 Task: Add an event  with title  Casual Annual Budget Review and Financial Planning Discussion, date '2023/11/26' & Select Event type as  Collective. Add location for the event as  Lagos, Nigeria and add a description: During this session, we will gather a diverse group of experts, including environmentalists, engineers, urban planners, technology enthusiasts, and policy makers, to foster a multidimensional perspective on the topic. Through an open exchange of ideas, we will collectively explore creative strategies to minimize carbon emissions, reduce traffic congestion, and promote eco-friendly modes of transportation.Create an event link  http-casualannualbudgetreviewandfinancialplanningdiscussioncom & Select the event color as  Cyan. , logged in from the account softage.4@softage.netand send the event invitation to softage.10@softage.net and softage.1@softage.net
Action: Mouse pressed left at (811, 110)
Screenshot: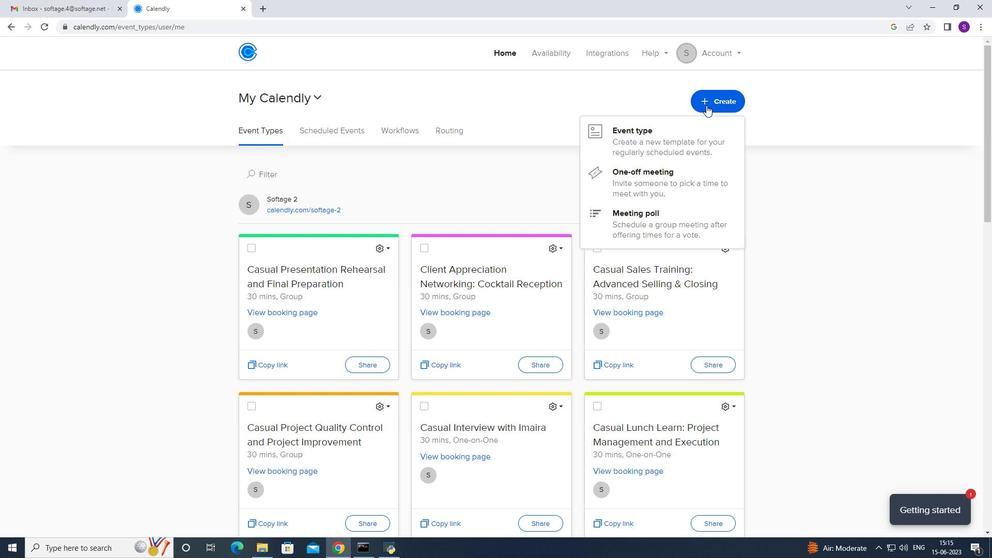 
Action: Mouse moved to (754, 150)
Screenshot: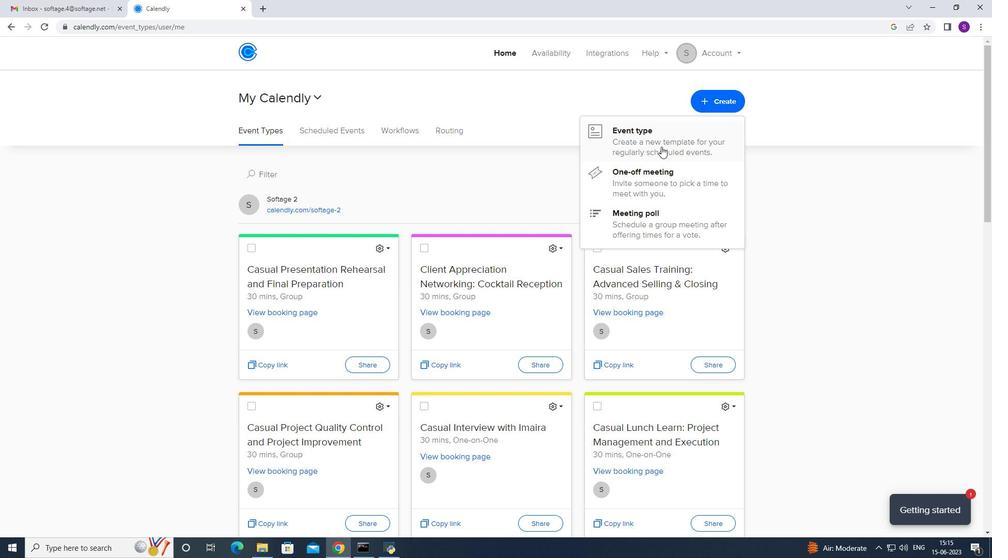 
Action: Mouse pressed left at (754, 150)
Screenshot: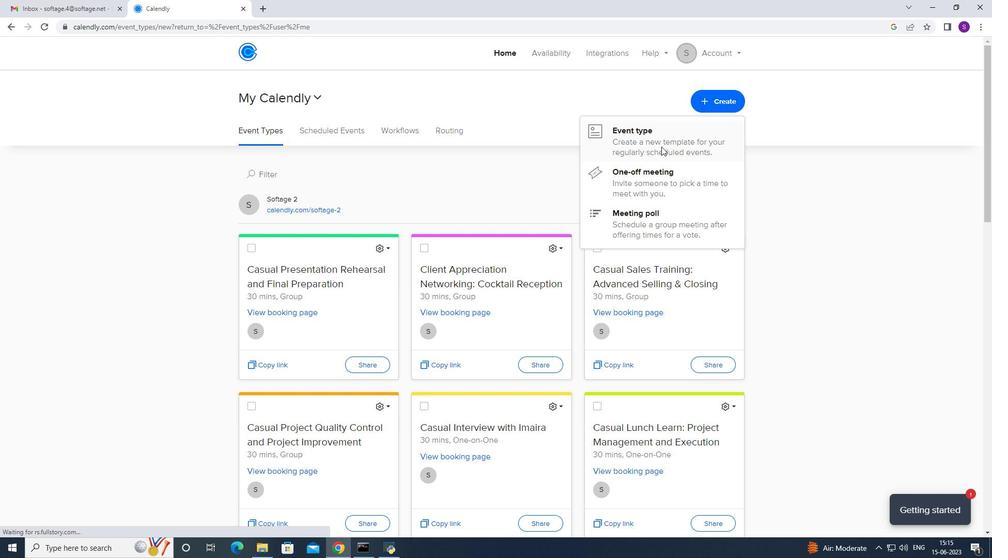 
Action: Mouse moved to (486, 302)
Screenshot: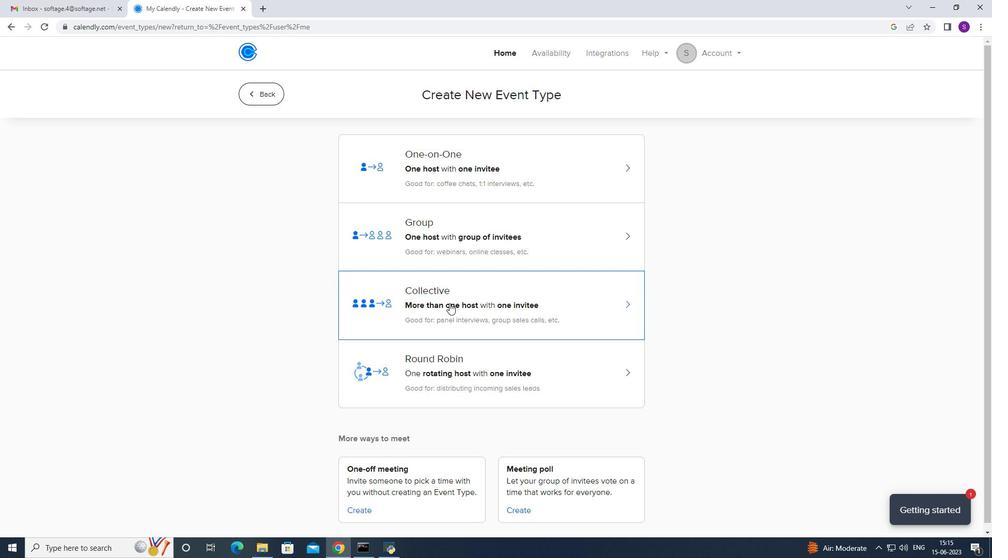 
Action: Mouse pressed left at (486, 302)
Screenshot: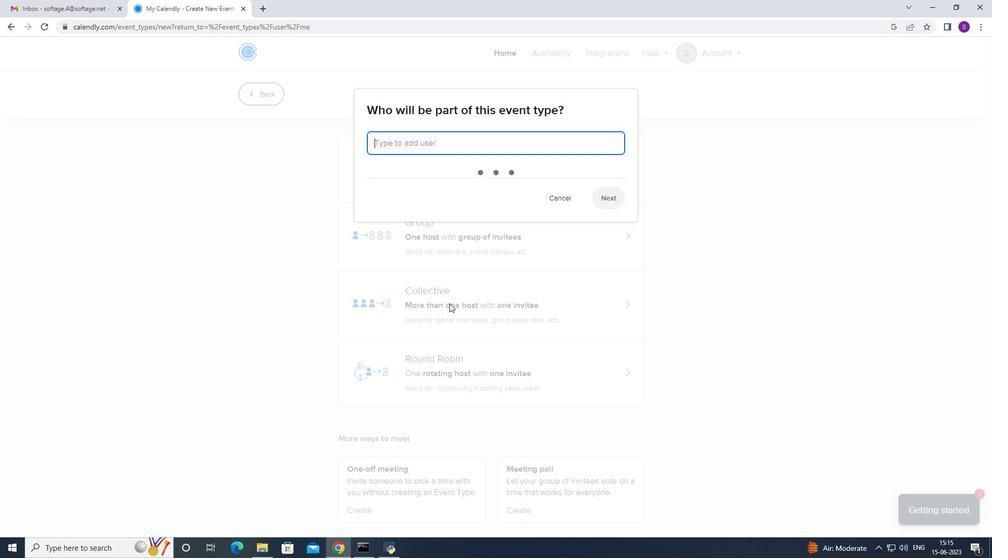
Action: Mouse moved to (687, 228)
Screenshot: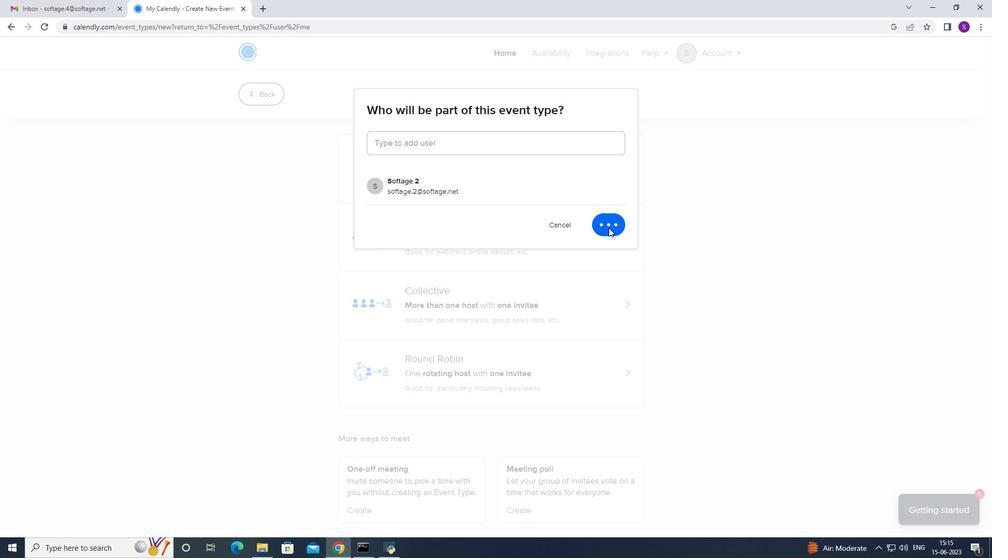 
Action: Mouse pressed left at (687, 228)
Screenshot: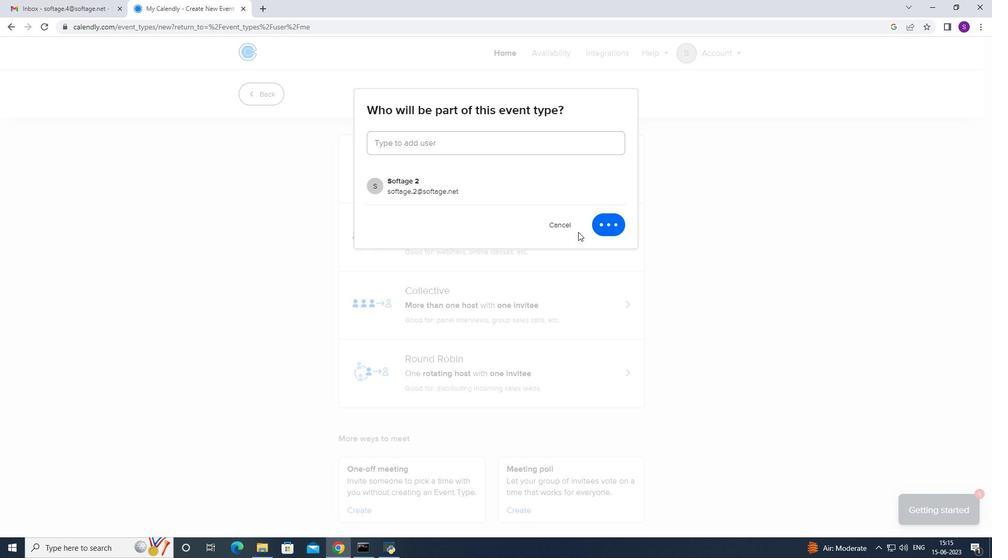 
Action: Mouse moved to (273, 236)
Screenshot: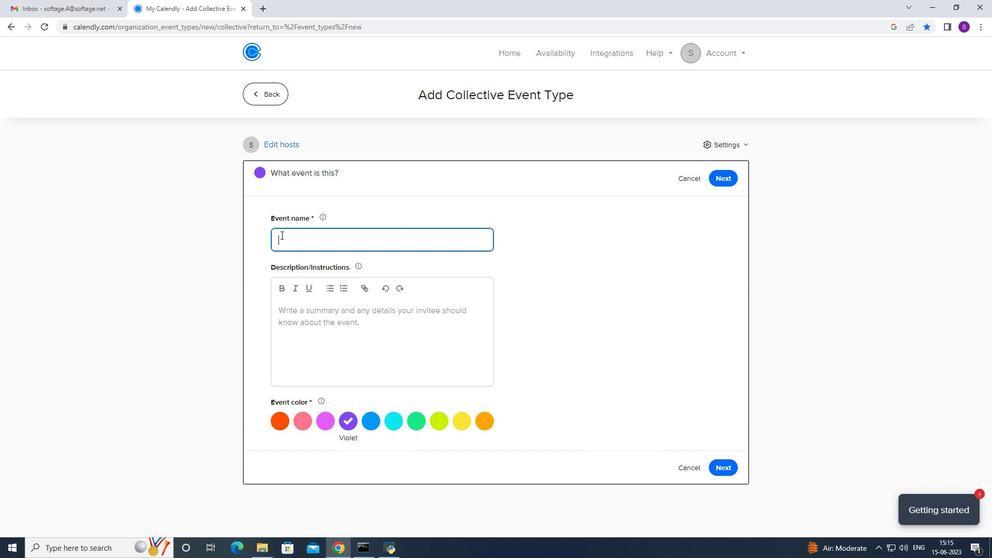 
Action: Key pressed <Key.caps_lock>C<Key.caps_lock>asual<Key.space><Key.caps_lock>A<Key.caps_lock>nnual<Key.space><Key.caps_lock>B<Key.caps_lock>udget<Key.space><Key.space><Key.caps_lock>R<Key.caps_lock><Key.backspace><Key.backspace><Key.caps_lock>R<Key.caps_lock>eview<Key.space><Key.shift_r><Key.shift_r><Key.shift_r><Key.shift_r><Key.shift_r><Key.shift_r><Key.shift_r><Key.shift_r><Key.shift_r><Key.shift_r>&<Key.space><Key.caps_lock>F<Key.caps_lock>inacial<Key.space><Key.backspace><Key.backspace><Key.backspace><Key.backspace><Key.backspace>ncial<Key.space><Key.caps_lock>P<Key.caps_lock>lanning
Screenshot: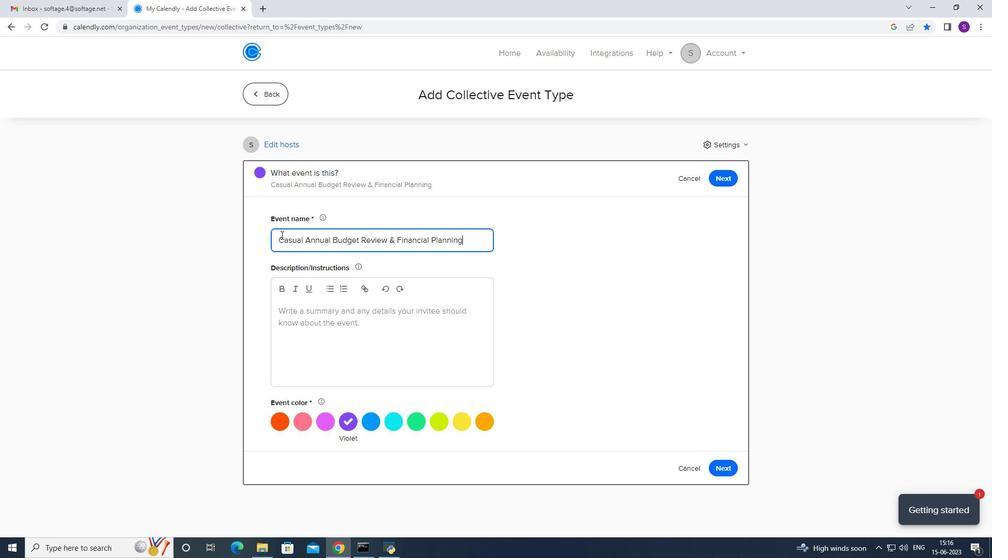 
Action: Mouse moved to (315, 311)
Screenshot: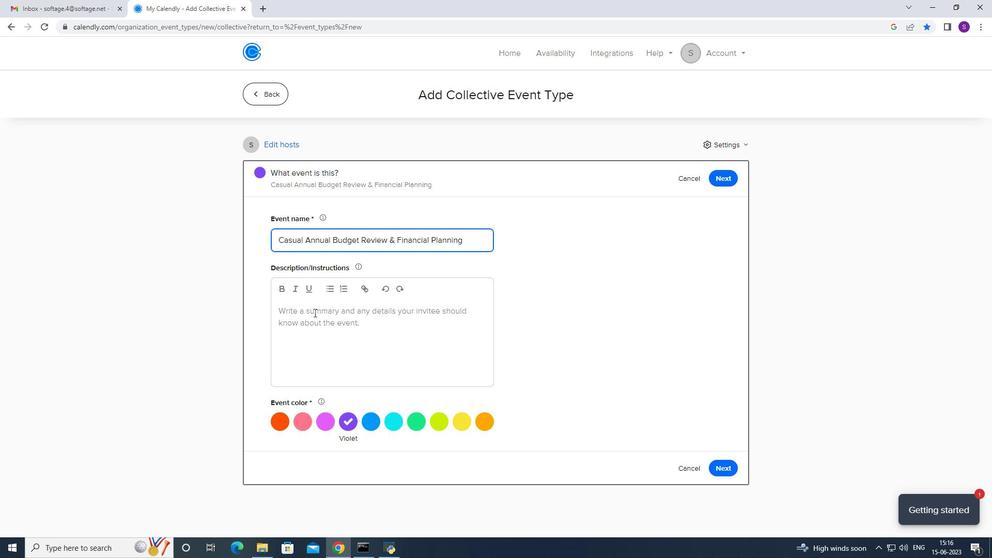 
Action: Mouse pressed left at (315, 311)
Screenshot: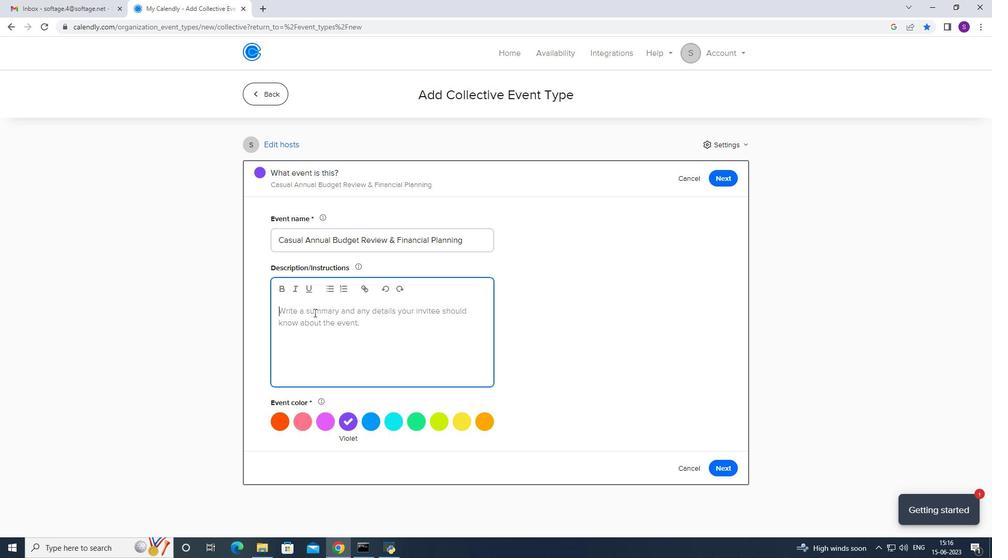 
Action: Mouse moved to (372, 358)
Screenshot: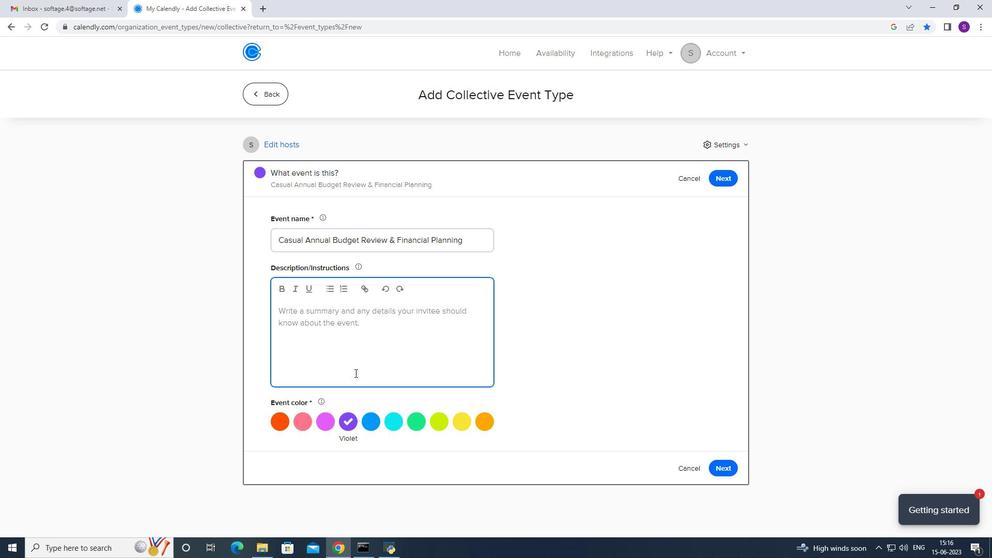 
Action: Mouse scrolled (372, 357) with delta (0, 0)
Screenshot: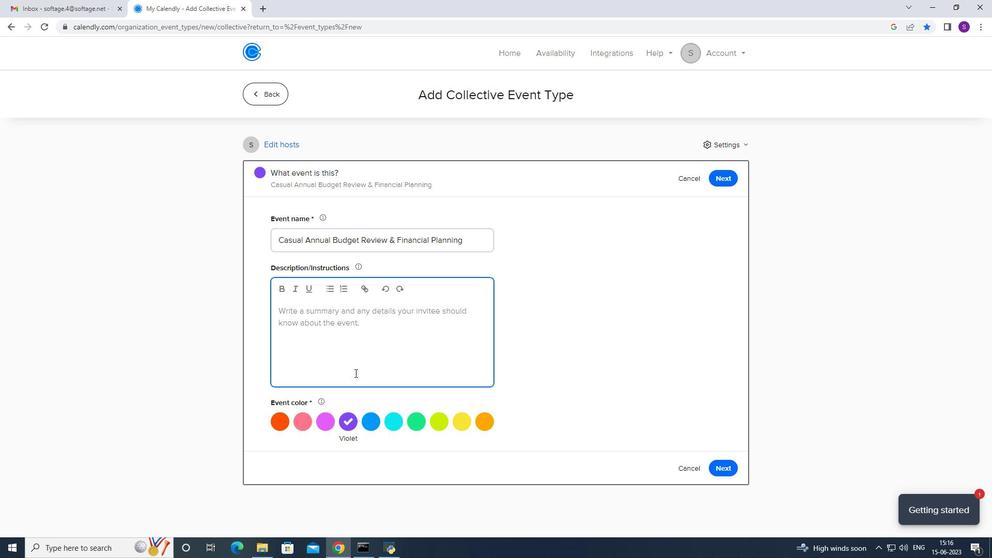 
Action: Mouse moved to (410, 414)
Screenshot: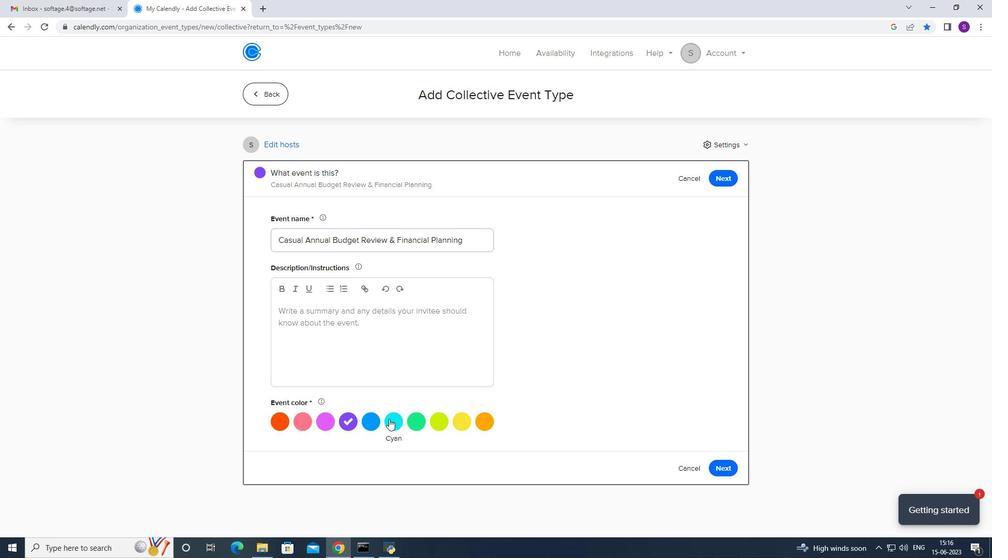 
Action: Mouse pressed left at (410, 414)
Screenshot: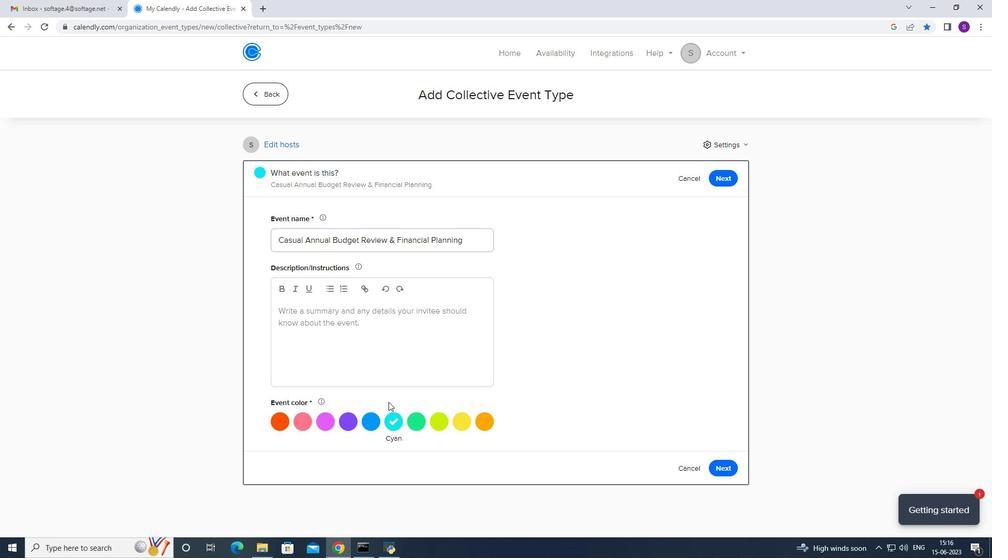 
Action: Mouse moved to (398, 358)
Screenshot: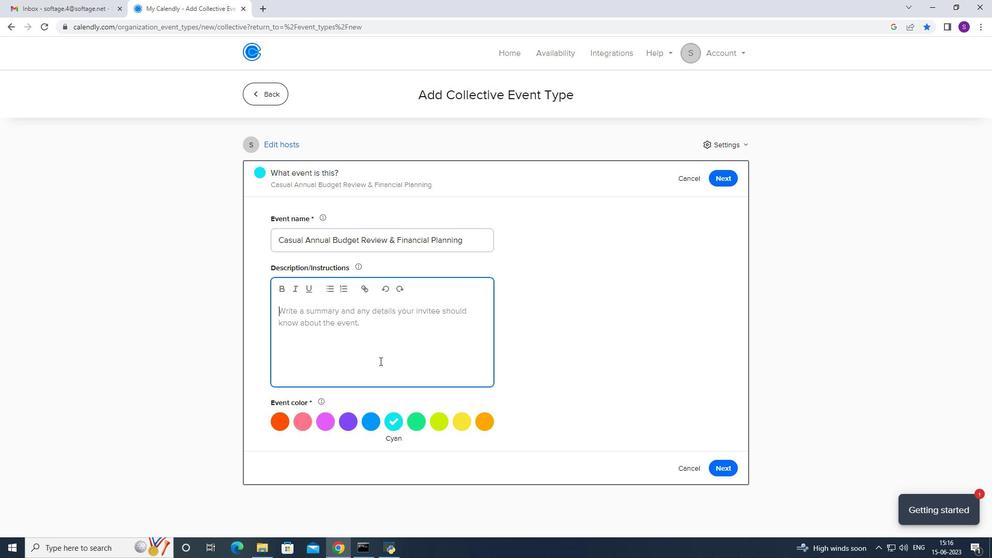 
Action: Mouse pressed left at (398, 358)
Screenshot: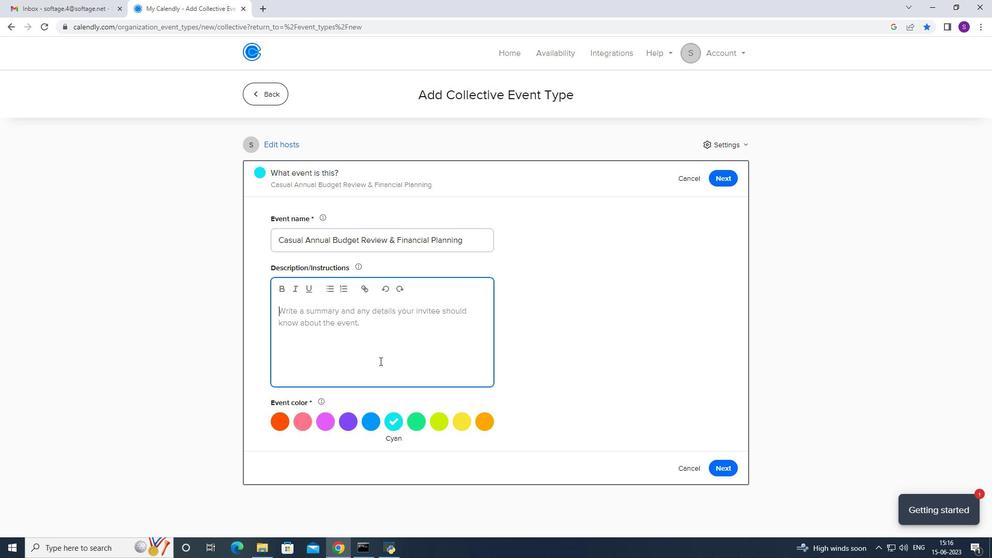 
Action: Mouse moved to (285, 289)
Screenshot: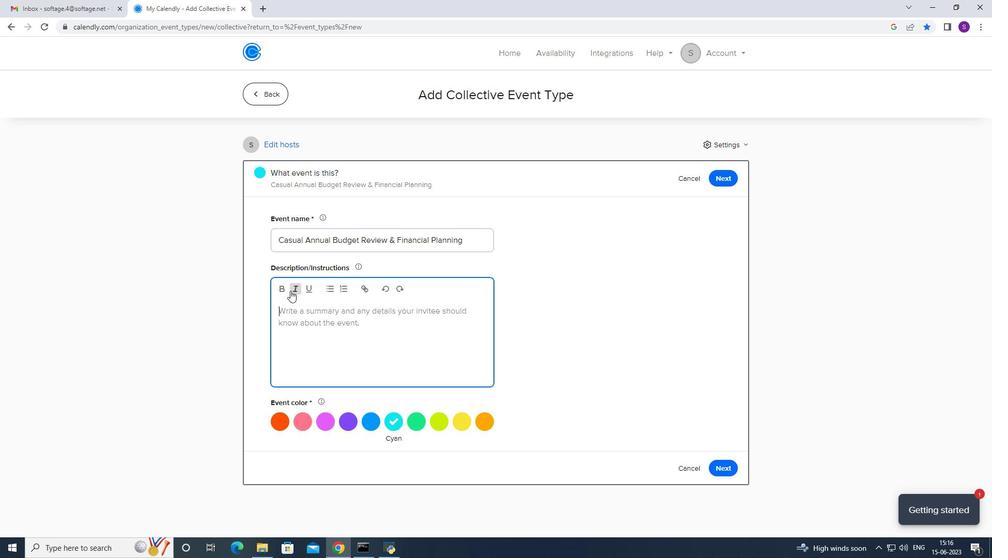 
Action: Mouse pressed left at (285, 289)
Screenshot: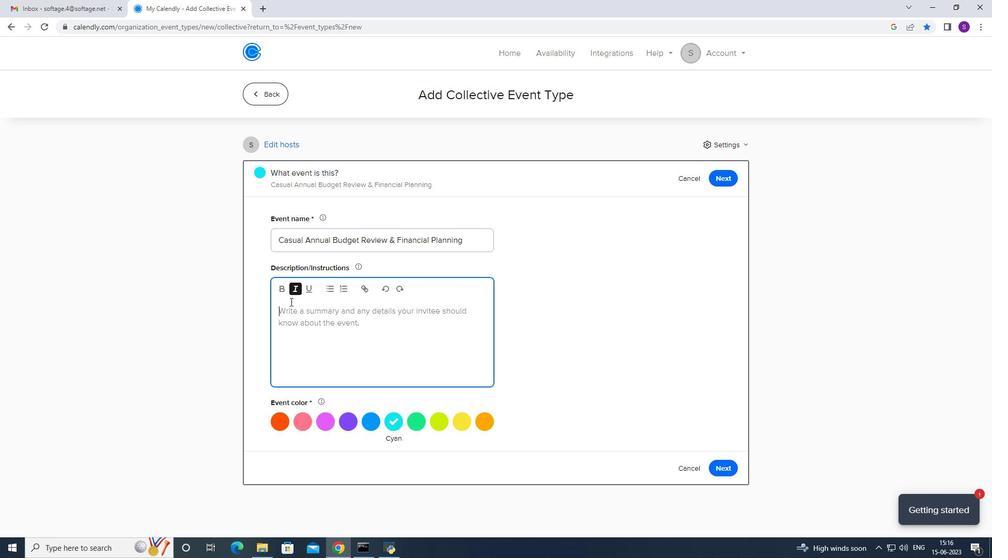 
Action: Mouse moved to (284, 308)
Screenshot: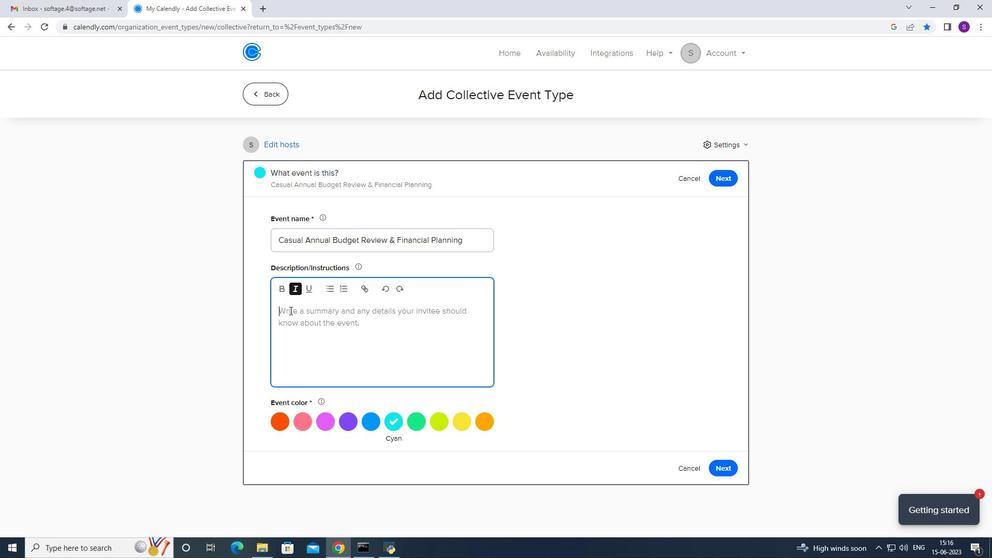 
Action: Mouse pressed left at (284, 308)
Screenshot: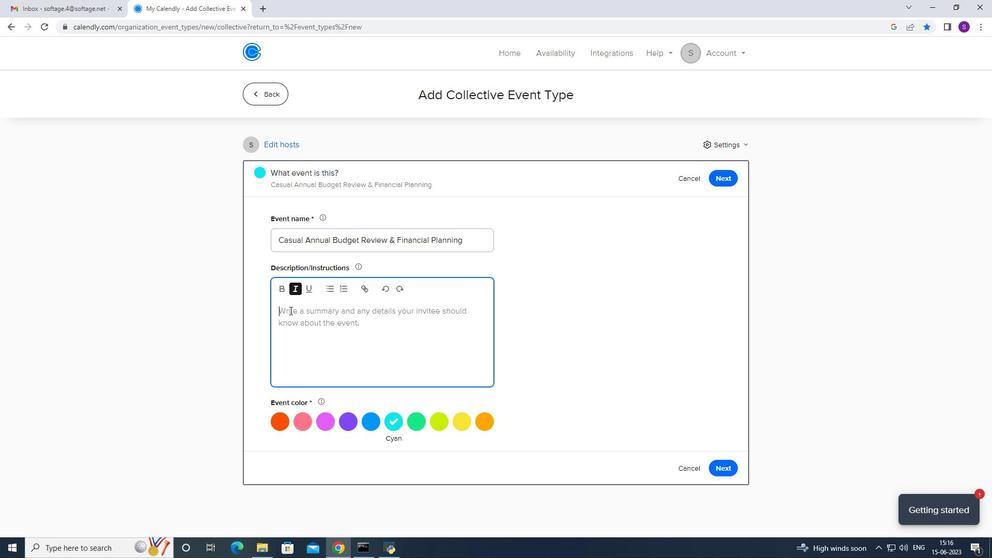 
Action: Mouse moved to (284, 310)
Screenshot: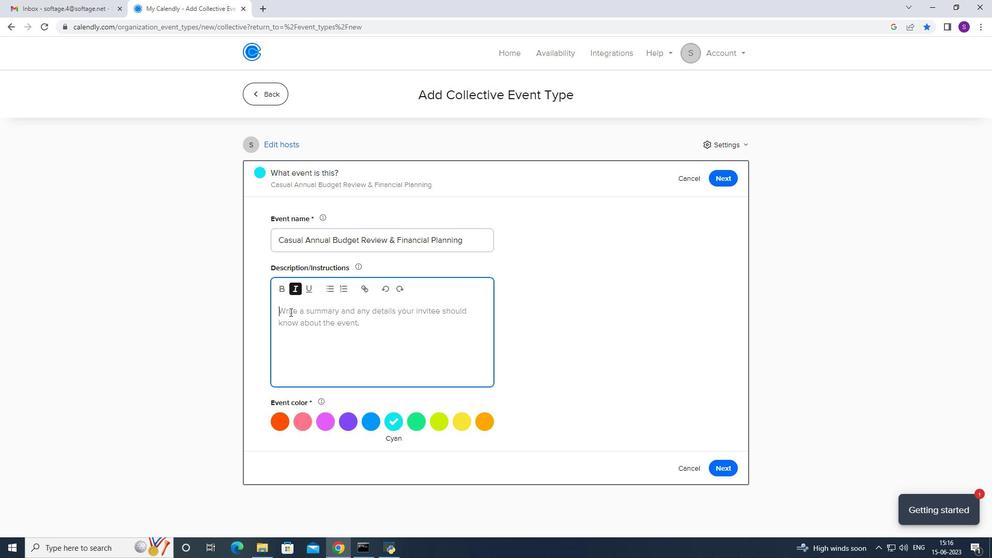 
Action: Key pressed <Key.caps_lock>D<Key.caps_lock>ur8ing<Key.space><Key.backspace><Key.backspace><Key.backspace><Key.backspace><Key.backspace><Key.backspace>ring<Key.space>this<Key.space>session<Key.space>,<Key.space>wewill<Key.backspace><Key.backspace><Key.backspace><Key.backspace><Key.space>will<Key.space>gathere<Key.backspace><Key.space>a<Key.space>diverse<Key.space>gr<Key.backspace>rup<Key.backspace><Key.backspace>p<Key.backspace>oup<Key.space>of<Key.space>experts,<Key.space>including<Key.space>environmentalists,<Key.space>engineers,<Key.space>urban<Key.space>planners,<Key.space>techm<Key.backspace>nology<Key.space>enthudsiasts<Key.space><Key.backspace><Key.space><Key.backspace><Key.backspace><Key.backspace><Key.backspace><Key.backspace><Key.backspace><Key.backspace><Key.backspace>siasts<Key.space>and<Key.space>policy<Key.space>makers.<Key.space><Key.backspace><Key.backspace>.<Key.backspace>,to<Key.space>foster<Key.space>a<Key.space>multidimensional<Key.space>projects<Key.backspace><Key.backspace><Key.backspace><Key.backspace><Key.backspace><Key.backspace><Key.backspace>erse<Key.backspace>pectives<Key.space>oi<Key.backspace>n<Key.space>the<Key.space>y<Key.backspace>topic,.<Key.backspace><Key.space><Key.caps_lock>T<Key.caps_lock>hre<Key.backspace><Key.backspace>roughan<Key.space>open<Key.space>exchange<Key.space>of<Key.space>
Screenshot: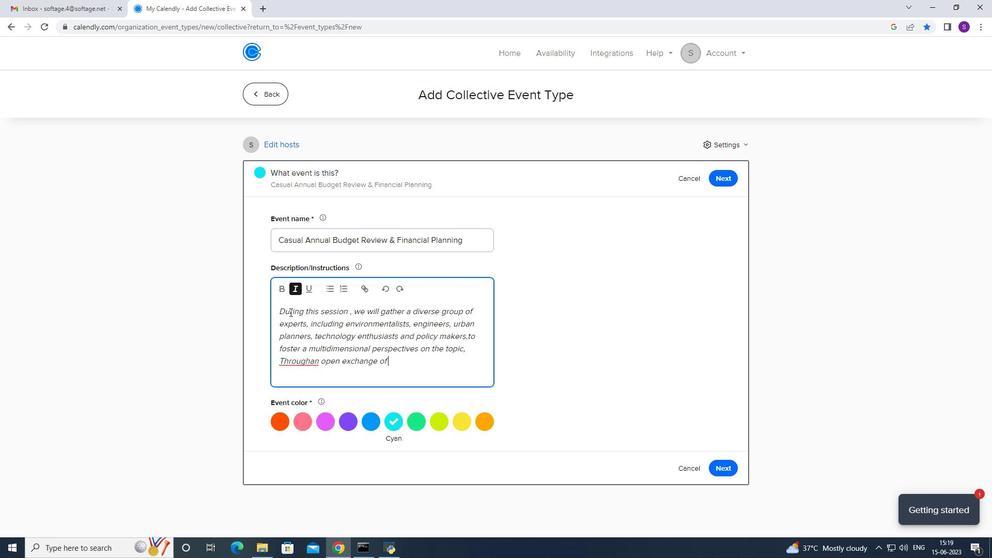 
Action: Mouse moved to (310, 358)
Screenshot: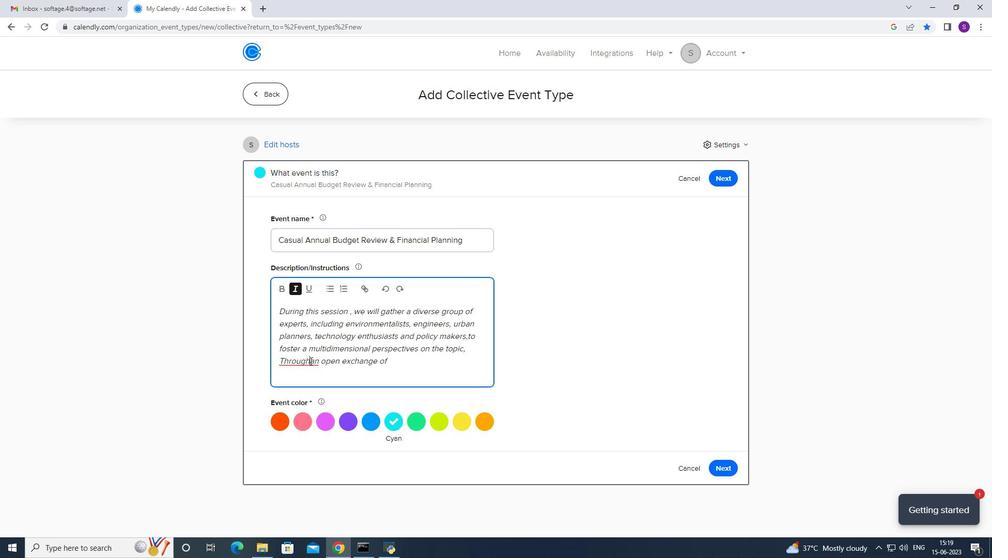 
Action: Mouse pressed left at (310, 358)
Screenshot: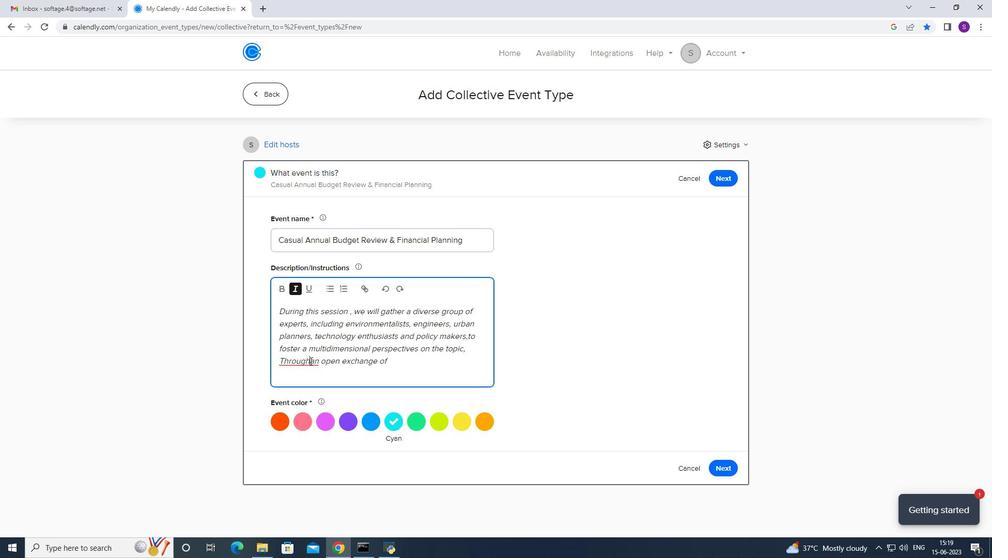 
Action: Key pressed <Key.space>
Screenshot: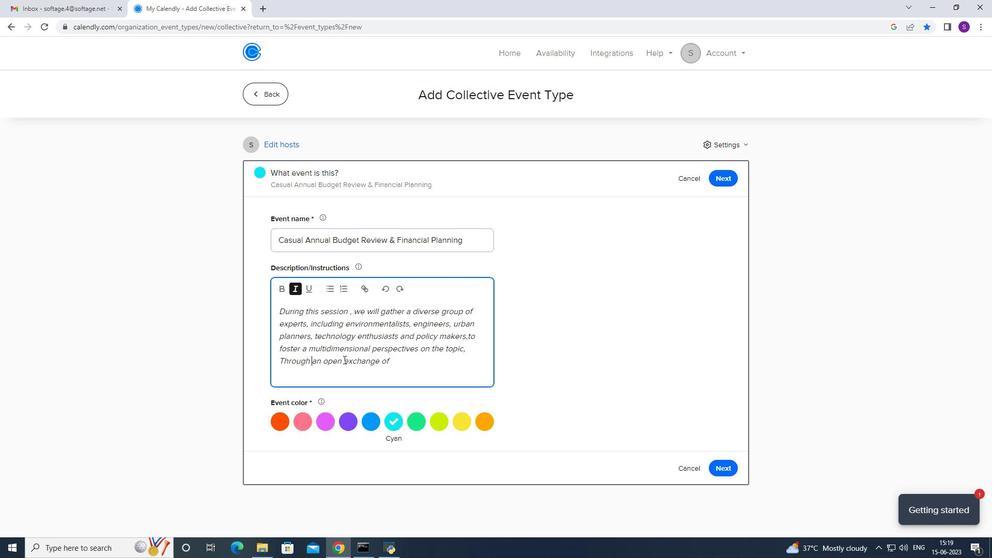 
Action: Mouse moved to (403, 358)
Screenshot: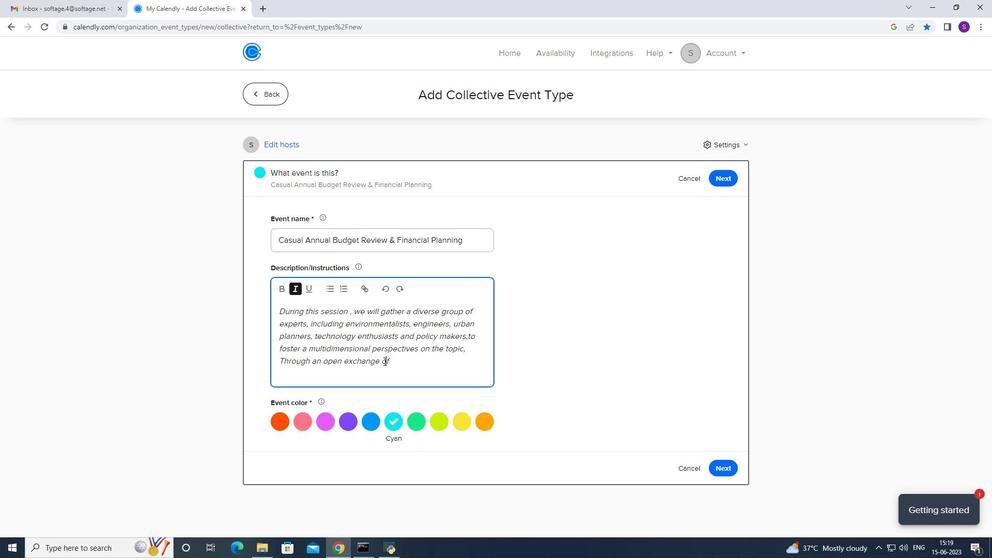 
Action: Mouse pressed left at (403, 358)
Screenshot: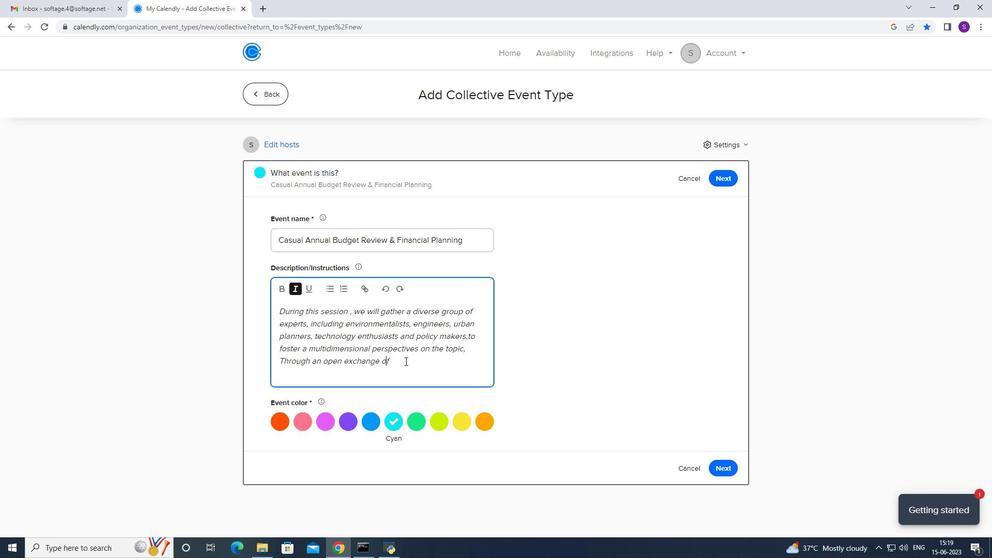 
Action: Mouse moved to (430, 358)
Screenshot: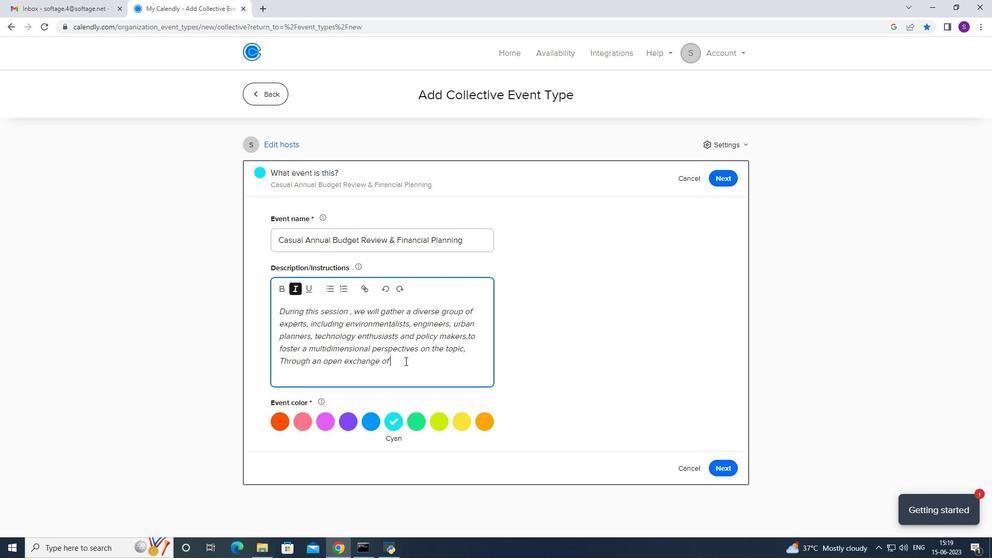 
Action: Mouse pressed left at (430, 358)
Screenshot: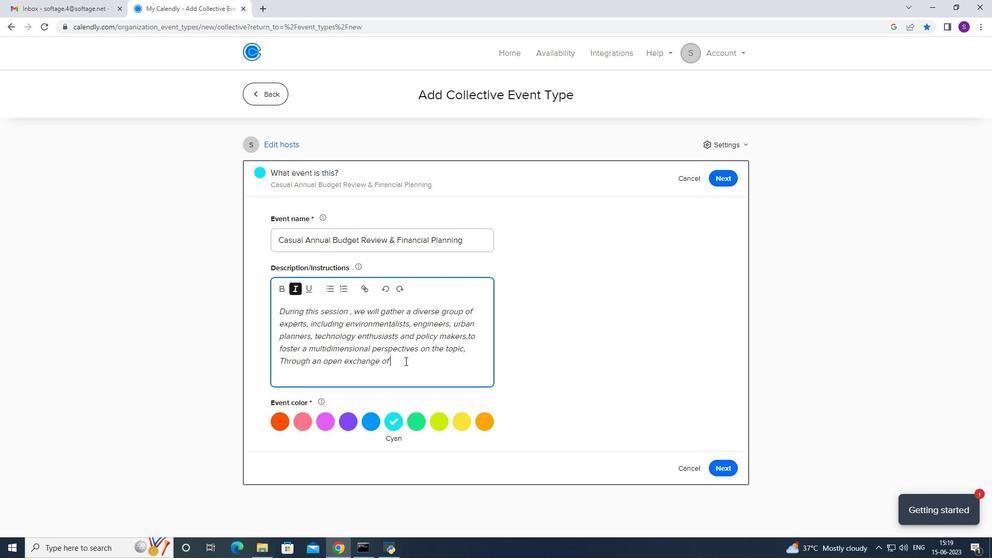 
Action: Mouse moved to (391, 372)
Screenshot: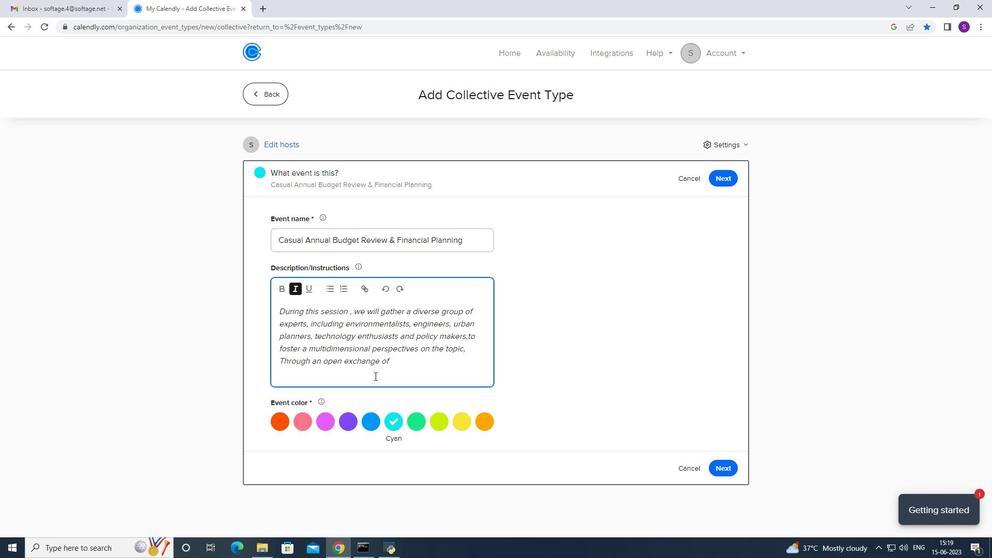 
Action: Key pressed <Key.space>ideas<Key.space>,<Key.space>we<Key.space>will<Key.space><Key.space>collectivelyu<Key.space>explore<Key.space>
Screenshot: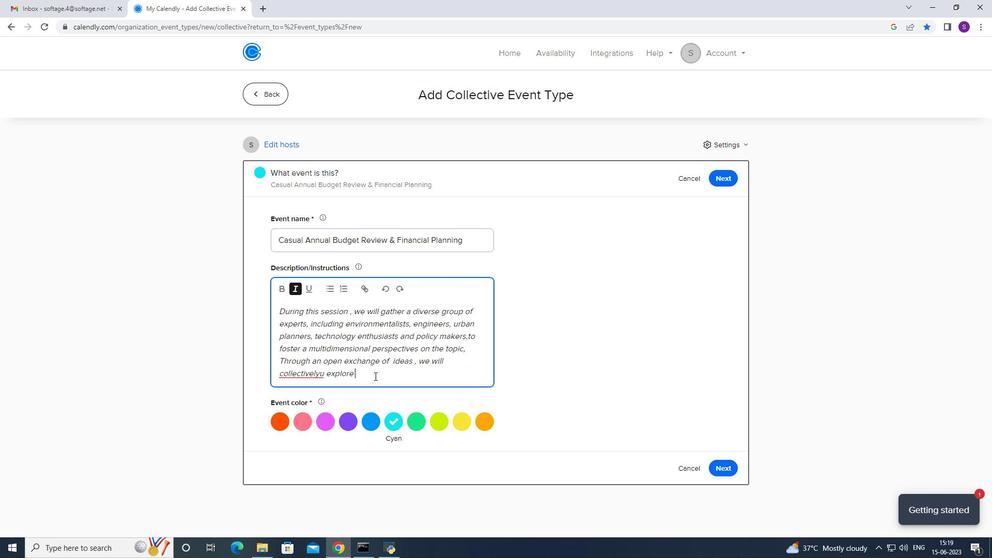 
Action: Mouse moved to (324, 370)
Screenshot: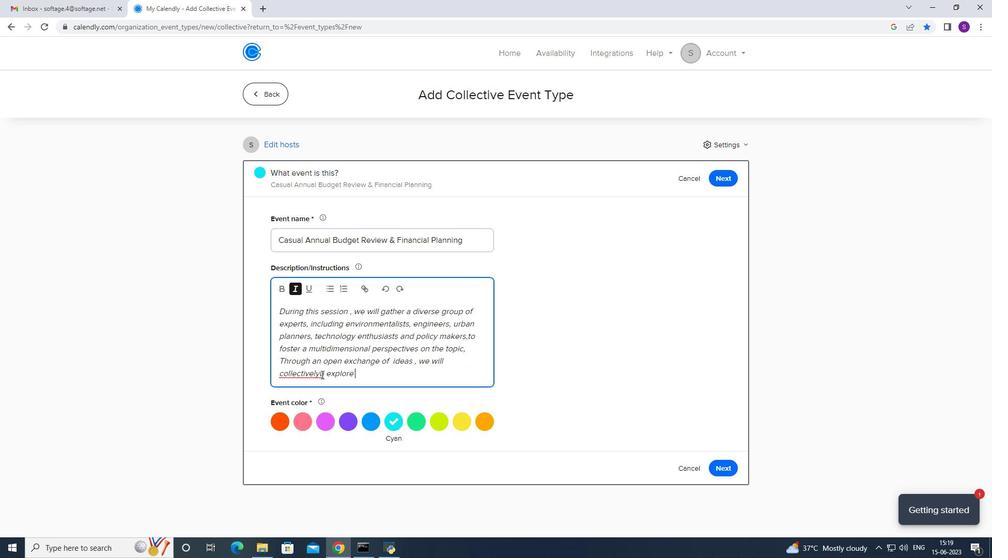 
Action: Mouse pressed left at (324, 370)
Screenshot: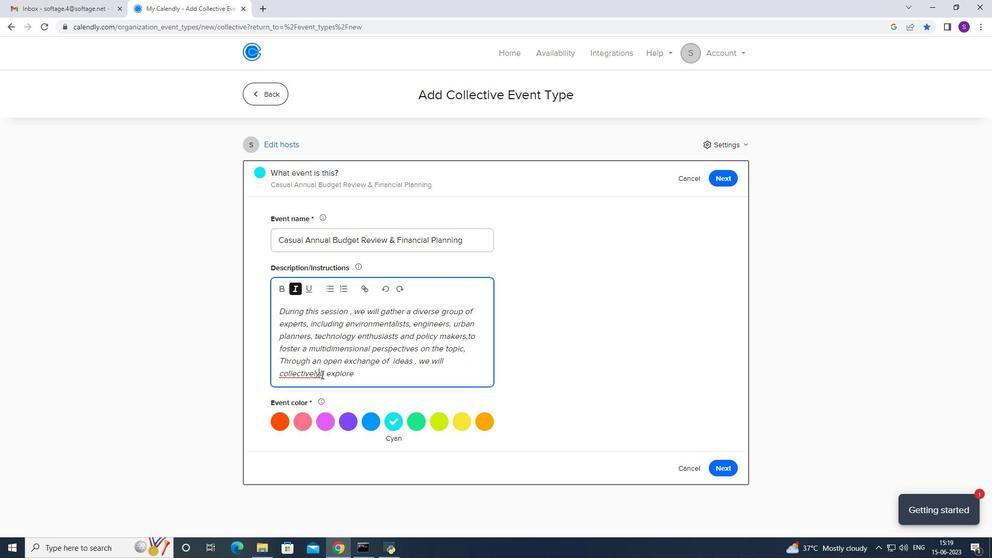 
Action: Mouse moved to (328, 369)
Screenshot: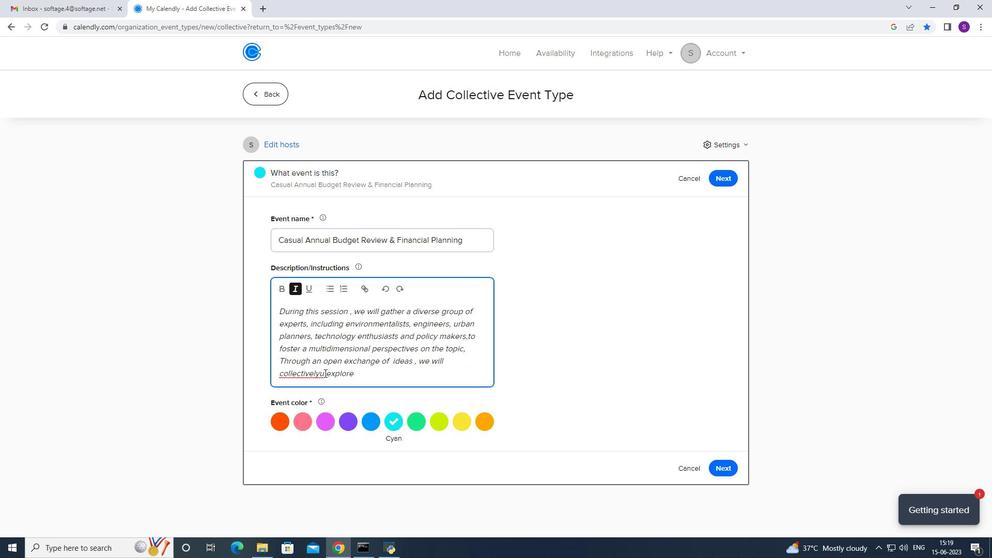 
Action: Mouse pressed left at (328, 369)
Screenshot: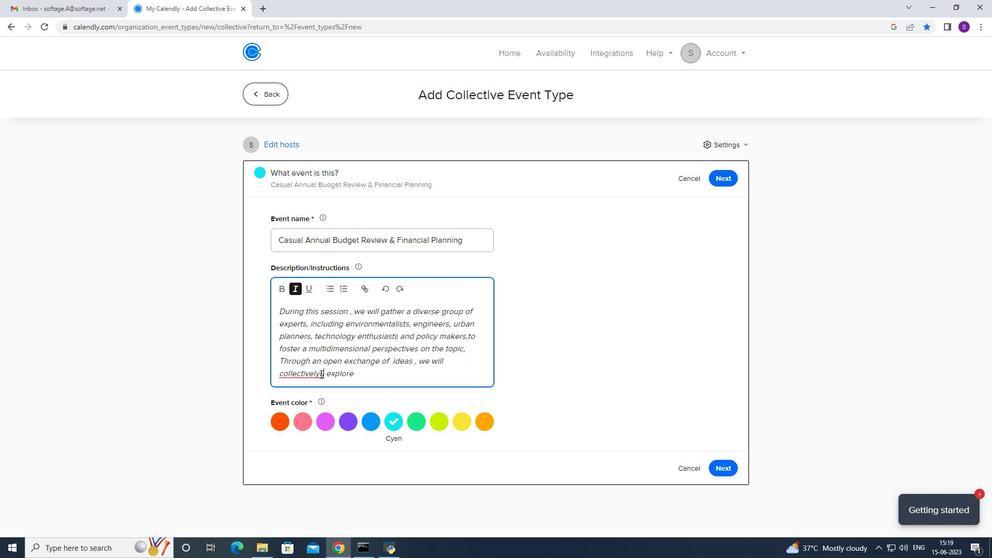 
Action: Mouse moved to (322, 370)
Screenshot: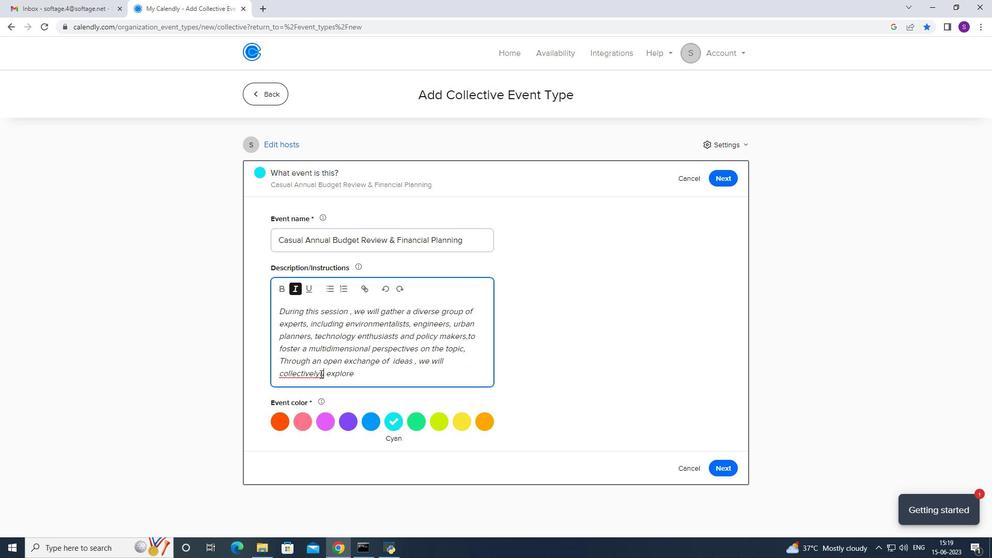 
Action: Key pressed <Key.backspace>
Screenshot: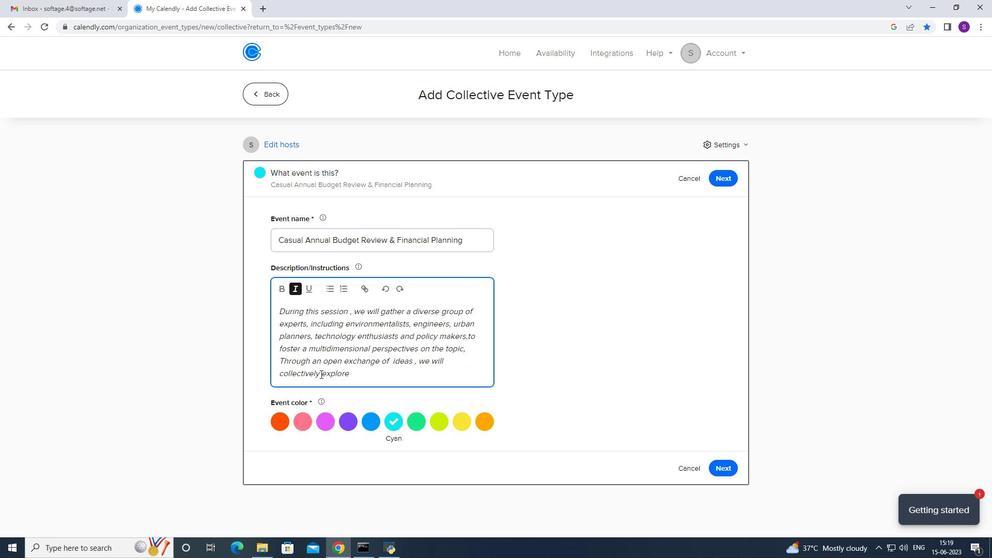 
Action: Mouse moved to (421, 368)
Screenshot: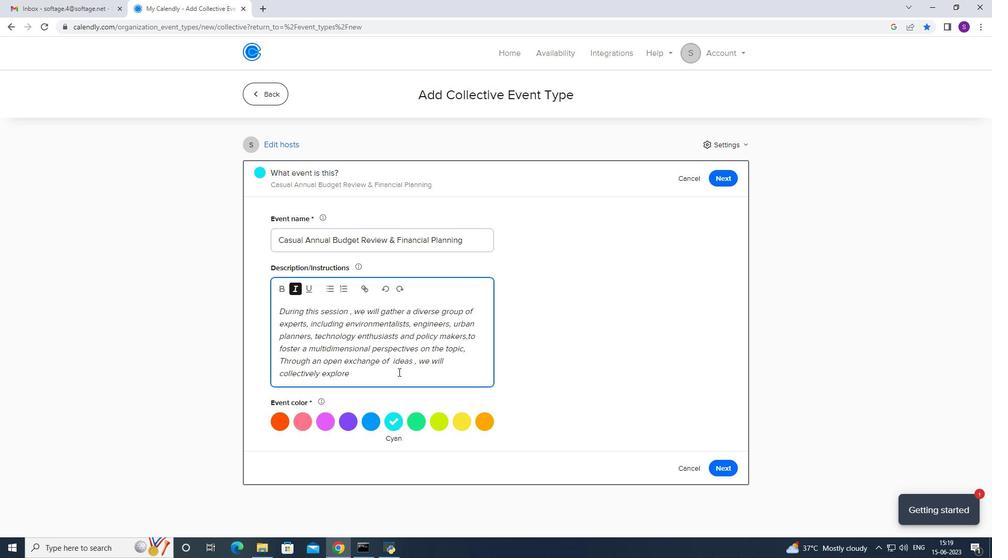 
Action: Mouse pressed left at (421, 368)
Screenshot: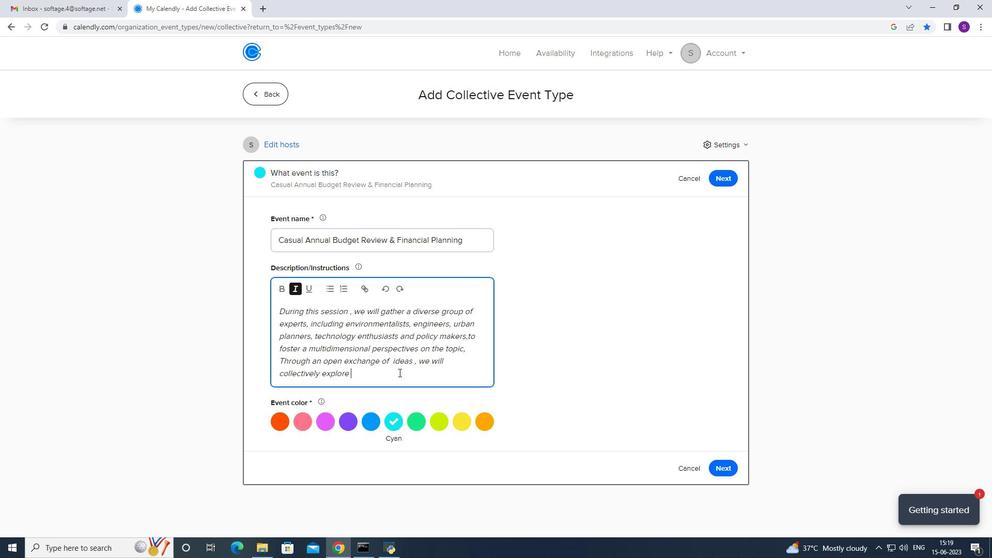 
Action: Mouse moved to (405, 374)
Screenshot: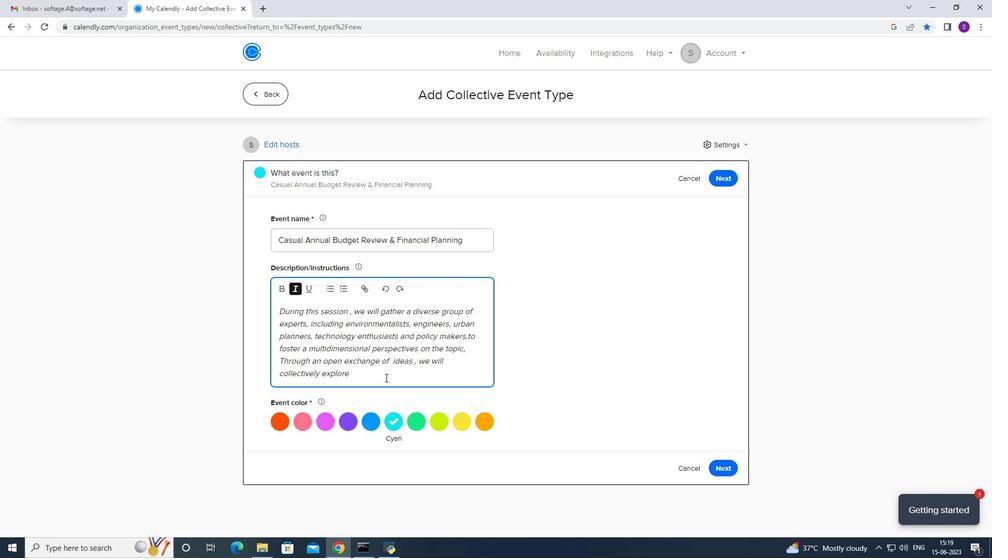 
Action: Key pressed <Key.space>creative<Key.space>strategies<Key.space>to<Key.space>minimize<Key.space>crb<Key.backspace><Key.backspace>arbon<Key.space>emissions<Key.space>,reduce<Key.space>traffic<Key.space>congestion<Key.space>and<Key.space>promote<Key.space>eco-fru<Key.backspace>ienf<Key.backspace>dly<Key.space>modes<Key.space>of<Key.space>transportation.<Key.space>
Screenshot: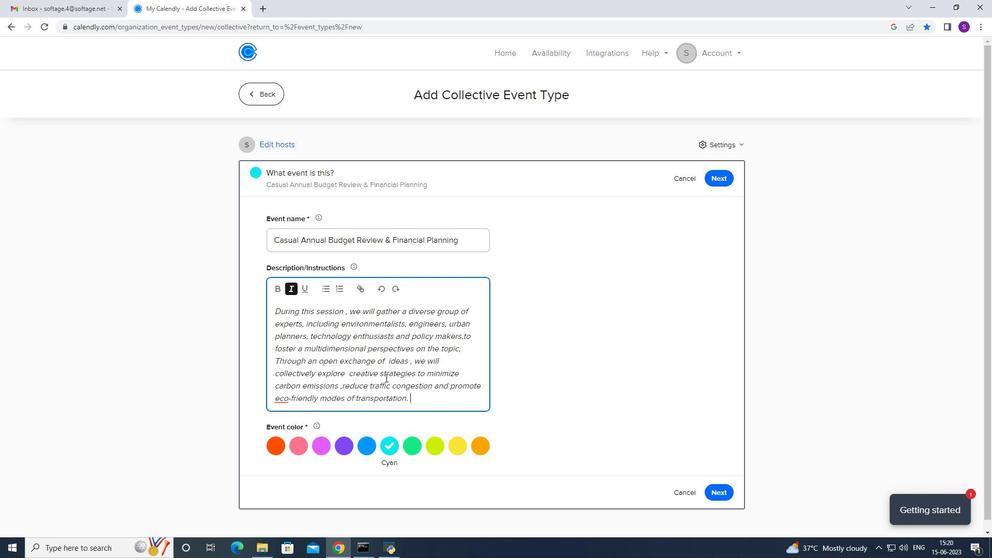 
Action: Mouse moved to (267, 391)
Screenshot: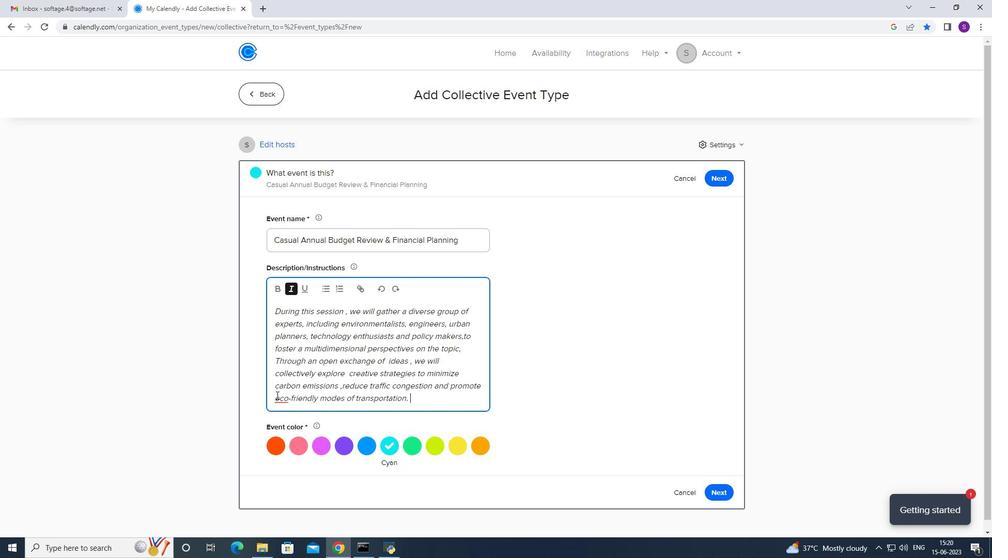 
Action: Mouse pressed right at (267, 391)
Screenshot: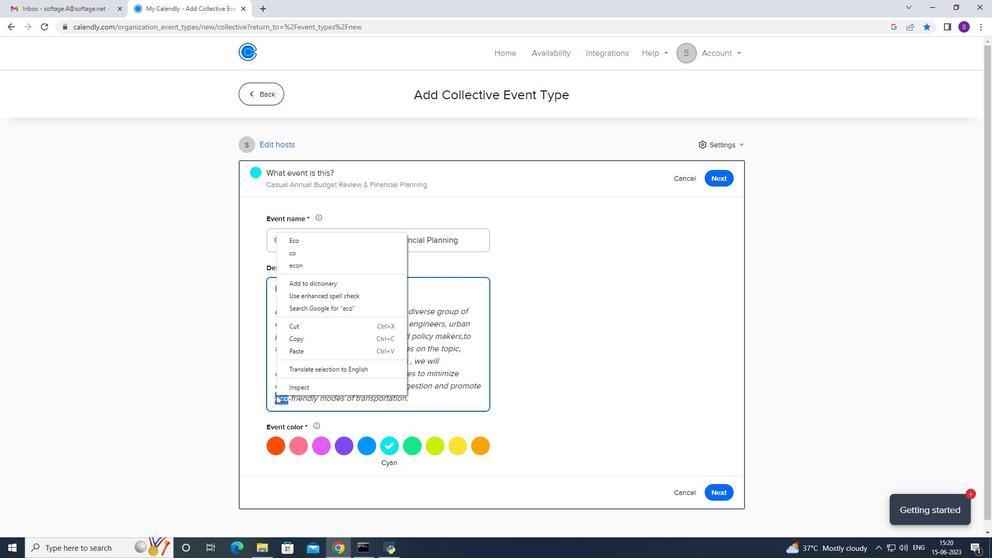 
Action: Mouse moved to (472, 400)
Screenshot: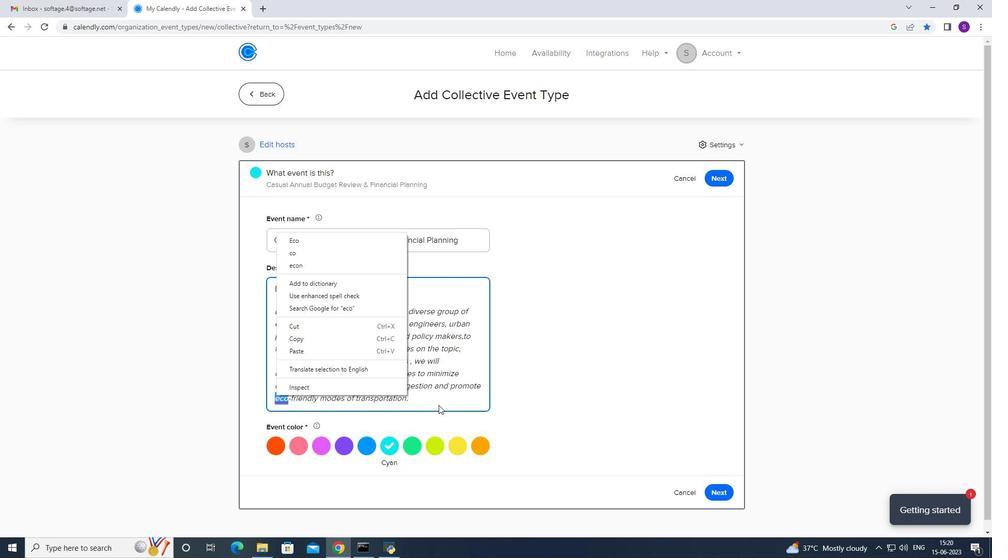 
Action: Mouse pressed left at (472, 400)
Screenshot: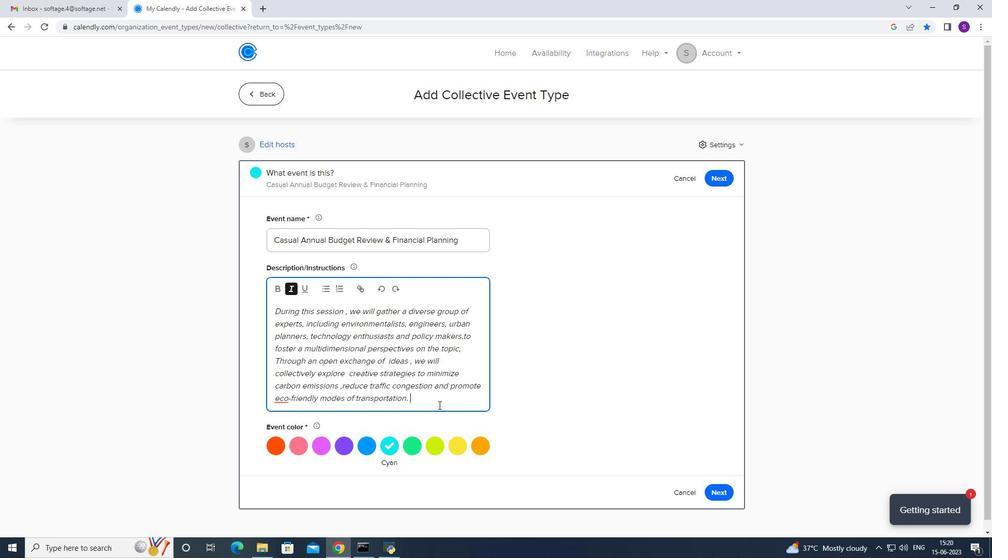 
Action: Mouse moved to (462, 391)
Screenshot: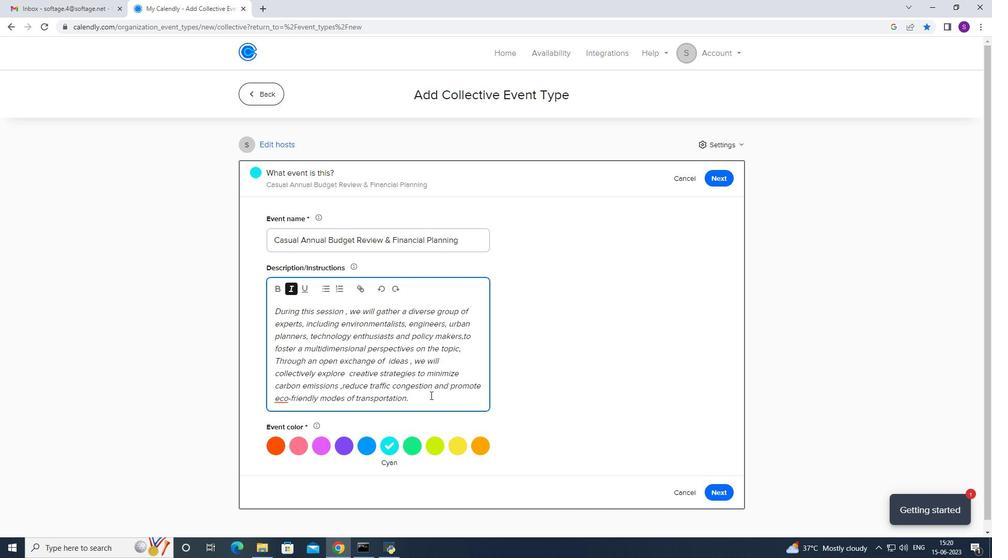 
Action: Mouse pressed left at (462, 391)
Screenshot: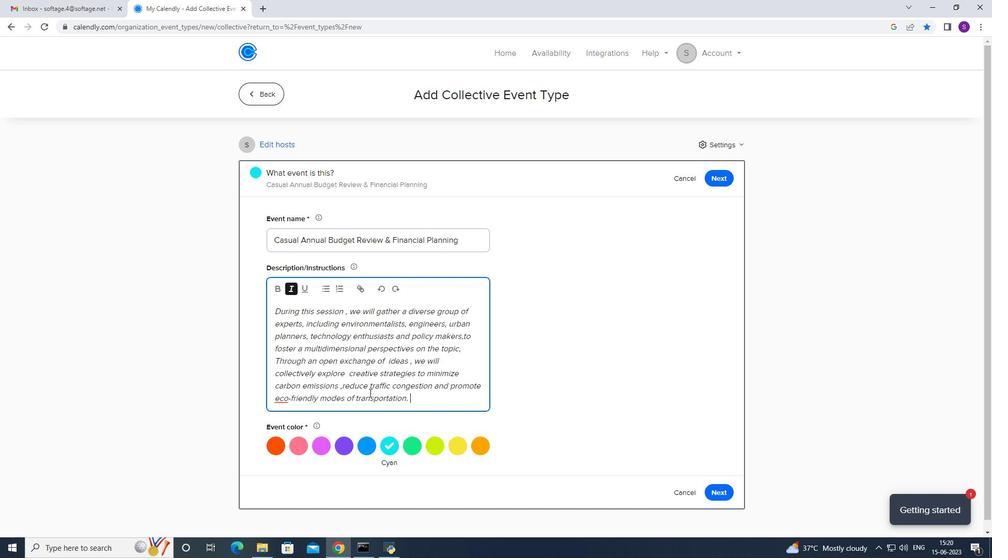 
Action: Mouse moved to (285, 291)
Screenshot: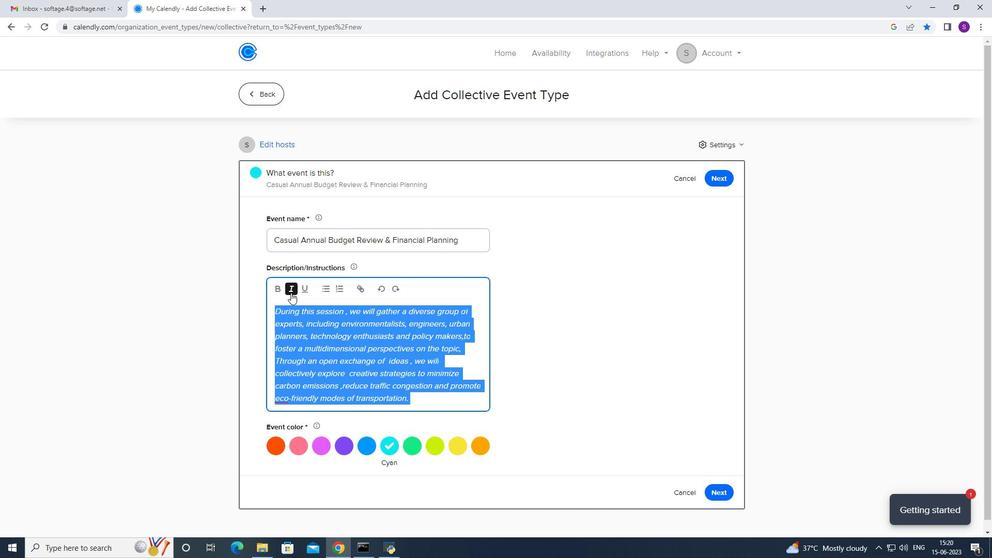 
Action: Mouse pressed left at (285, 291)
Screenshot: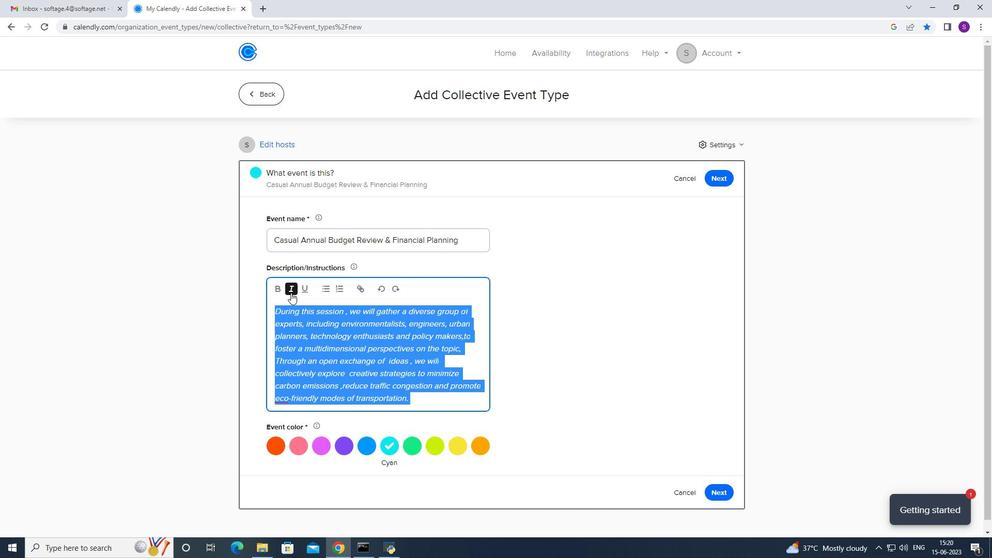
Action: Mouse moved to (283, 288)
Screenshot: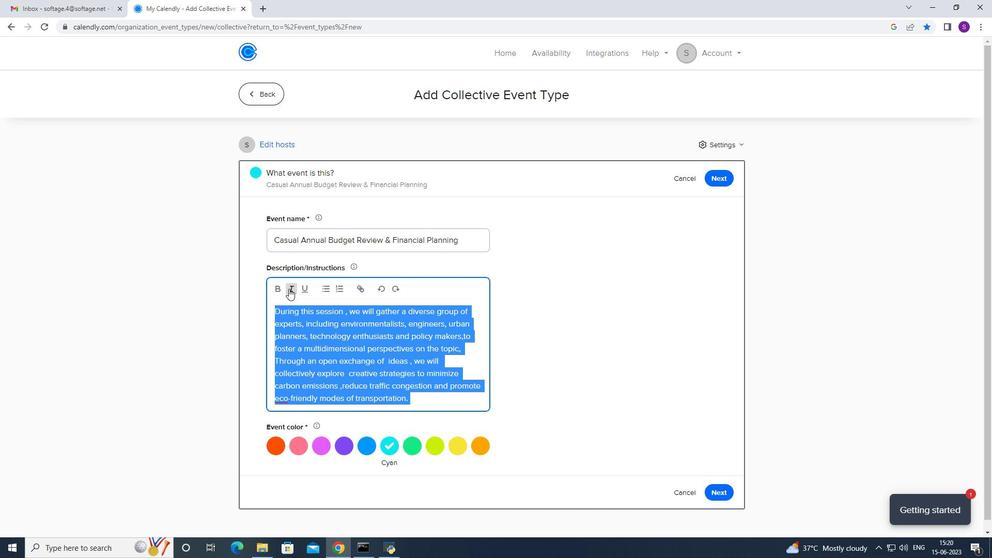 
Action: Mouse pressed left at (283, 288)
Screenshot: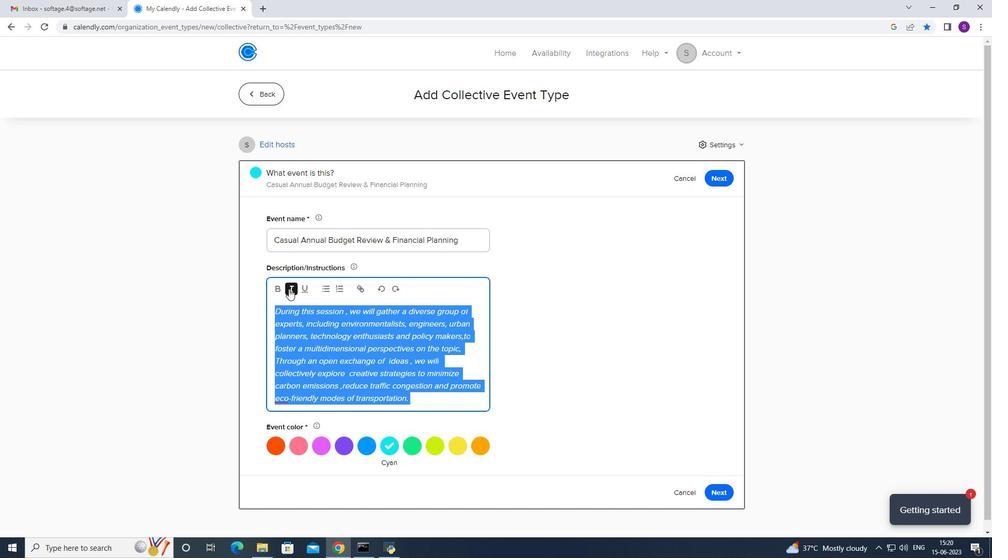 
Action: Mouse moved to (280, 287)
Screenshot: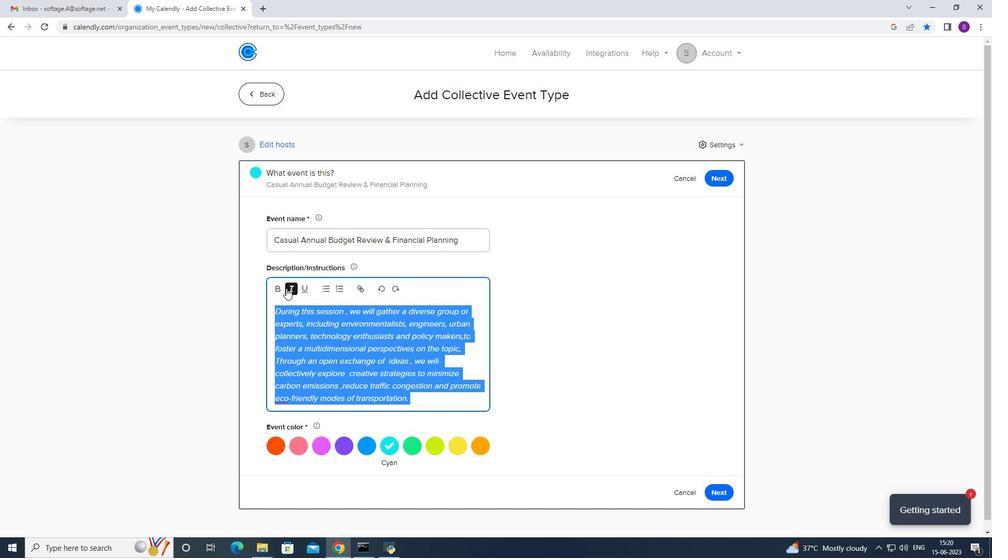
Action: Mouse pressed left at (280, 287)
Screenshot: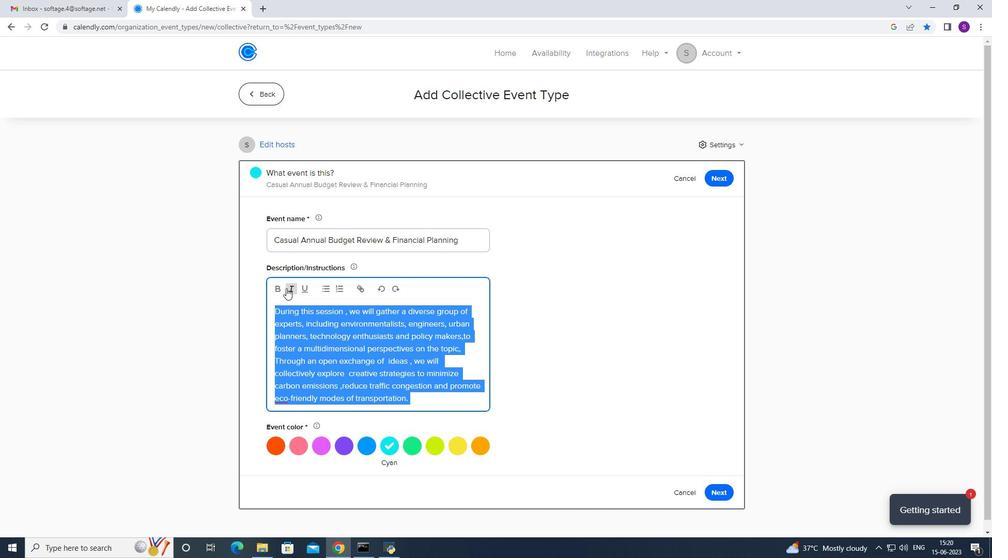 
Action: Mouse moved to (325, 363)
Screenshot: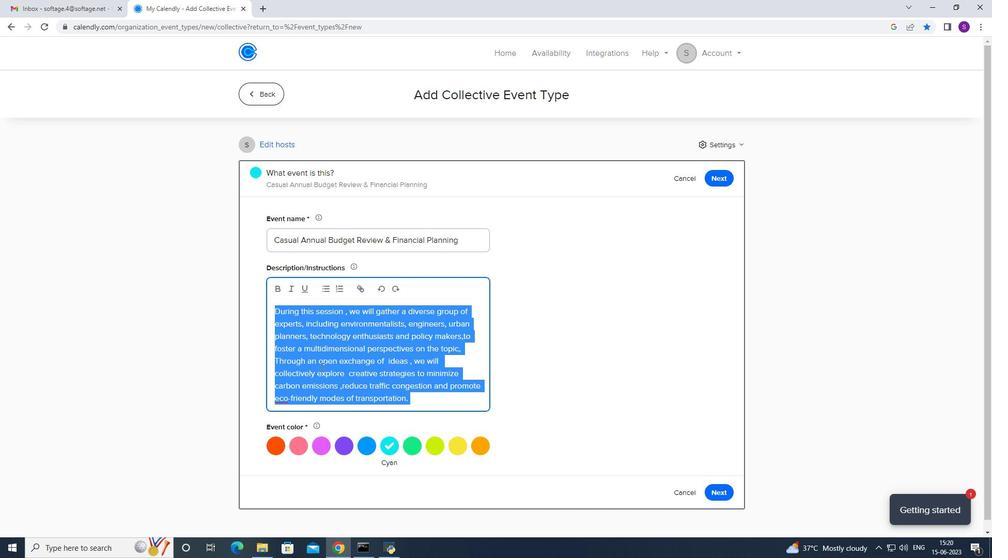 
Action: Mouse pressed left at (325, 363)
Screenshot: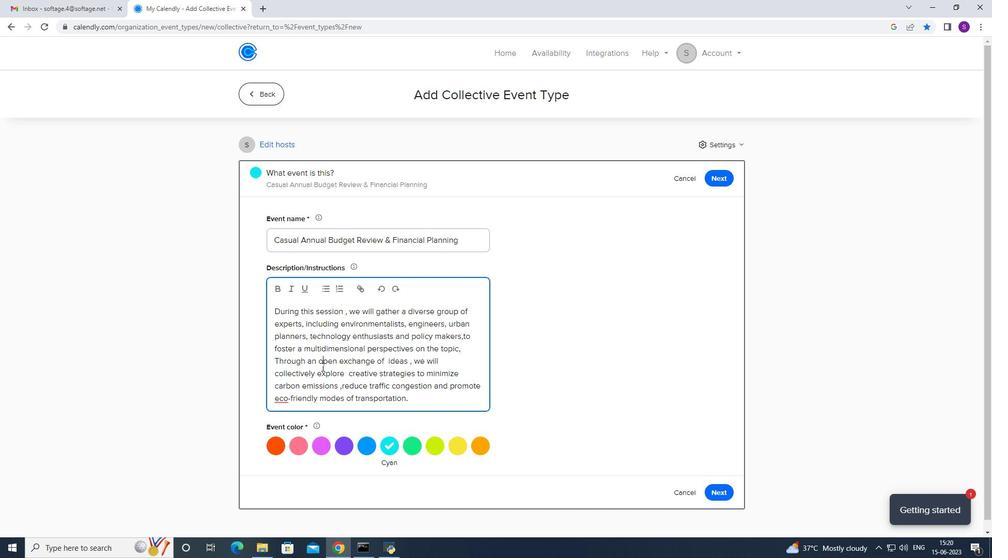 
Action: Mouse moved to (845, 487)
Screenshot: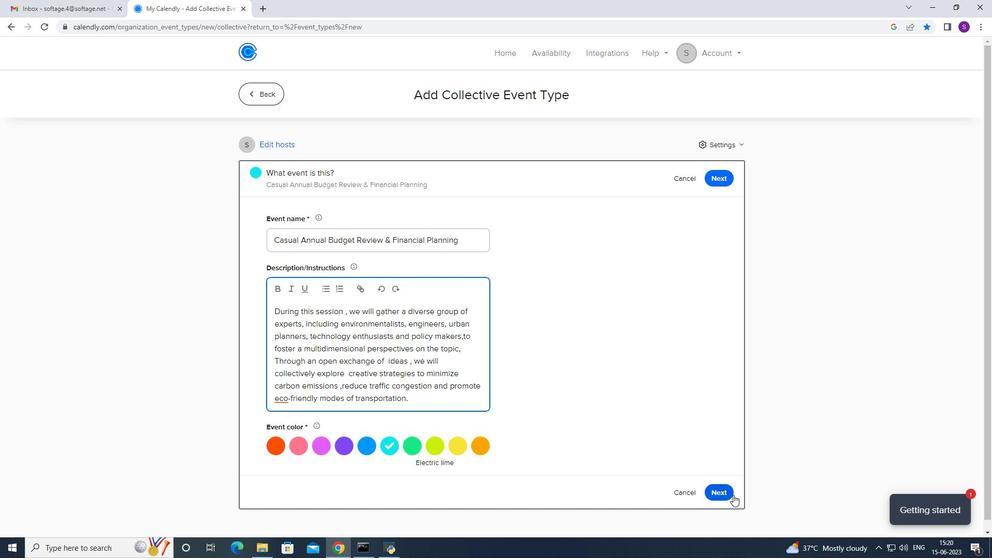 
Action: Mouse pressed left at (845, 487)
Screenshot: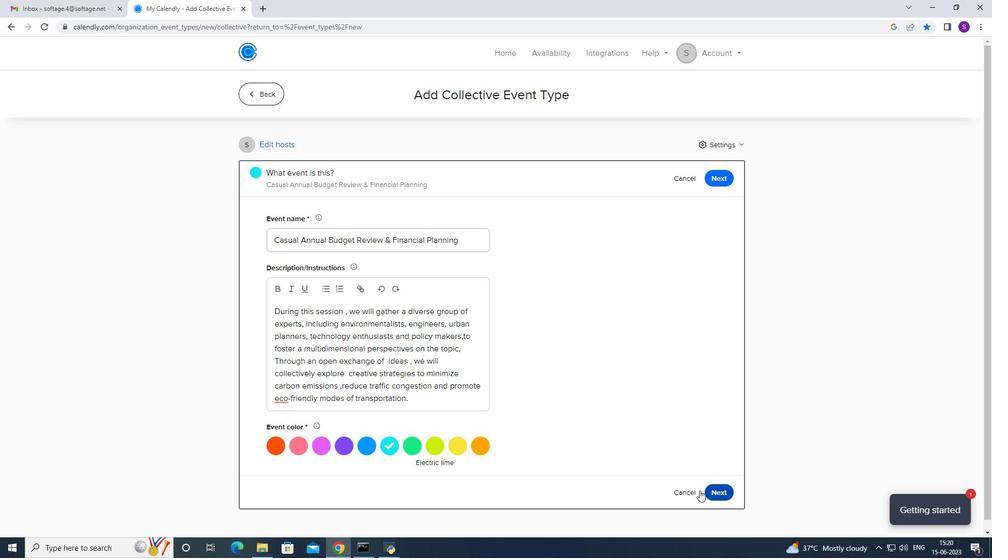 
Action: Mouse moved to (366, 295)
Screenshot: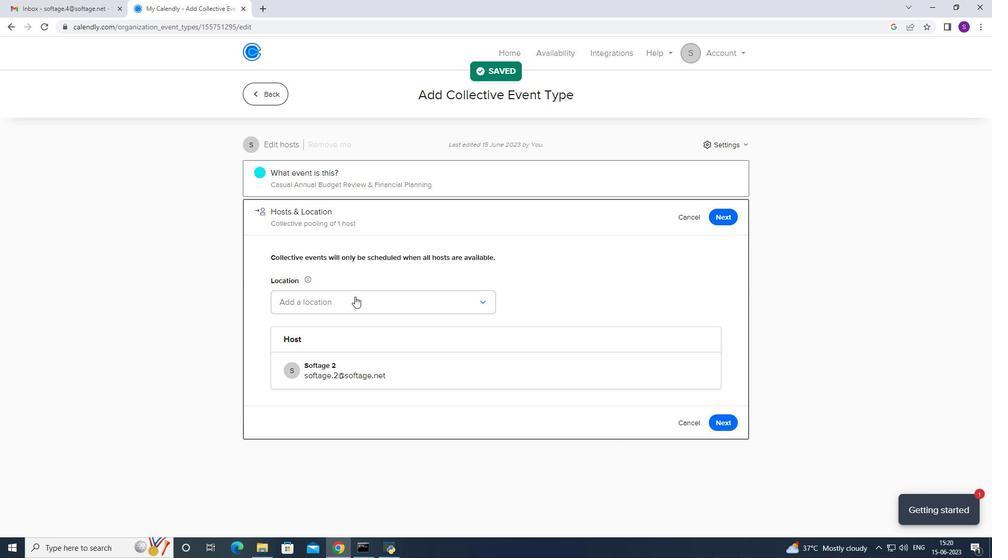 
Action: Mouse pressed left at (366, 295)
Screenshot: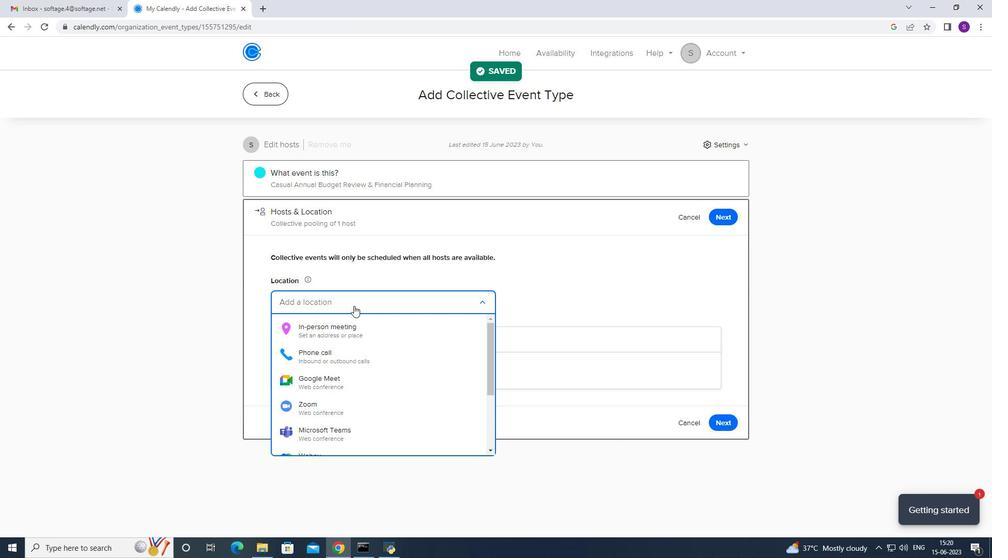 
Action: Mouse moved to (354, 320)
Screenshot: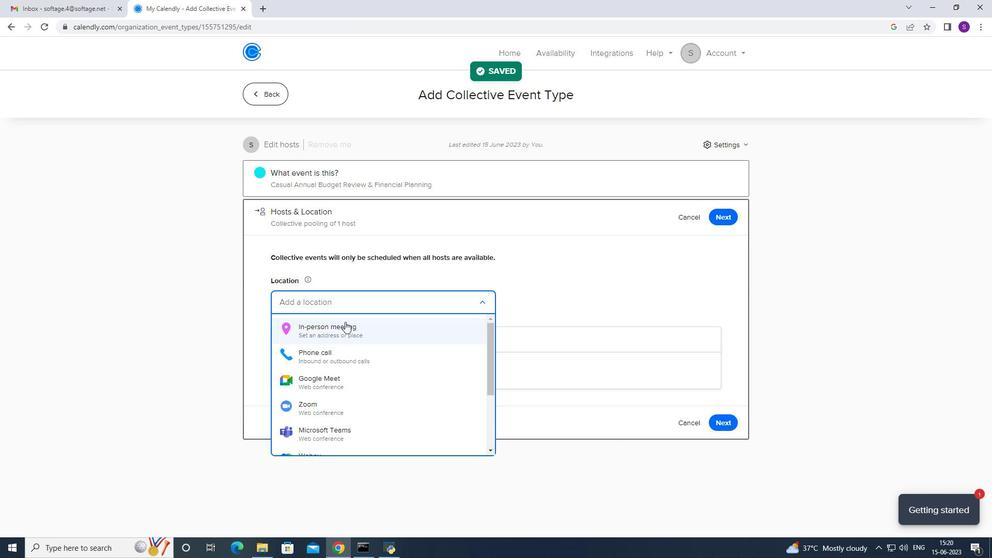 
Action: Mouse pressed left at (354, 320)
Screenshot: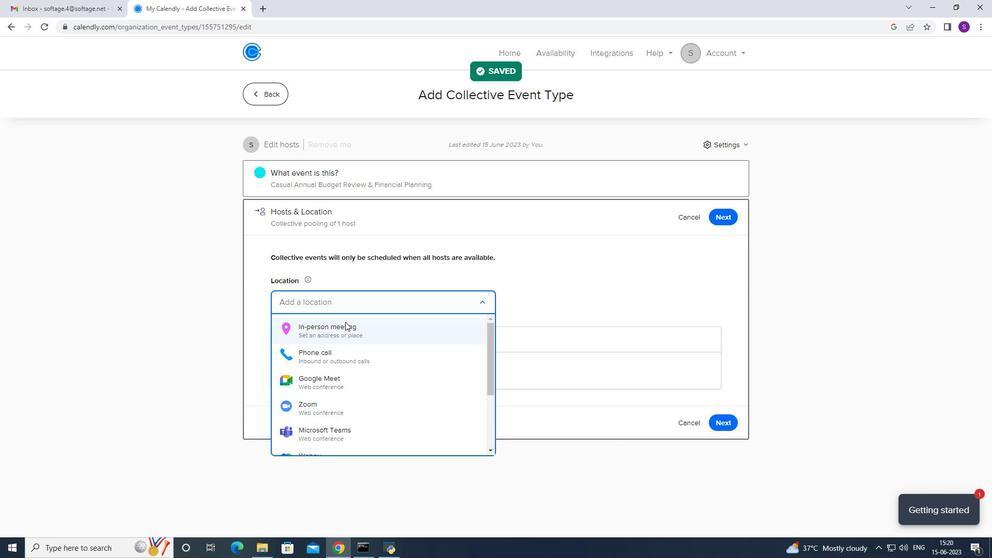
Action: Mouse moved to (512, 167)
Screenshot: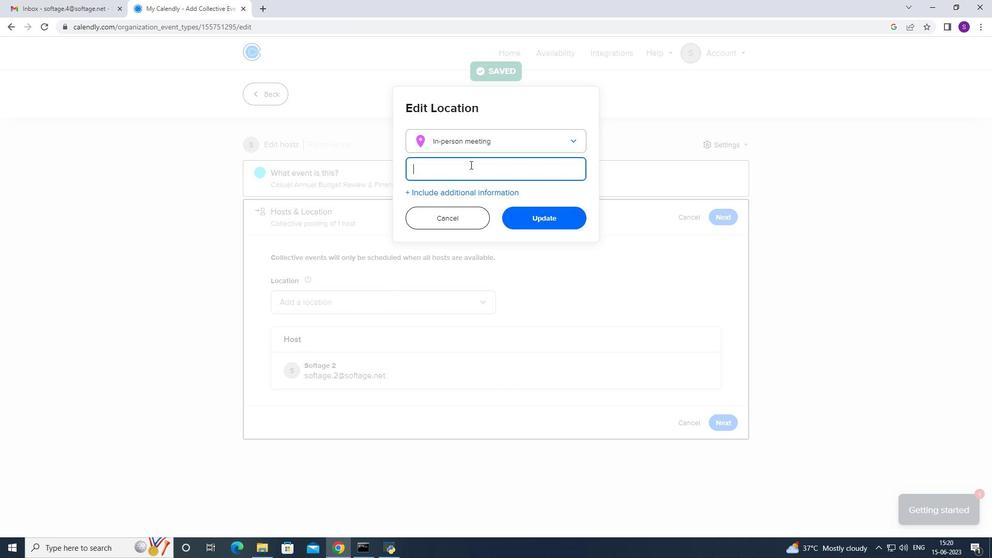 
Action: Mouse pressed left at (512, 167)
Screenshot: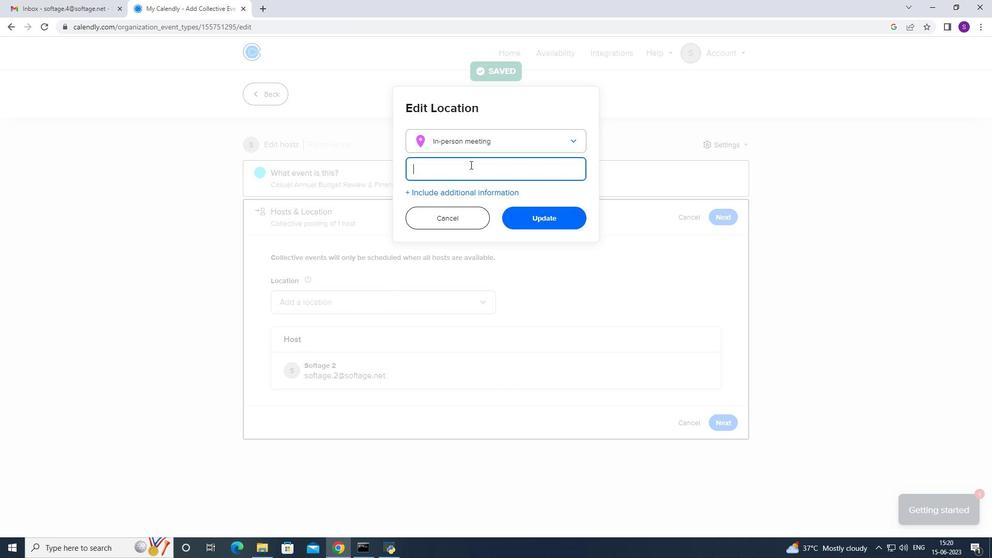 
Action: Mouse moved to (473, 192)
Screenshot: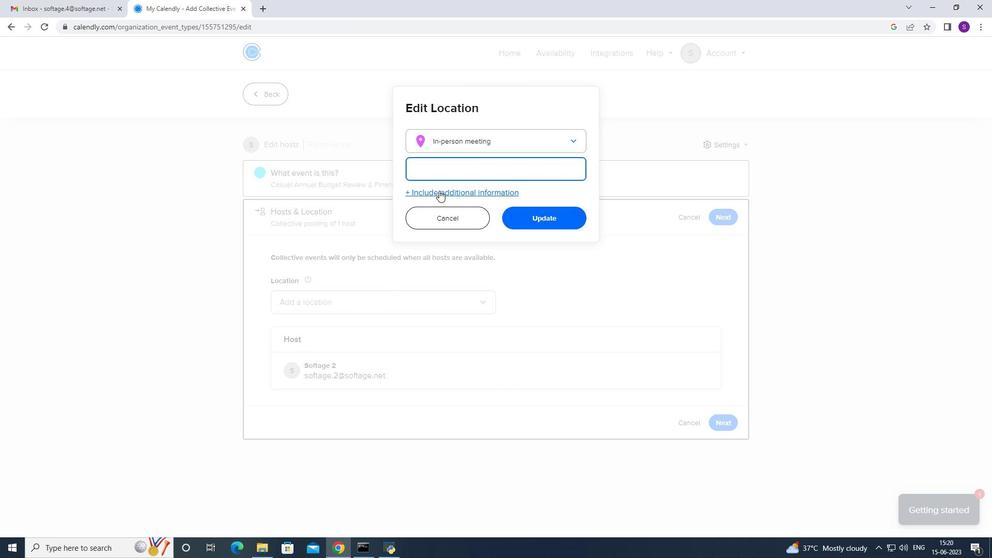 
Action: Key pressed <Key.caps_lock>L<Key.caps_lock>agos,<Key.space><Key.caps_lock>N<Key.caps_lock>igeria
Screenshot: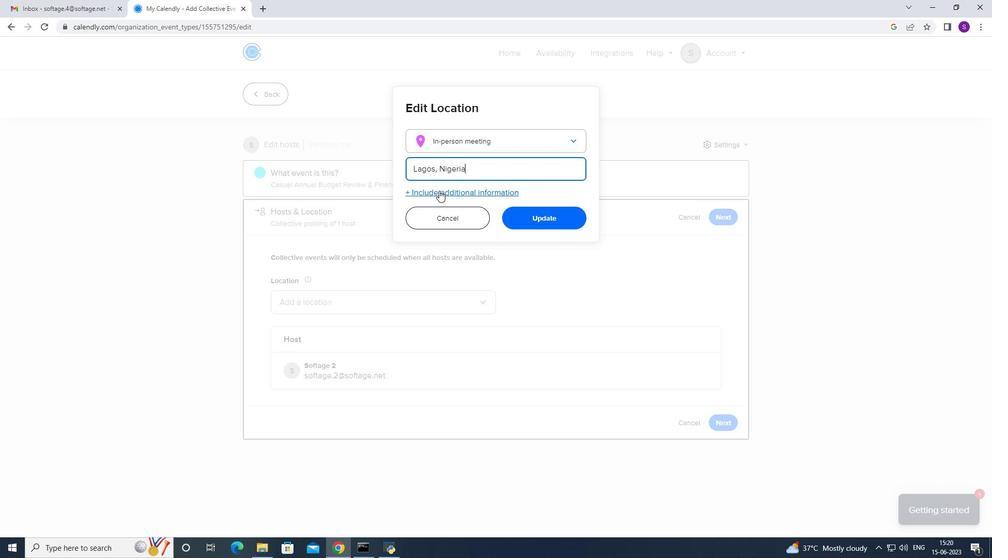 
Action: Mouse moved to (618, 219)
Screenshot: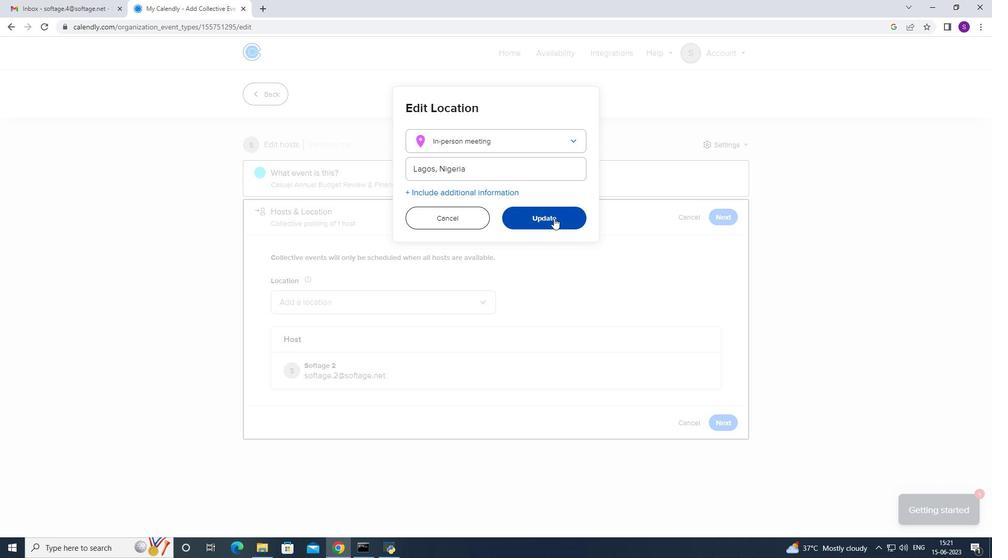 
Action: Mouse pressed left at (618, 219)
Screenshot: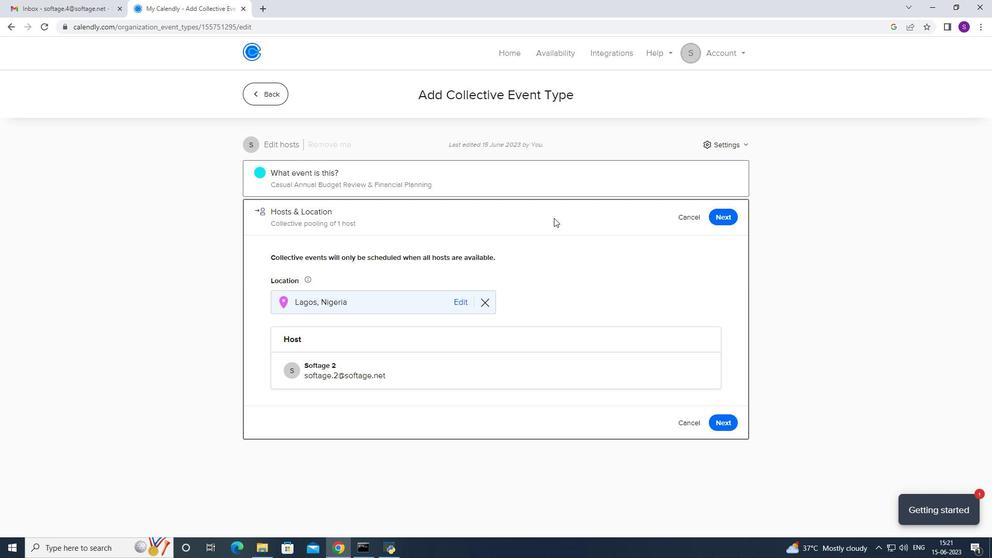 
Action: Mouse moved to (834, 422)
Screenshot: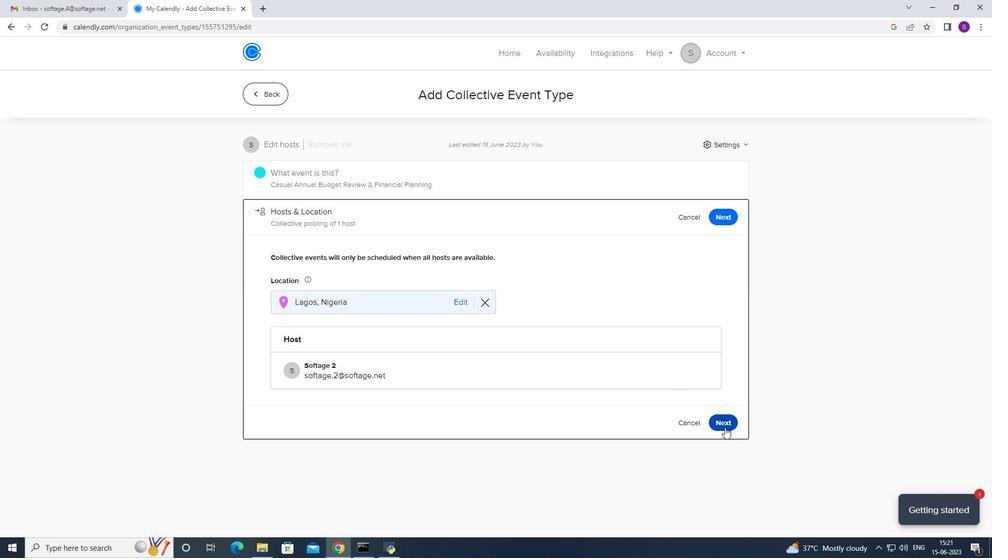 
Action: Mouse pressed left at (834, 422)
Screenshot: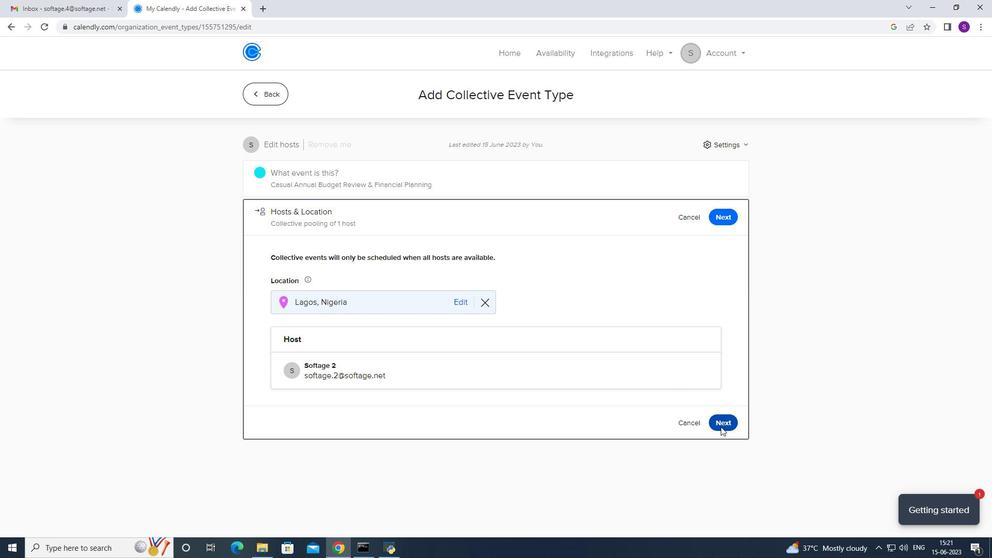 
Action: Mouse moved to (278, 366)
Screenshot: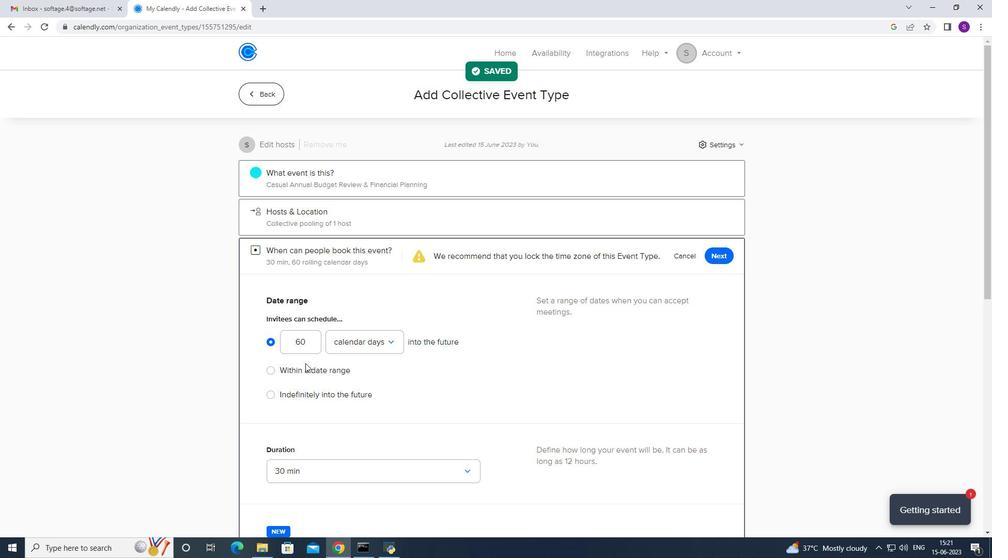 
Action: Mouse pressed left at (278, 366)
Screenshot: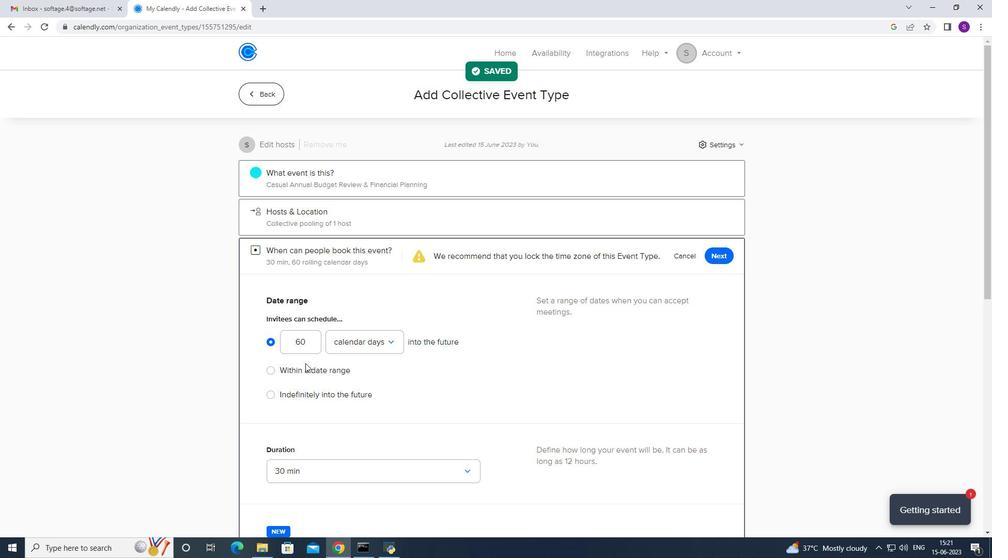 
Action: Mouse moved to (384, 382)
Screenshot: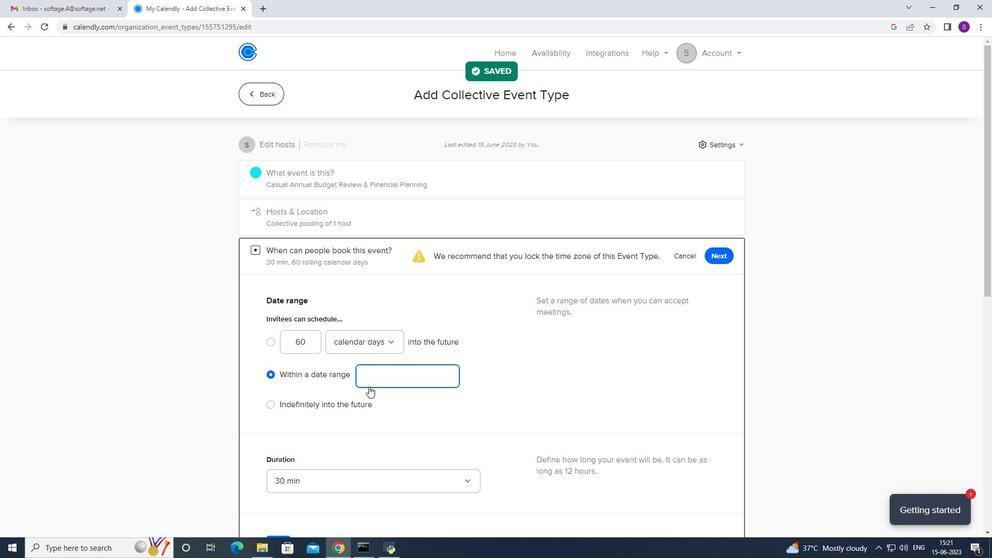 
Action: Mouse pressed left at (384, 382)
Screenshot: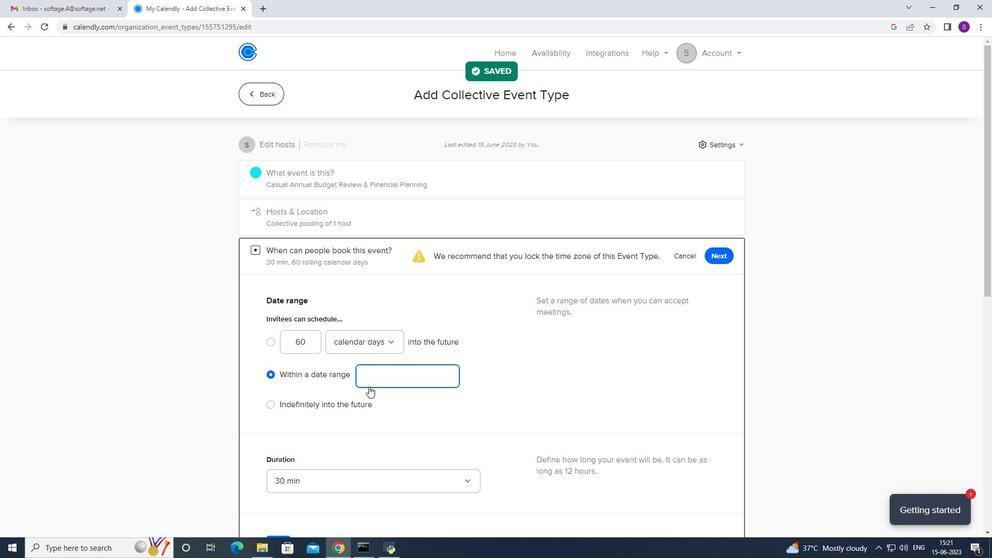 
Action: Mouse moved to (469, 194)
Screenshot: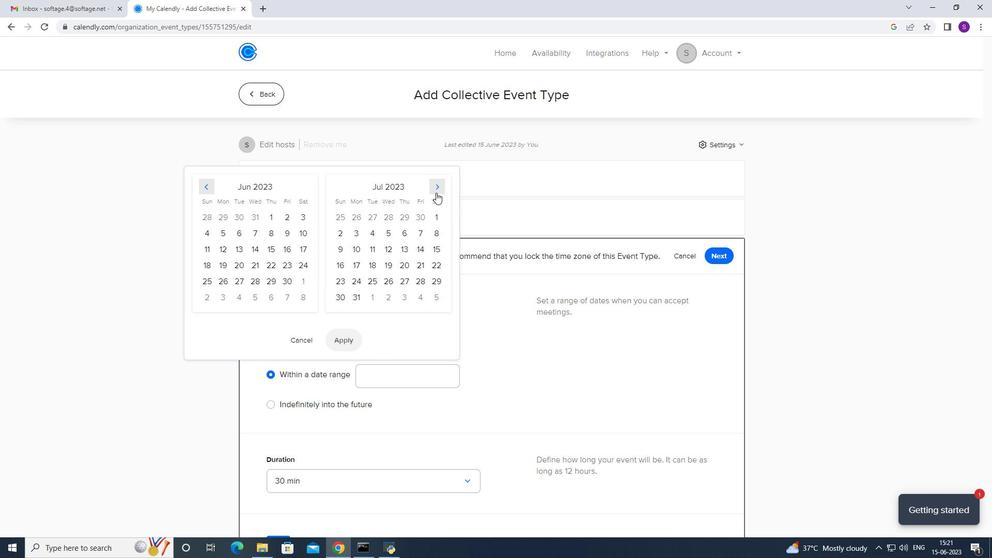 
Action: Mouse pressed left at (469, 194)
Screenshot: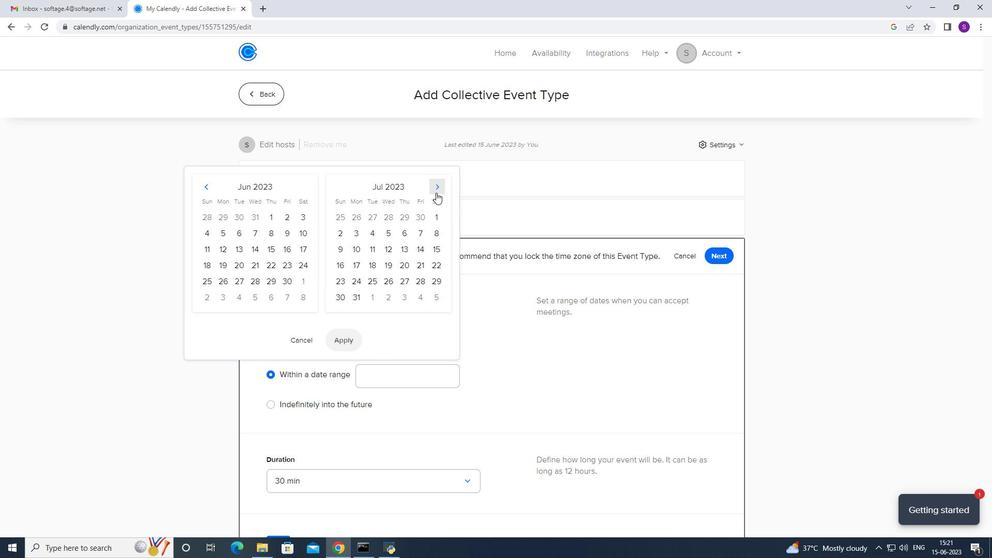 
Action: Mouse pressed left at (469, 194)
Screenshot: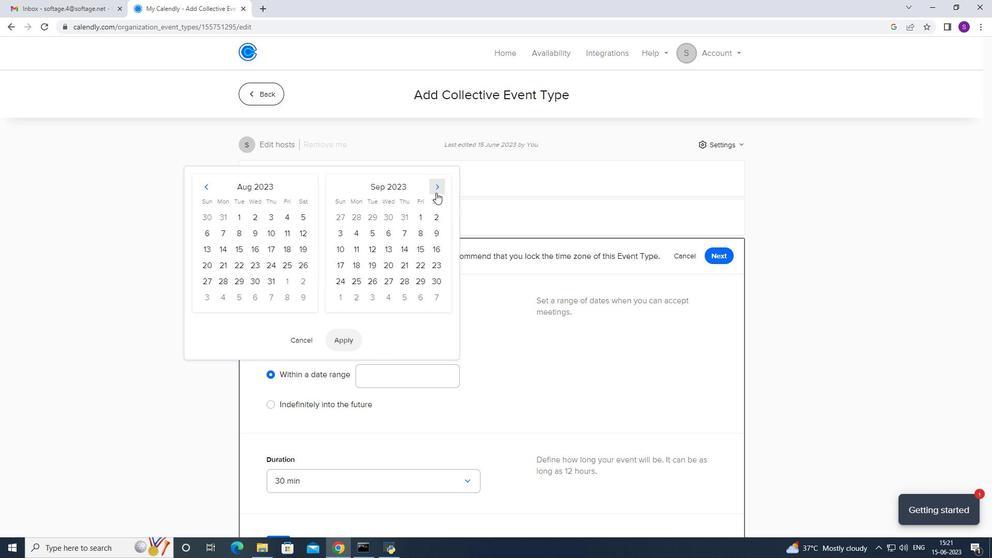 
Action: Mouse pressed left at (469, 194)
Screenshot: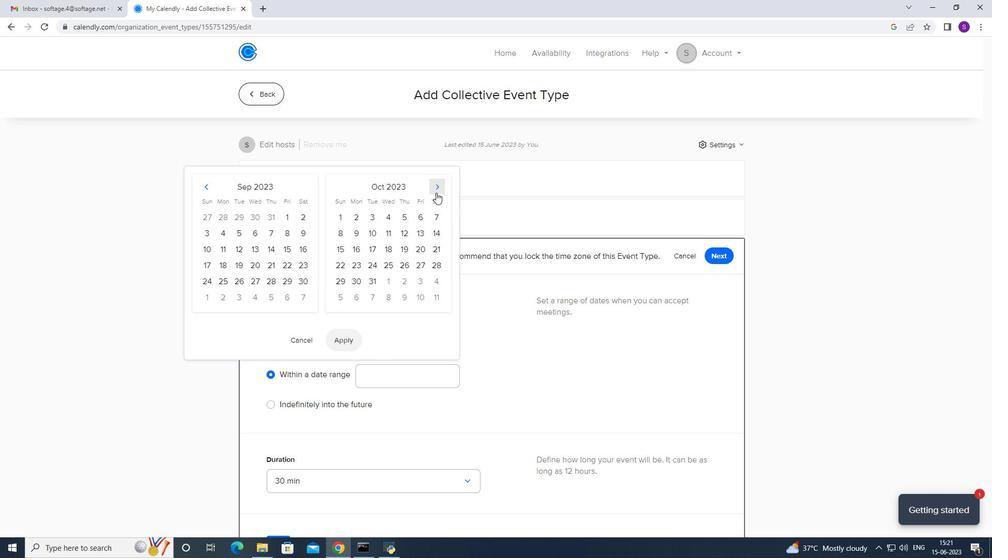 
Action: Mouse pressed left at (469, 194)
Screenshot: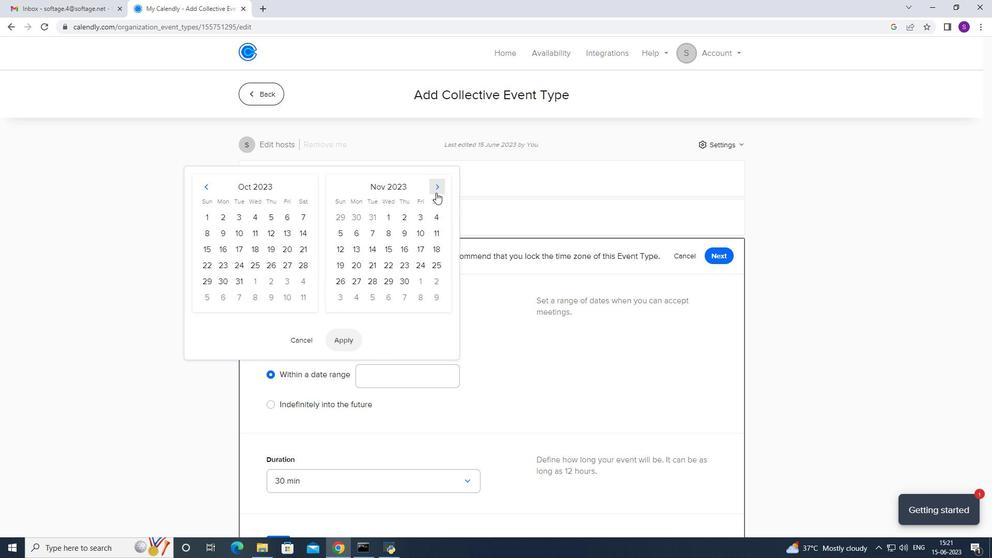 
Action: Mouse moved to (361, 281)
Screenshot: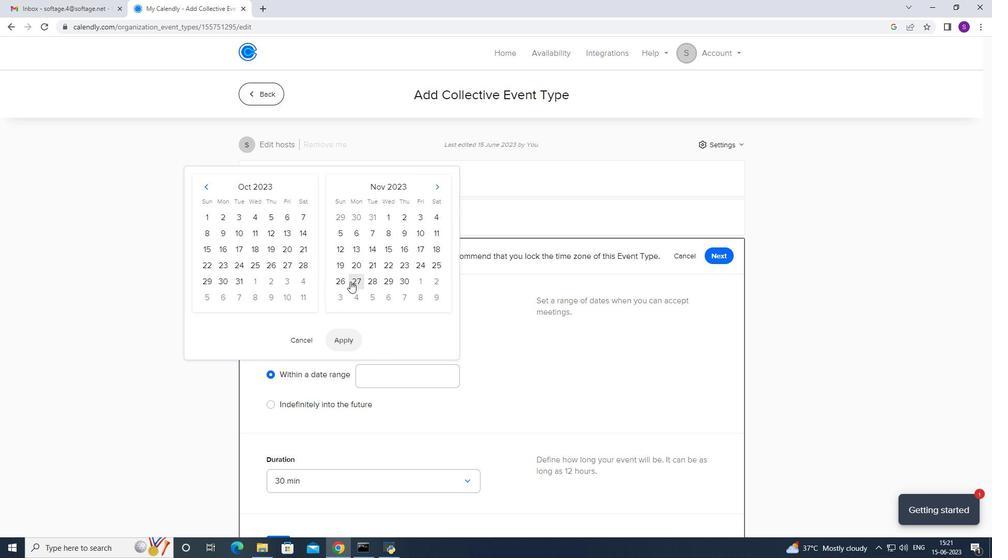 
Action: Mouse pressed left at (361, 281)
Screenshot: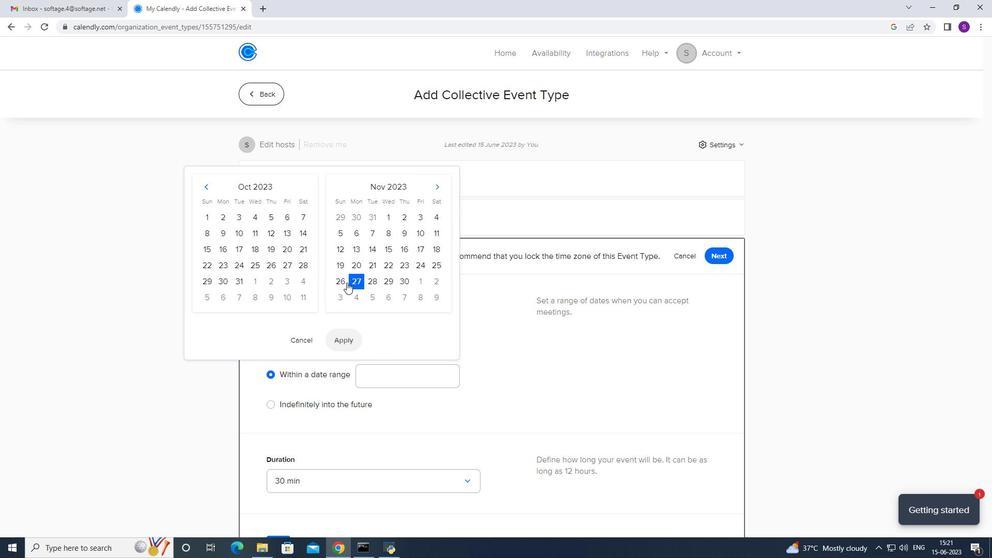 
Action: Mouse moved to (353, 282)
Screenshot: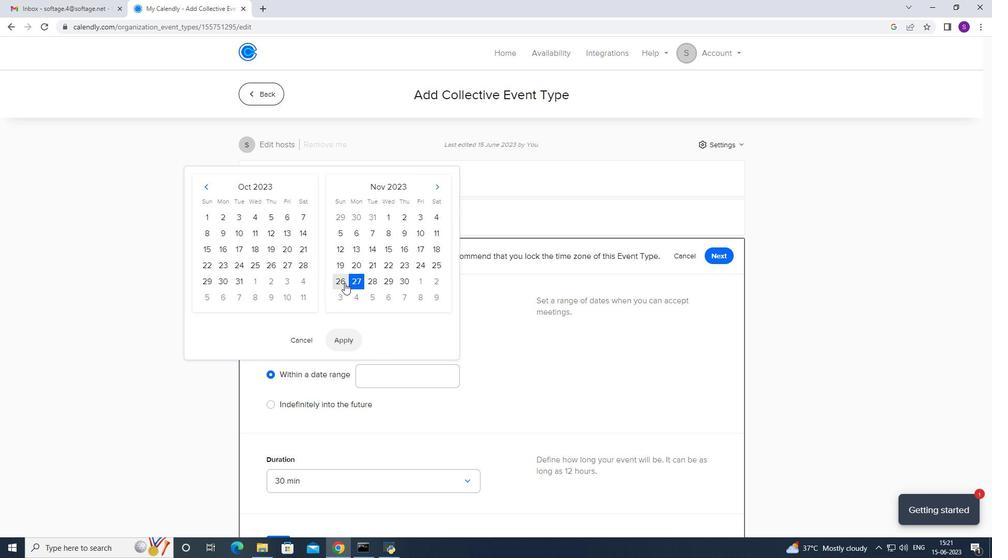 
Action: Mouse pressed left at (353, 282)
Screenshot: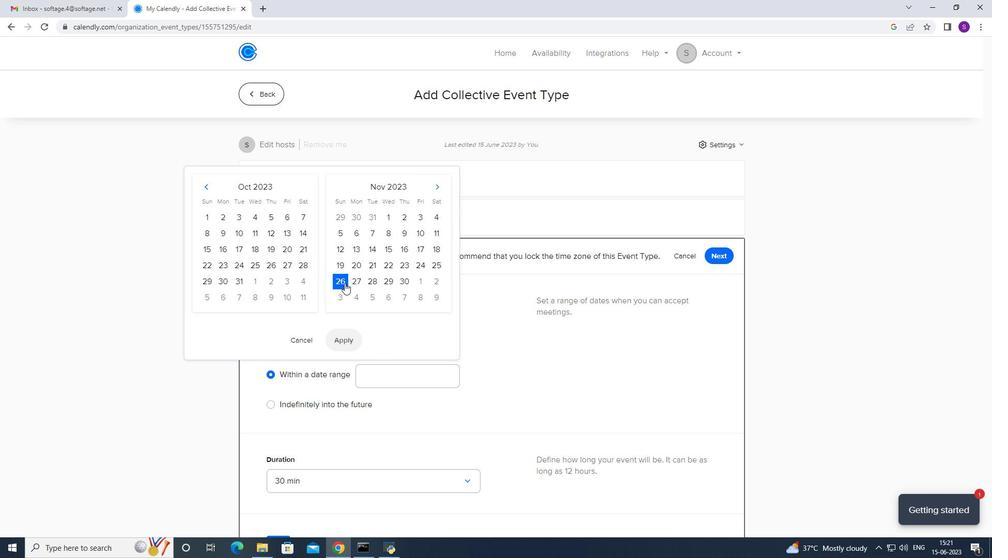 
Action: Mouse moved to (368, 280)
Screenshot: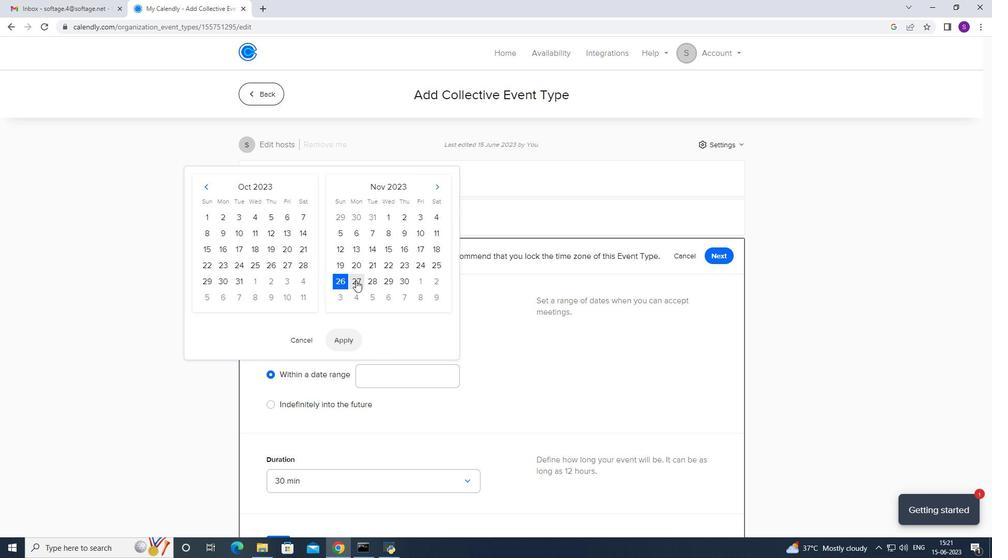 
Action: Mouse pressed left at (368, 280)
Screenshot: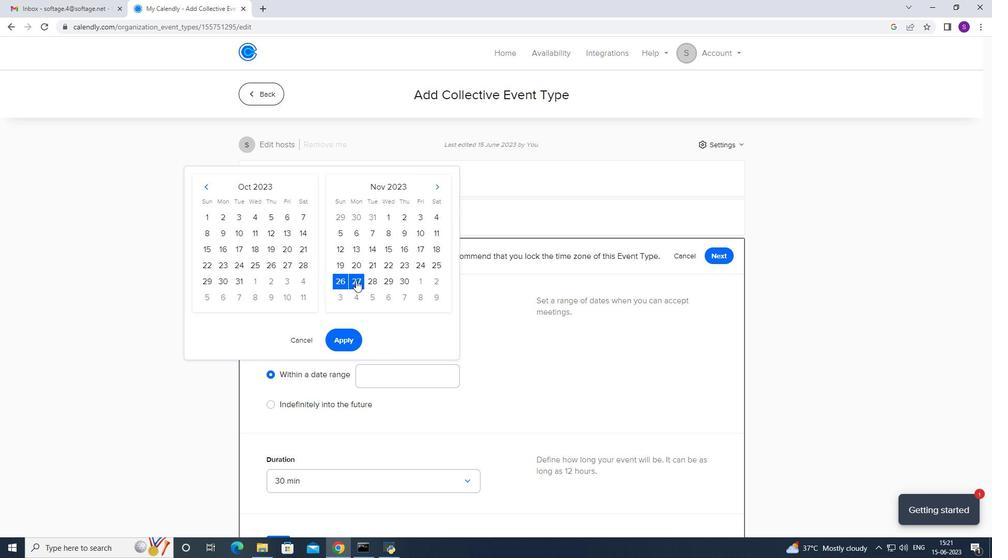 
Action: Mouse moved to (350, 335)
Screenshot: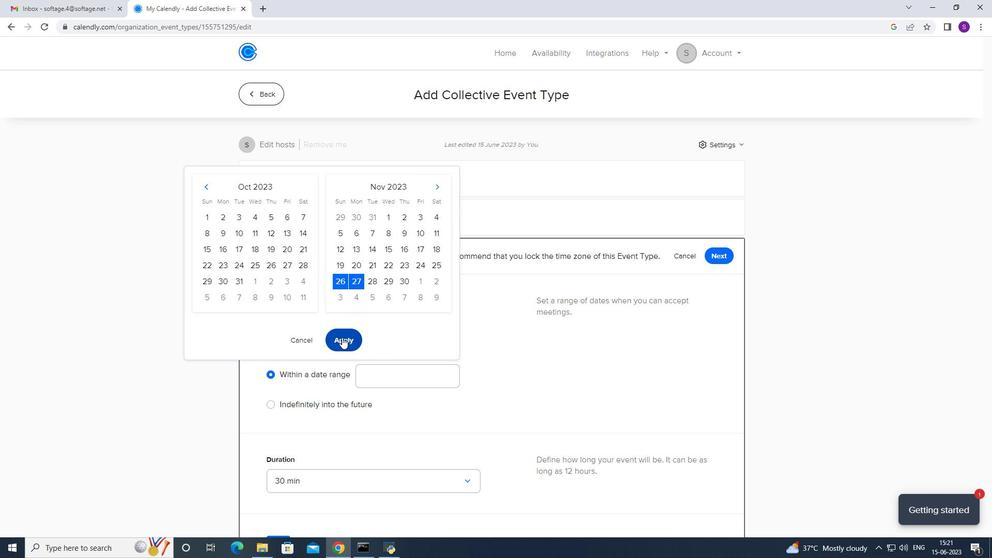 
Action: Mouse pressed left at (350, 335)
Screenshot: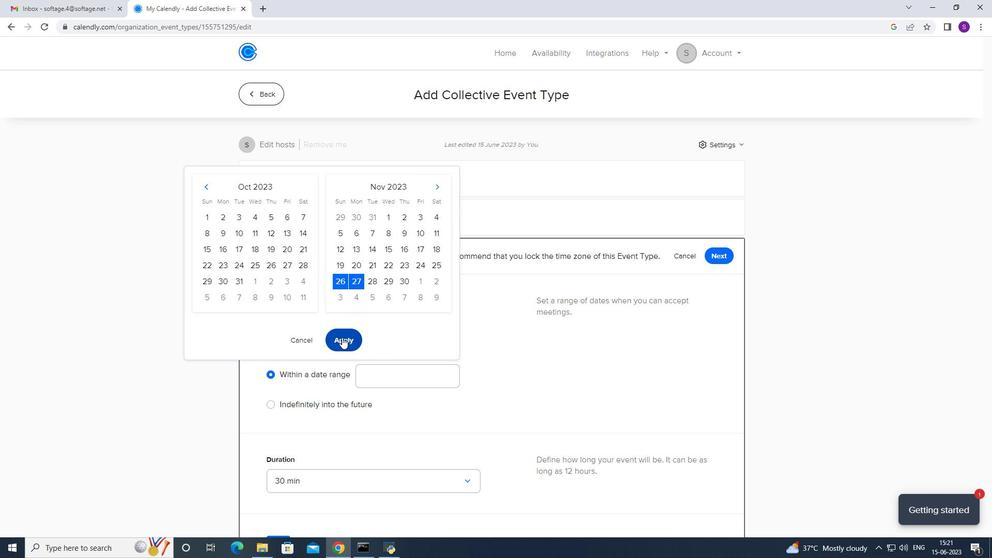 
Action: Mouse moved to (403, 311)
Screenshot: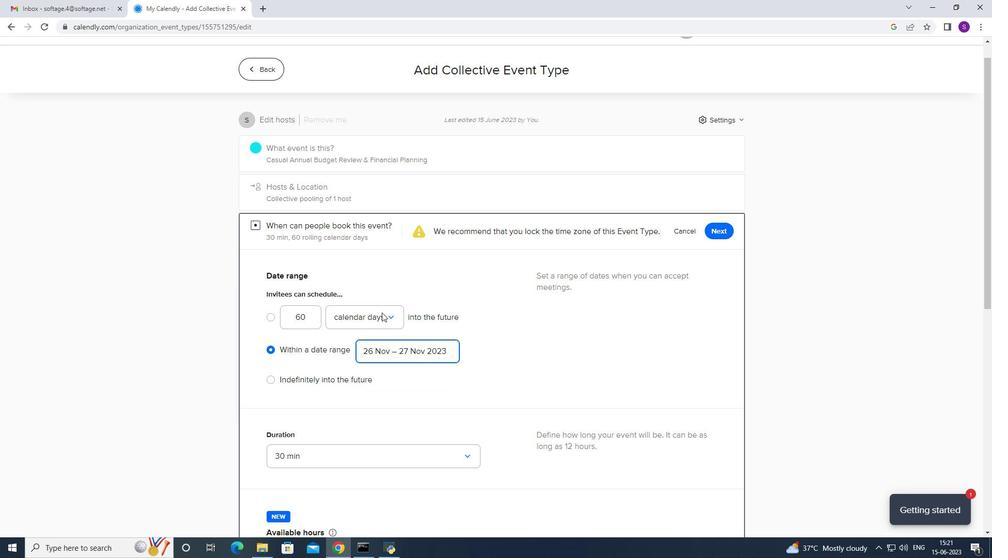 
Action: Mouse scrolled (403, 310) with delta (0, 0)
Screenshot: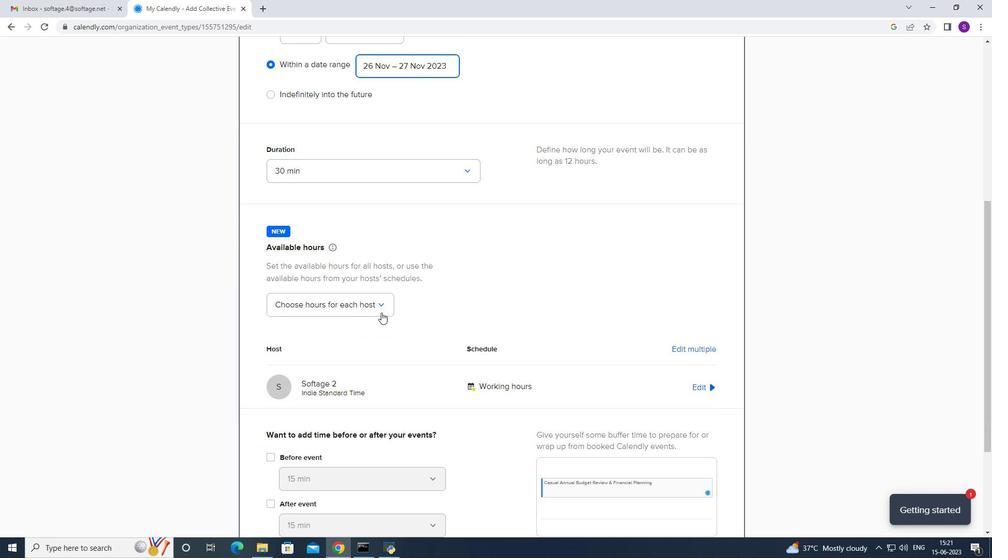 
Action: Mouse scrolled (403, 310) with delta (0, 0)
Screenshot: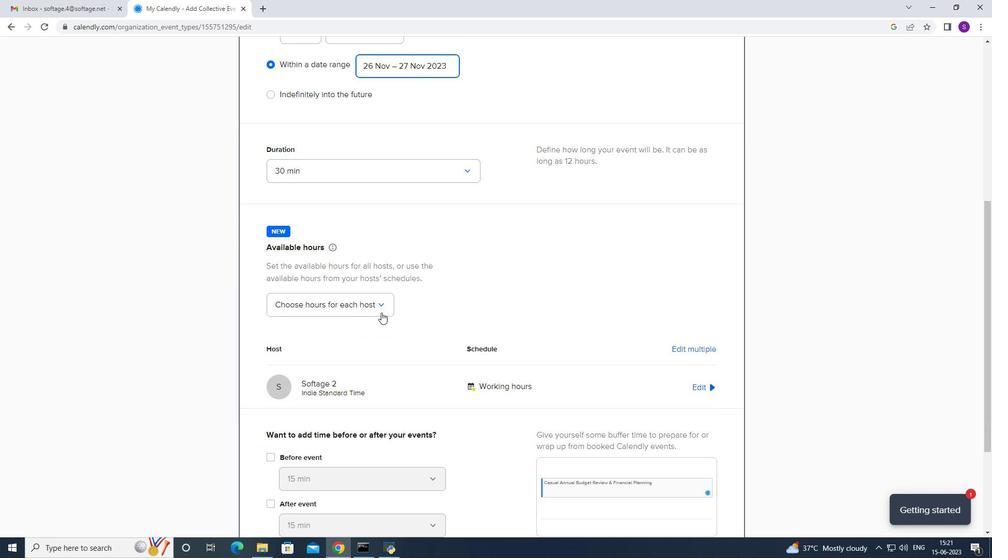 
Action: Mouse scrolled (403, 310) with delta (0, 0)
Screenshot: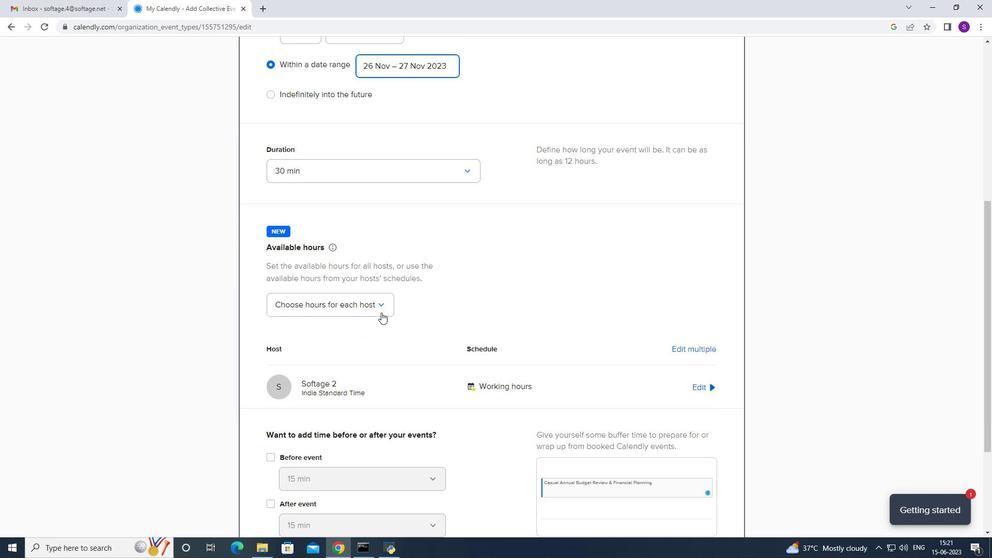 
Action: Mouse scrolled (403, 310) with delta (0, 0)
Screenshot: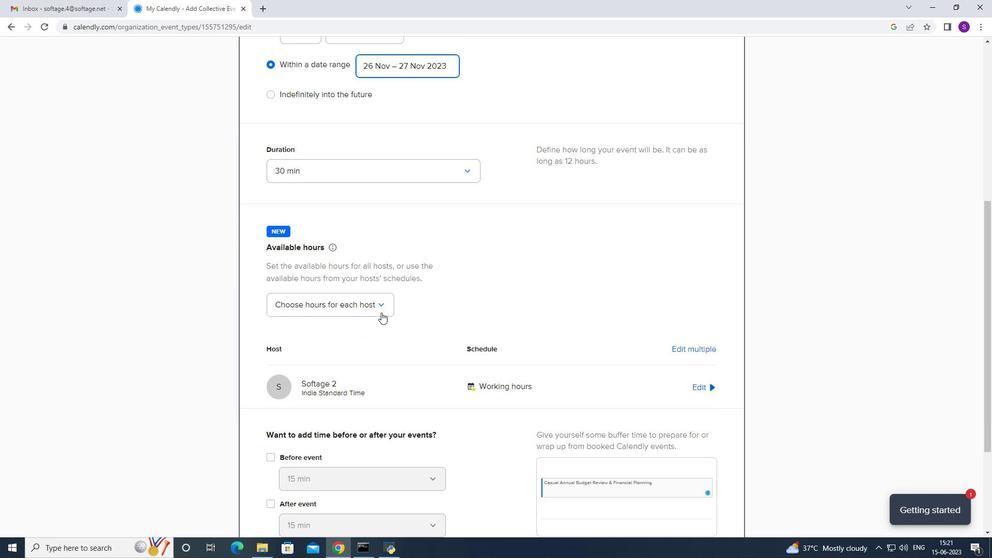 
Action: Mouse scrolled (403, 310) with delta (0, 0)
Screenshot: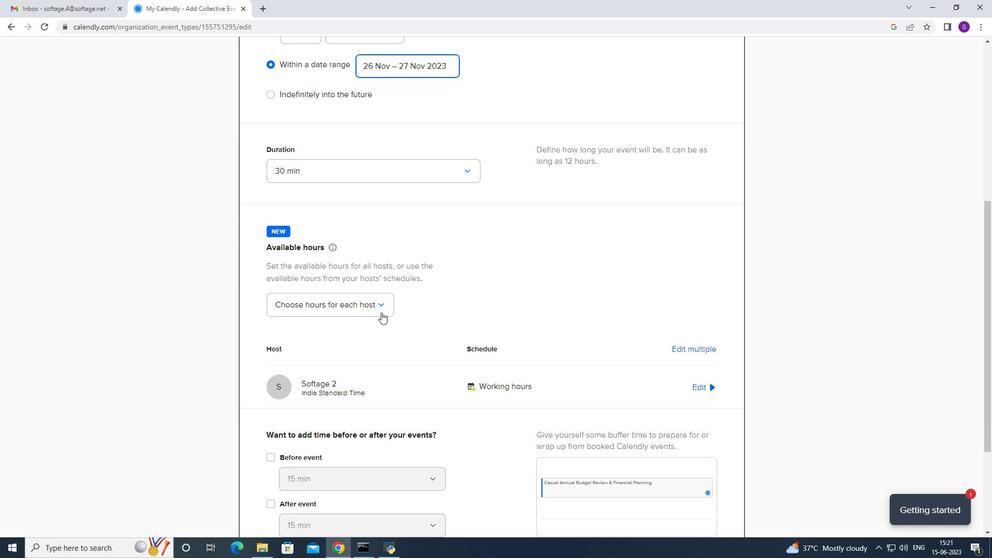 
Action: Mouse scrolled (403, 310) with delta (0, 0)
Screenshot: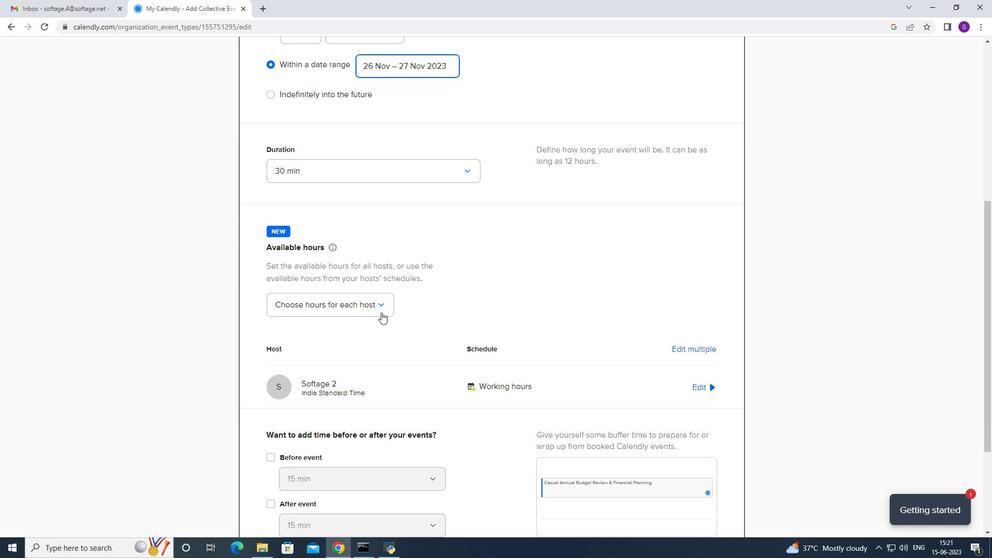 
Action: Mouse moved to (400, 311)
Screenshot: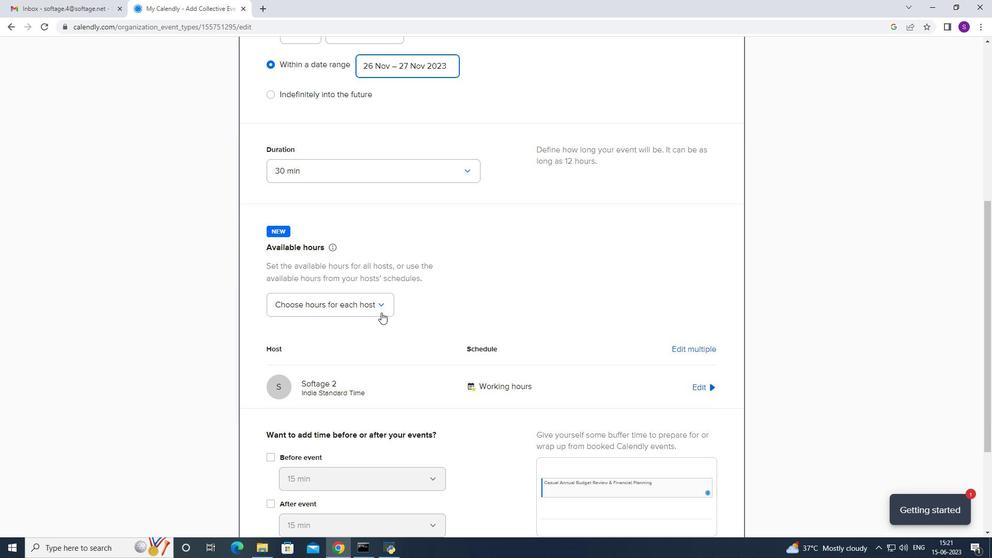 
Action: Mouse scrolled (400, 310) with delta (0, 0)
Screenshot: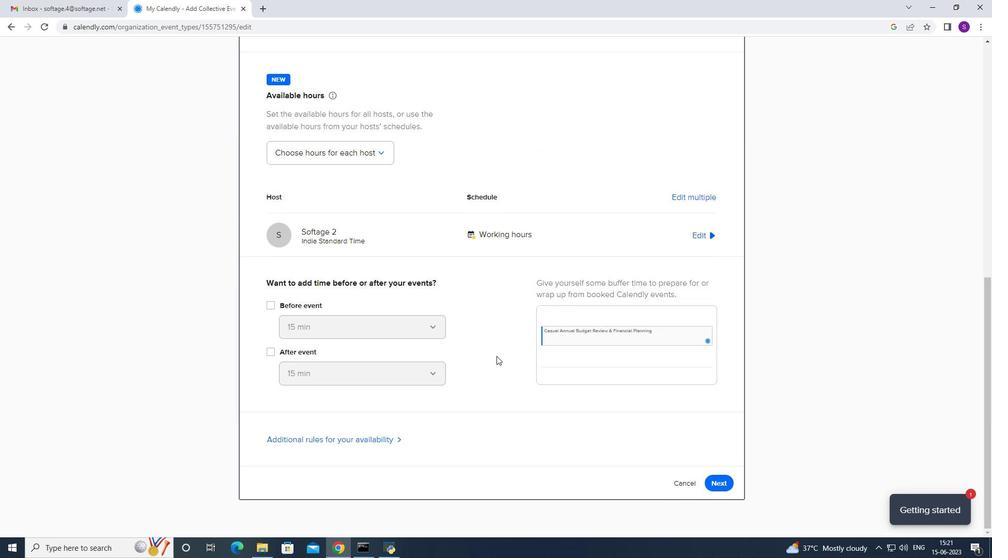 
Action: Mouse scrolled (400, 310) with delta (0, 0)
Screenshot: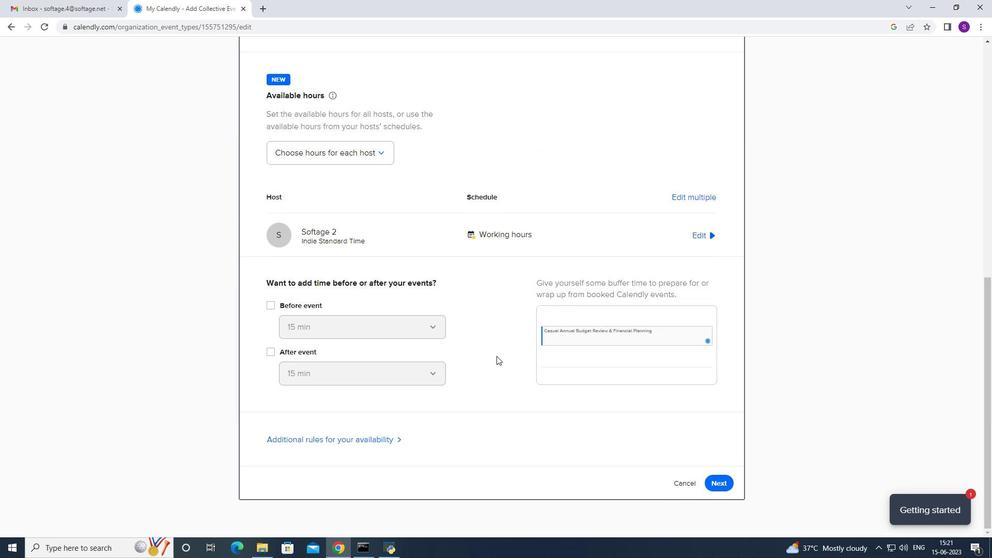 
Action: Mouse scrolled (400, 310) with delta (0, 0)
Screenshot: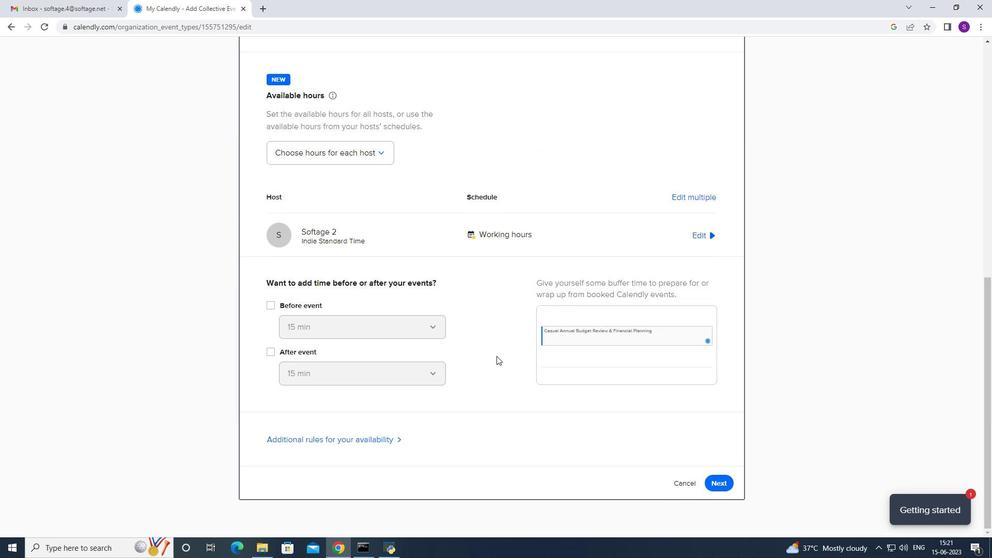
Action: Mouse scrolled (400, 310) with delta (0, 0)
Screenshot: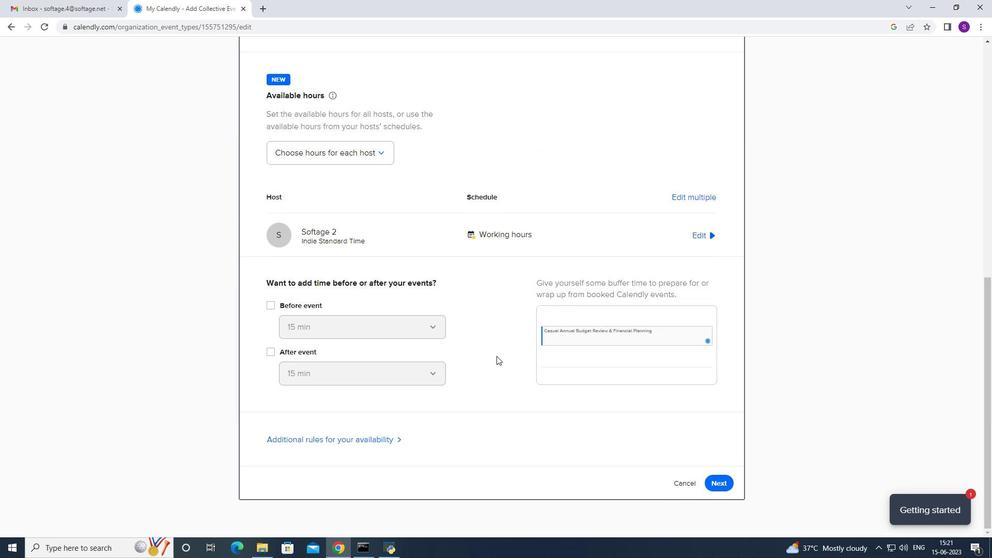 
Action: Mouse moved to (822, 478)
Screenshot: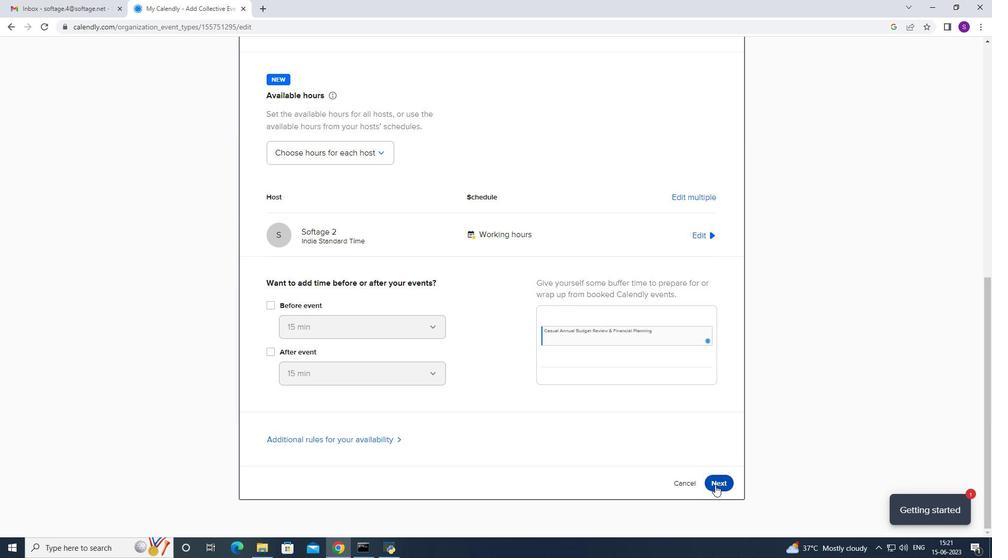 
Action: Mouse pressed left at (822, 478)
Screenshot: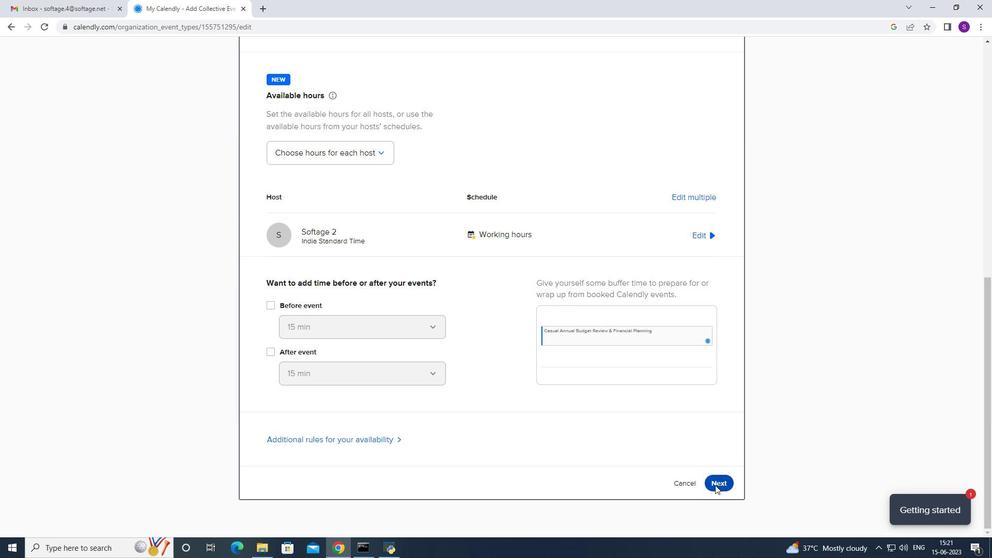 
Action: Mouse moved to (847, 105)
Screenshot: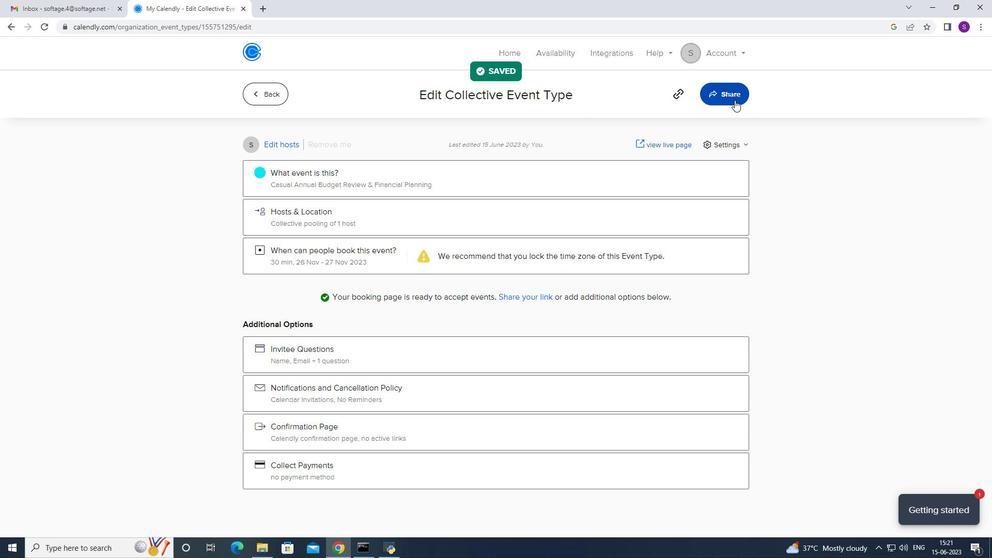 
Action: Mouse pressed left at (847, 105)
Screenshot: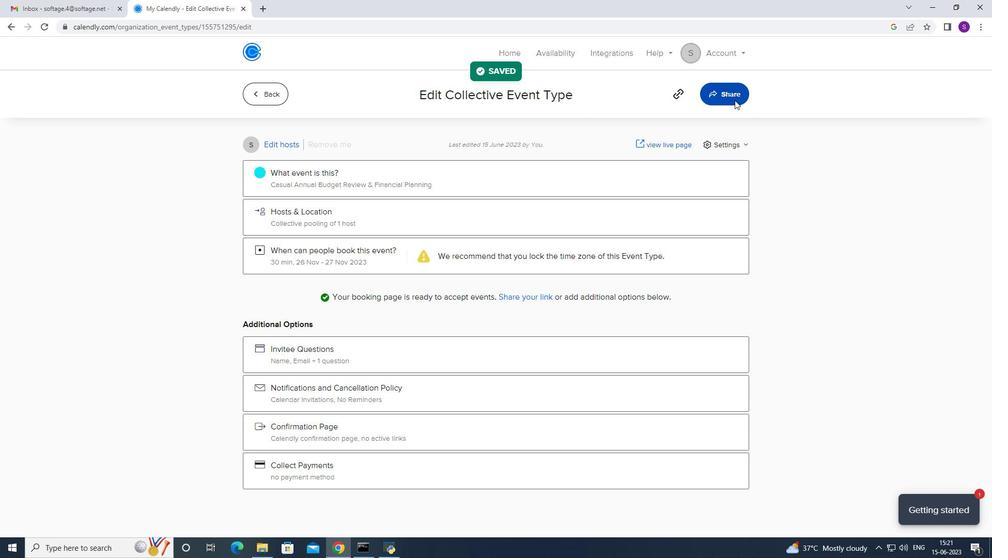 
Action: Mouse moved to (721, 194)
Screenshot: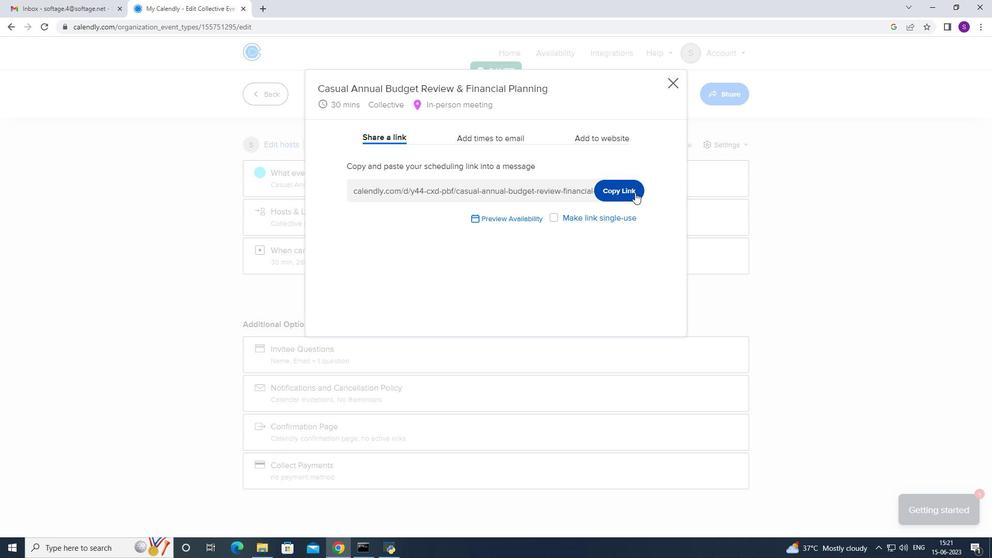 
Action: Mouse pressed left at (721, 194)
Screenshot: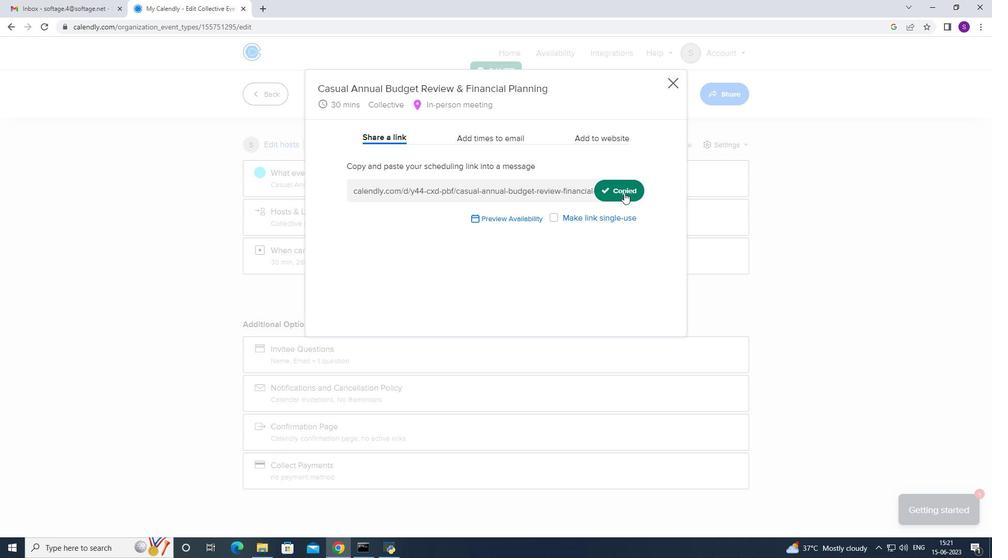 
Action: Mouse moved to (19, 12)
Screenshot: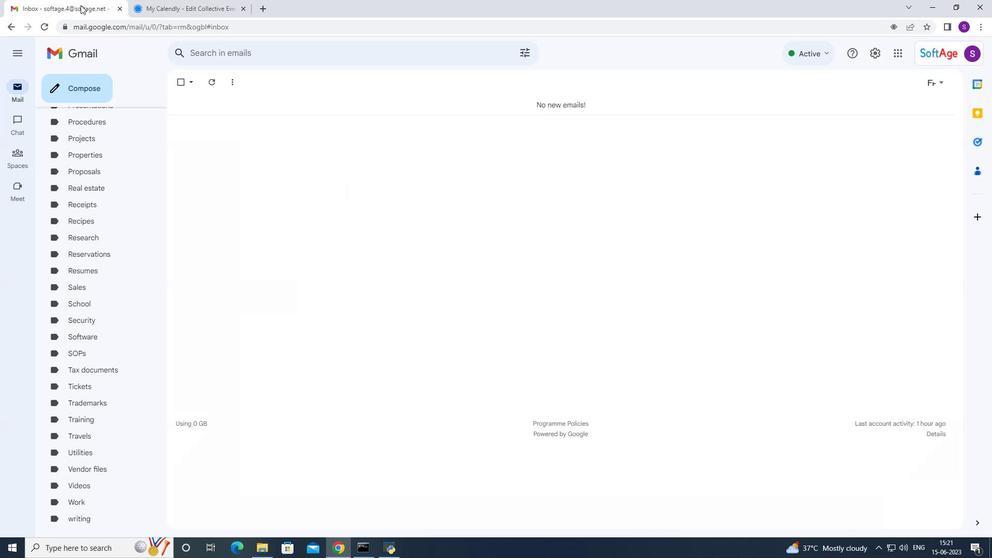 
Action: Mouse pressed left at (19, 12)
Screenshot: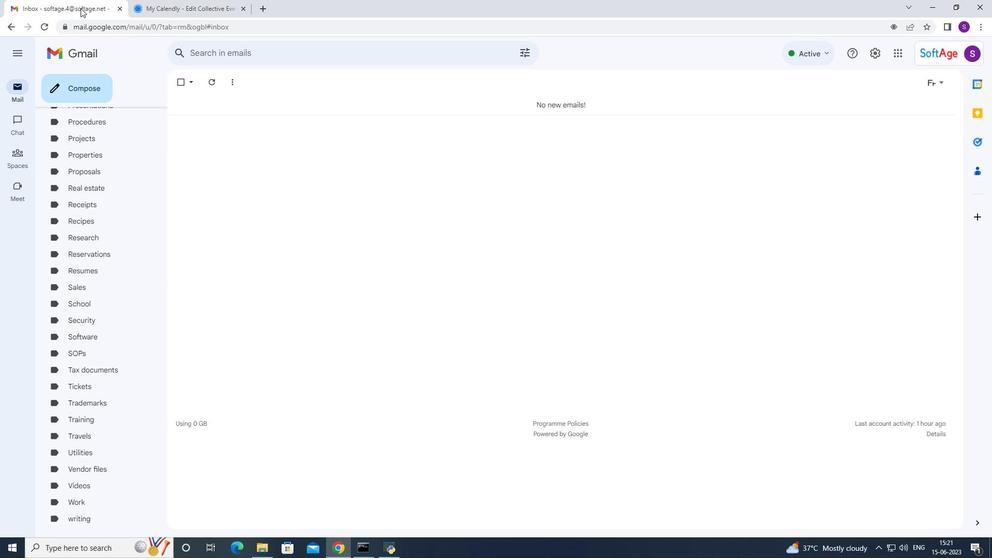 
Action: Mouse moved to (0, 101)
Screenshot: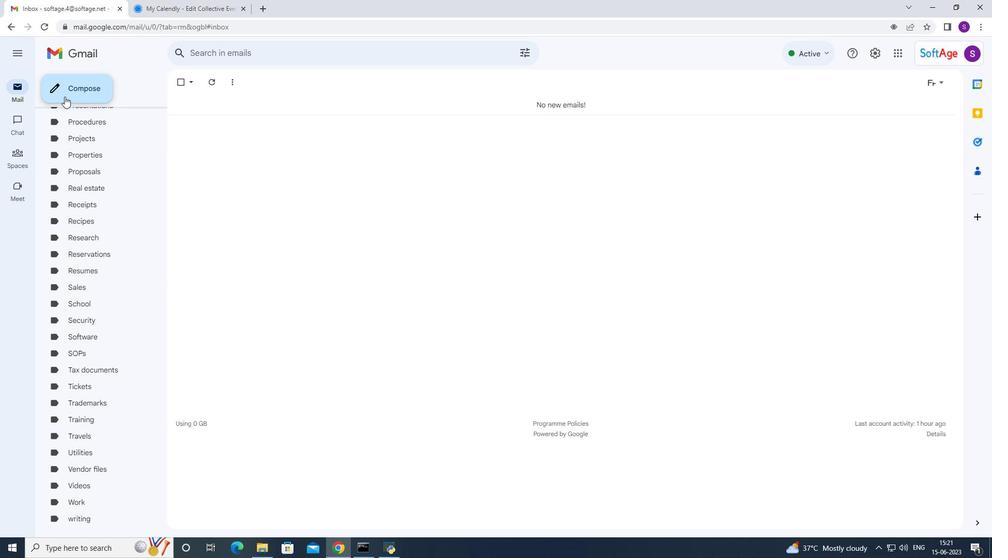 
Action: Mouse pressed left at (0, 101)
Screenshot: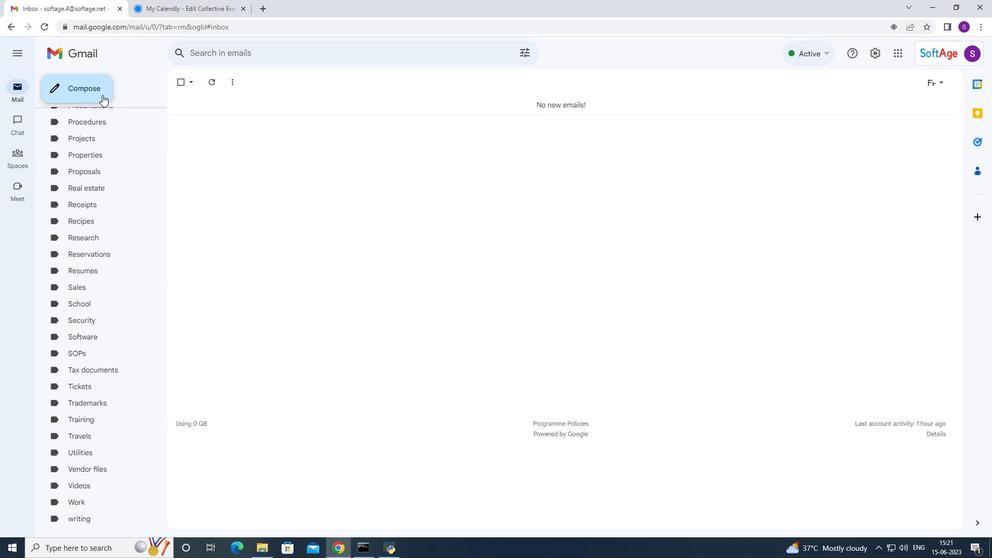 
Action: Mouse moved to (812, 303)
Screenshot: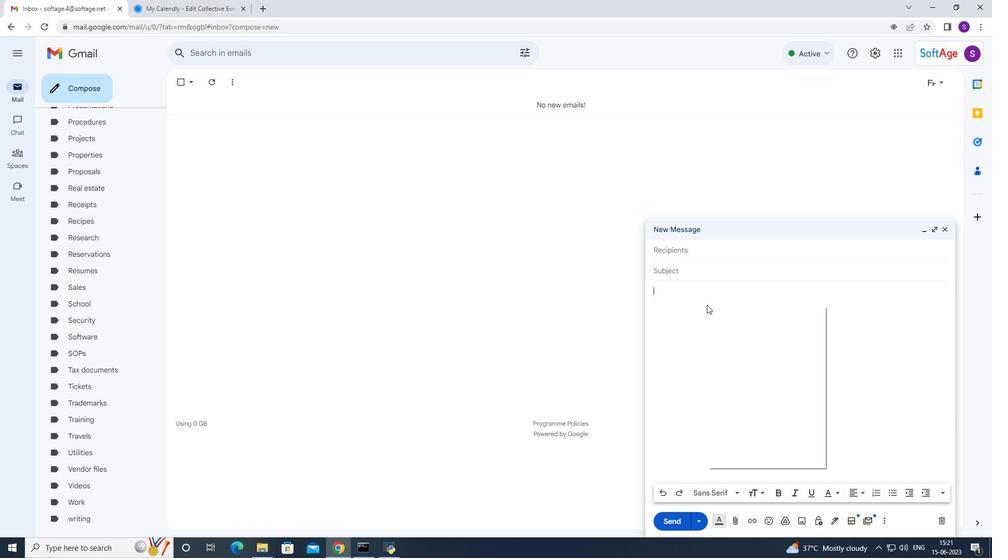 
Action: Mouse pressed right at (812, 303)
Screenshot: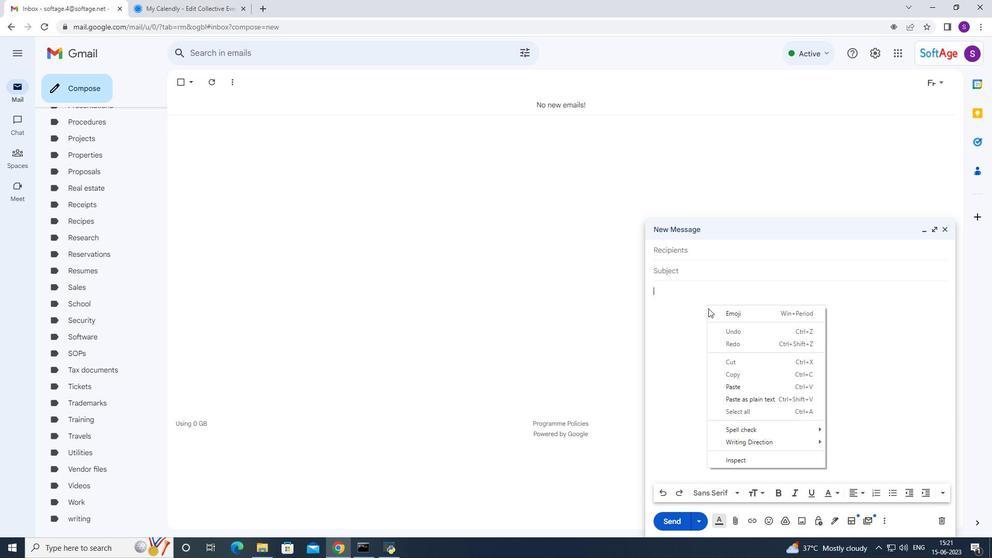 
Action: Mouse moved to (857, 382)
Screenshot: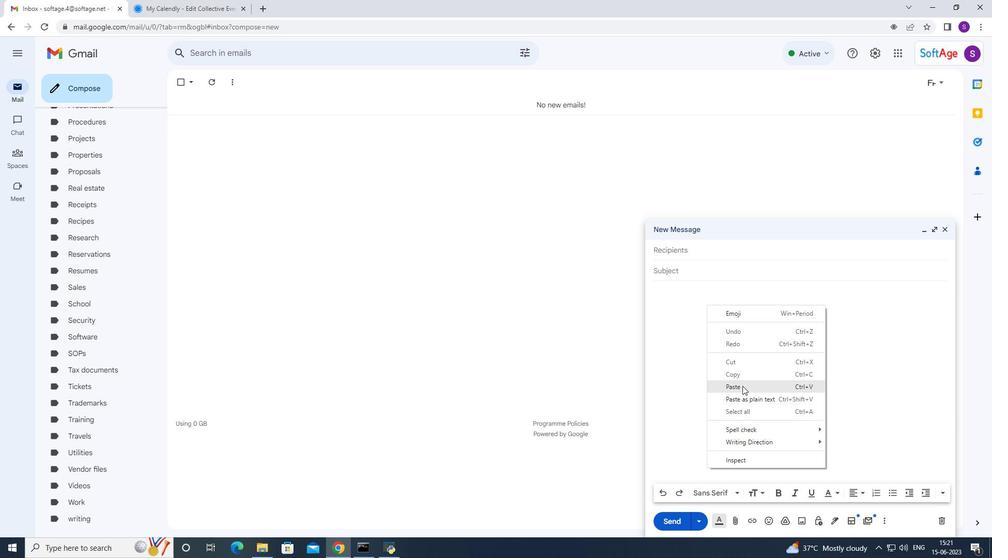 
Action: Mouse pressed left at (857, 382)
Screenshot: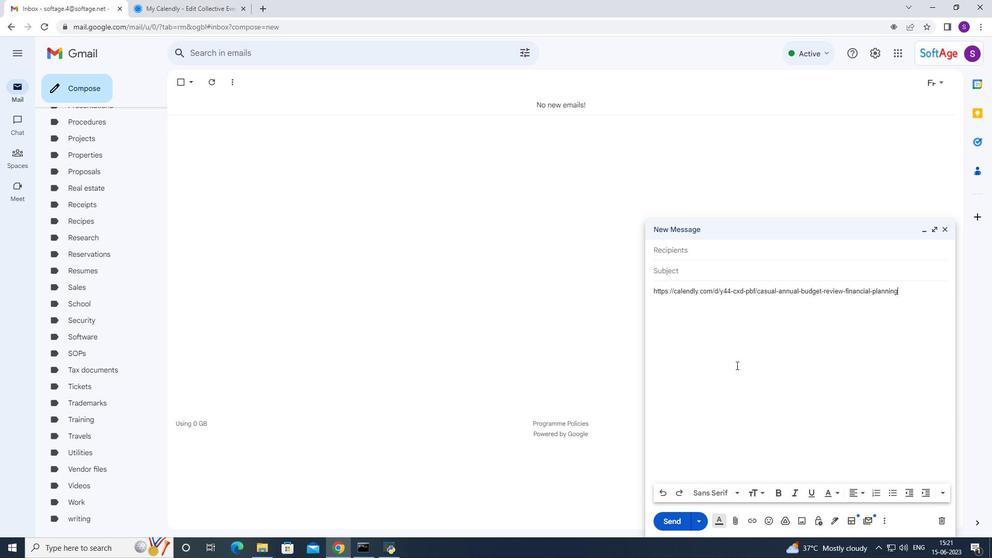 
Action: Mouse moved to (846, 246)
Screenshot: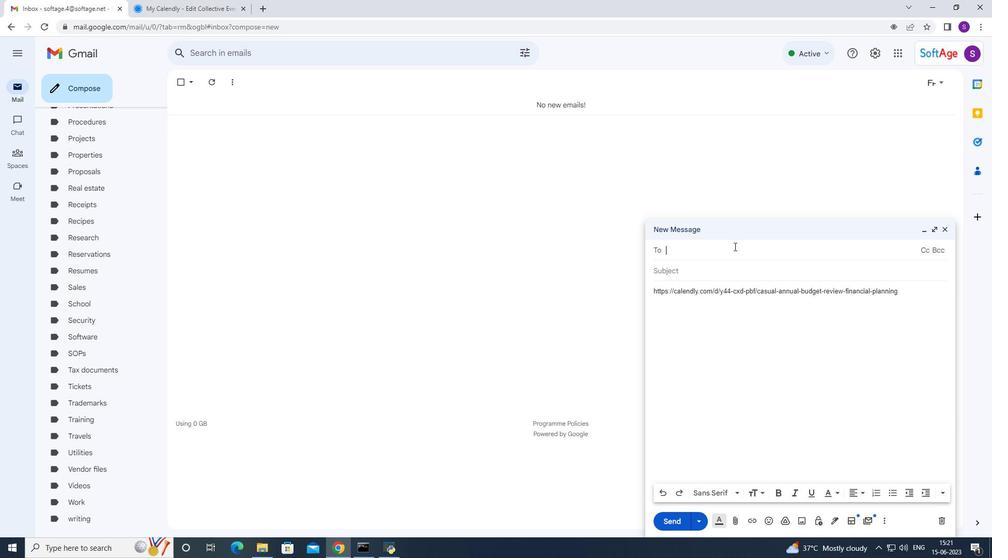 
Action: Mouse pressed left at (846, 246)
Screenshot: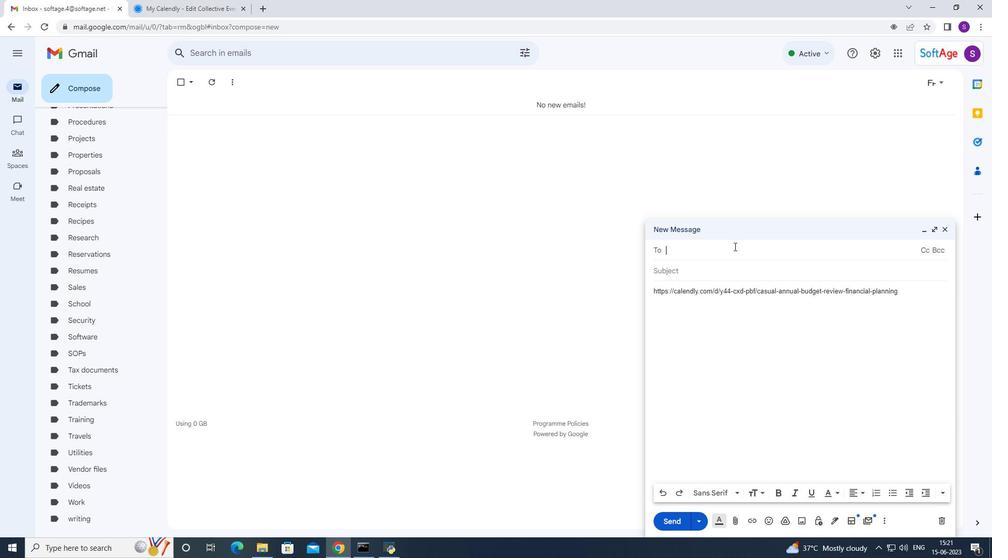 
Action: Mouse moved to (819, 252)
Screenshot: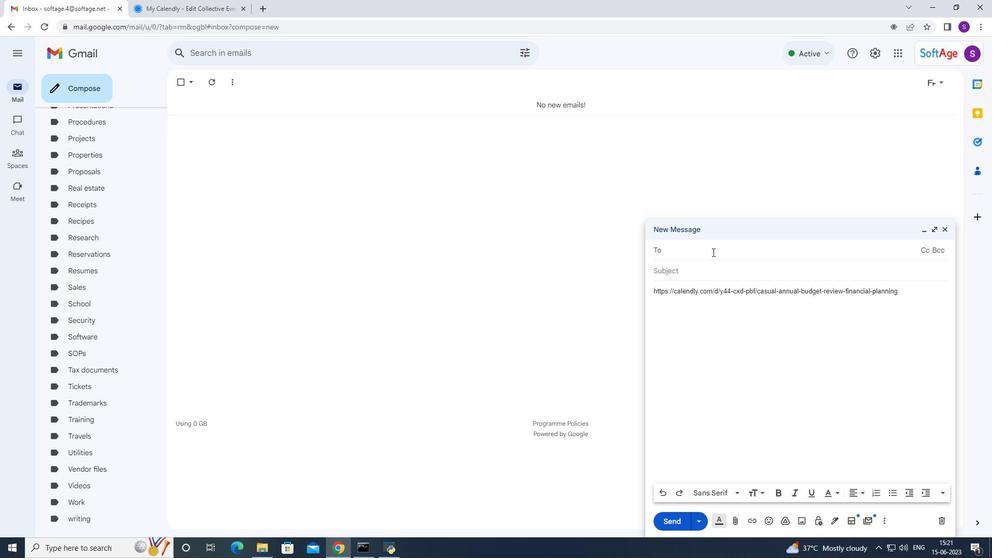 
Action: Key pressed soft
Screenshot: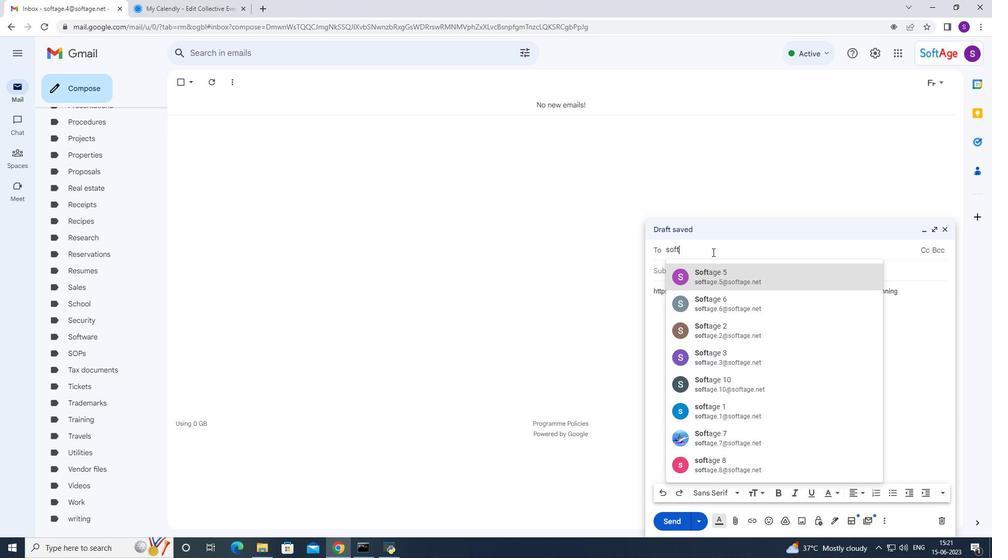 
Action: Mouse moved to (824, 382)
Screenshot: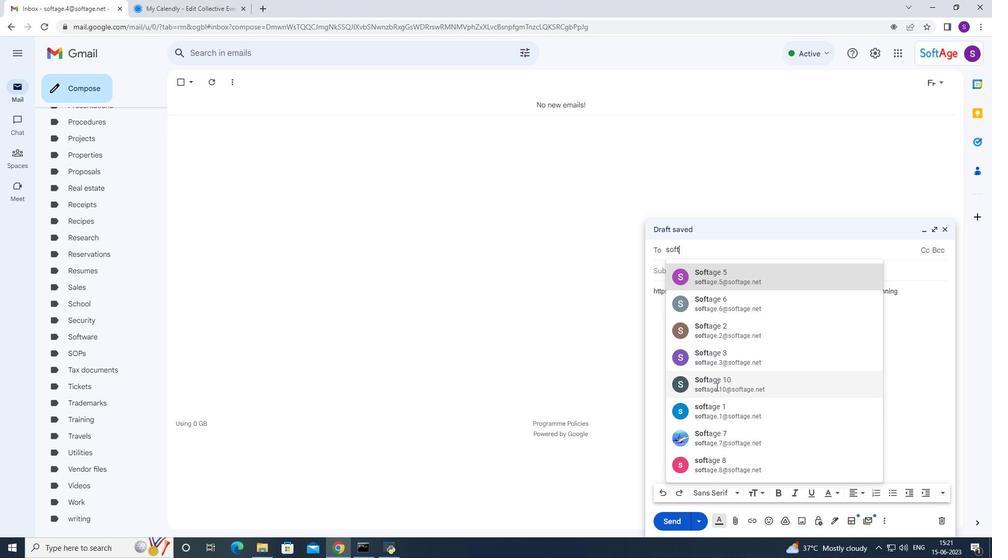 
Action: Mouse pressed left at (824, 382)
Screenshot: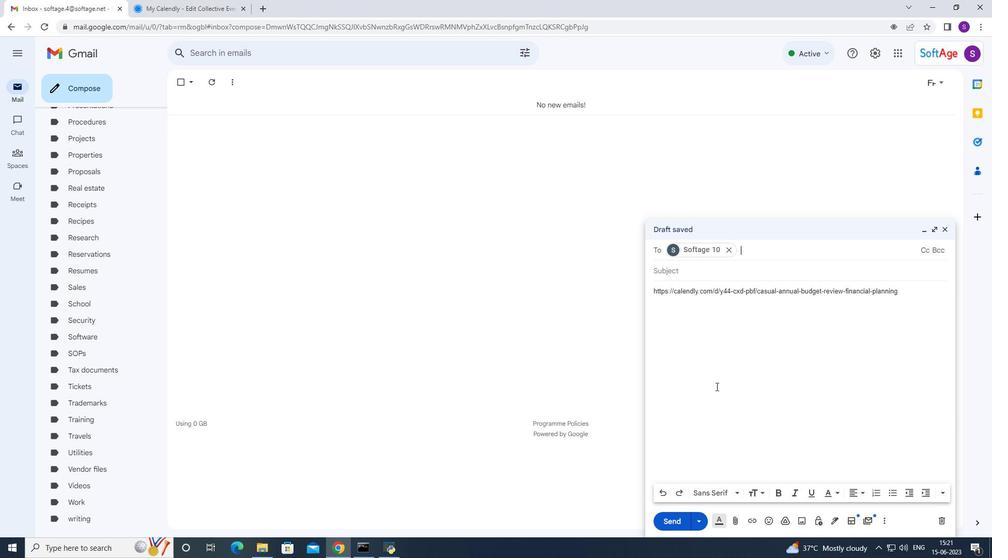 
Action: Mouse moved to (823, 382)
Screenshot: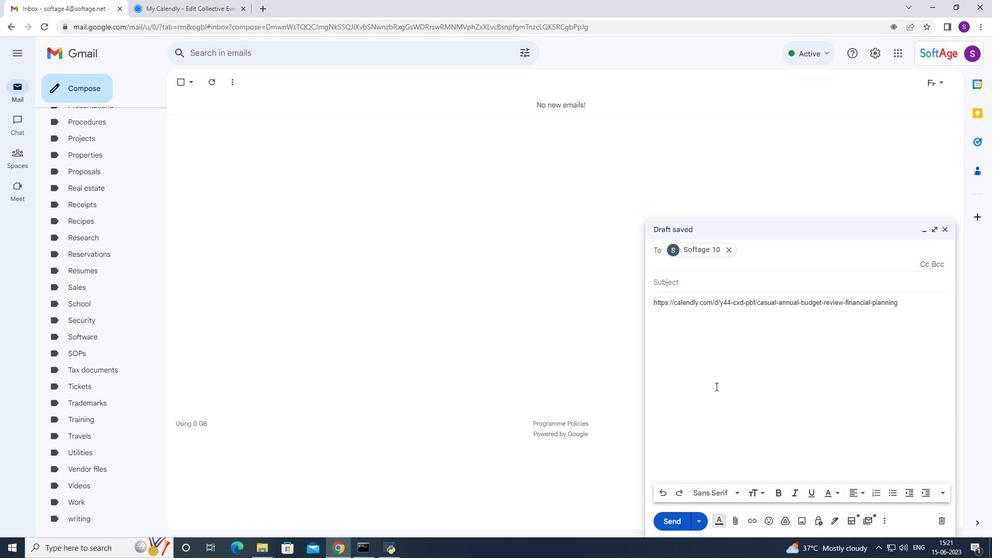 
Action: Key pressed s
Screenshot: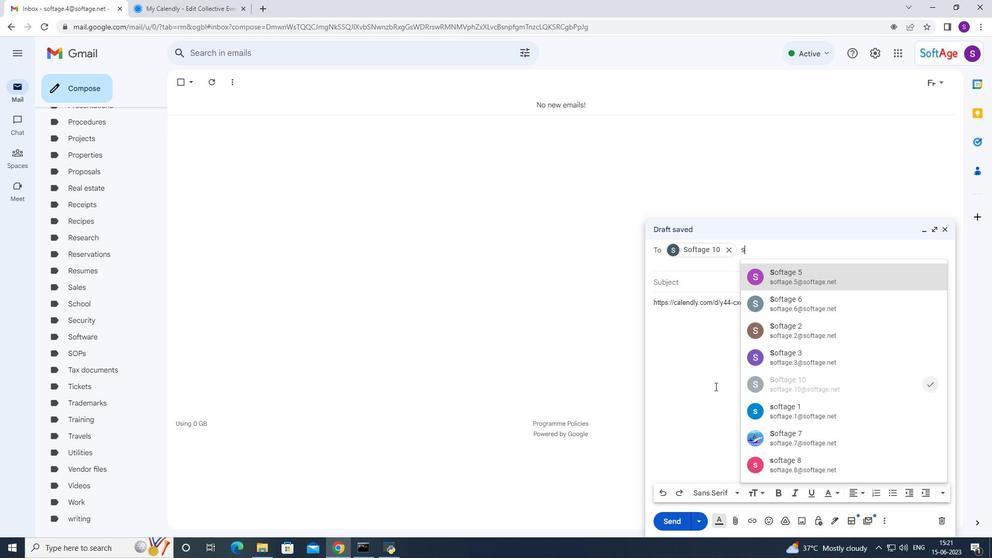 
Action: Mouse moved to (822, 382)
Screenshot: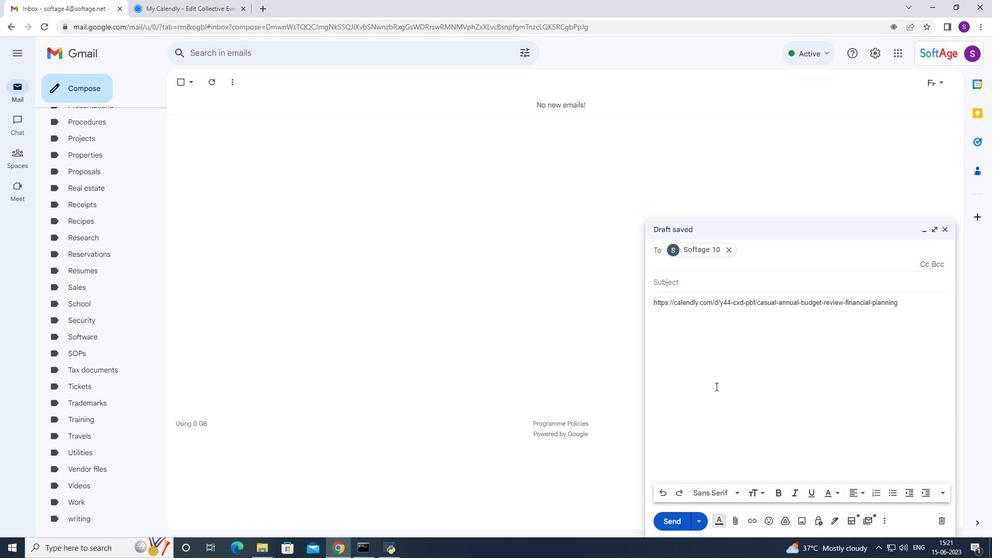 
Action: Key pressed oft
Screenshot: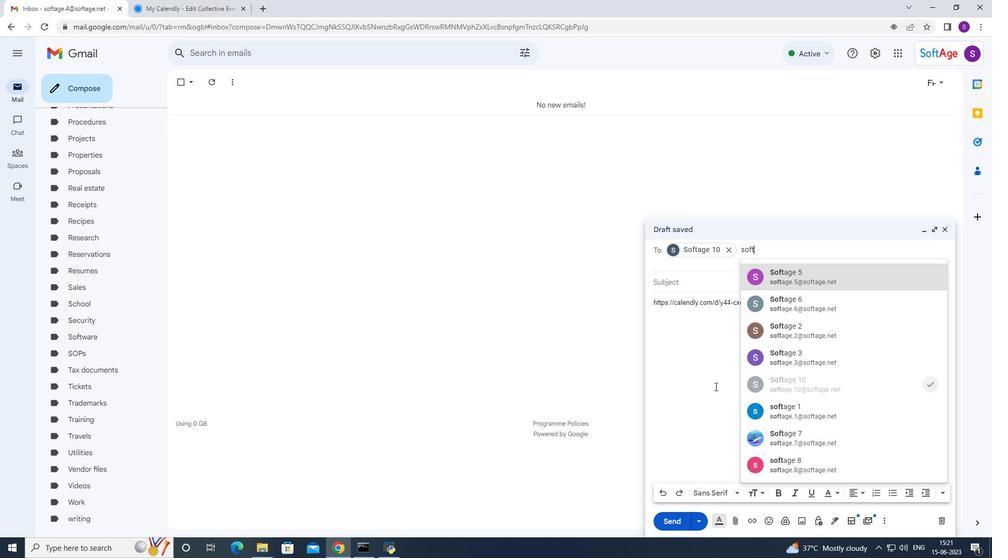 
Action: Mouse moved to (878, 403)
Screenshot: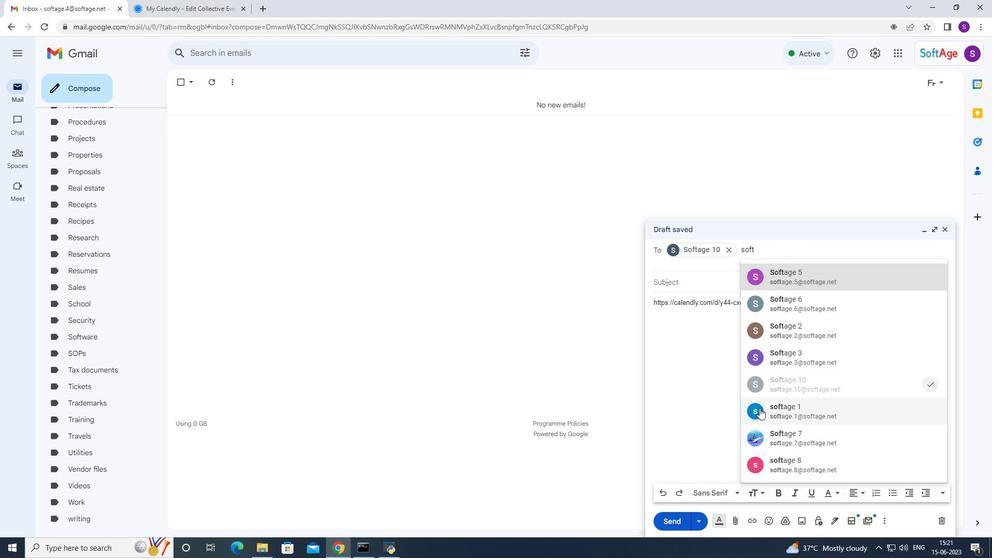 
Action: Mouse pressed left at (878, 403)
Screenshot: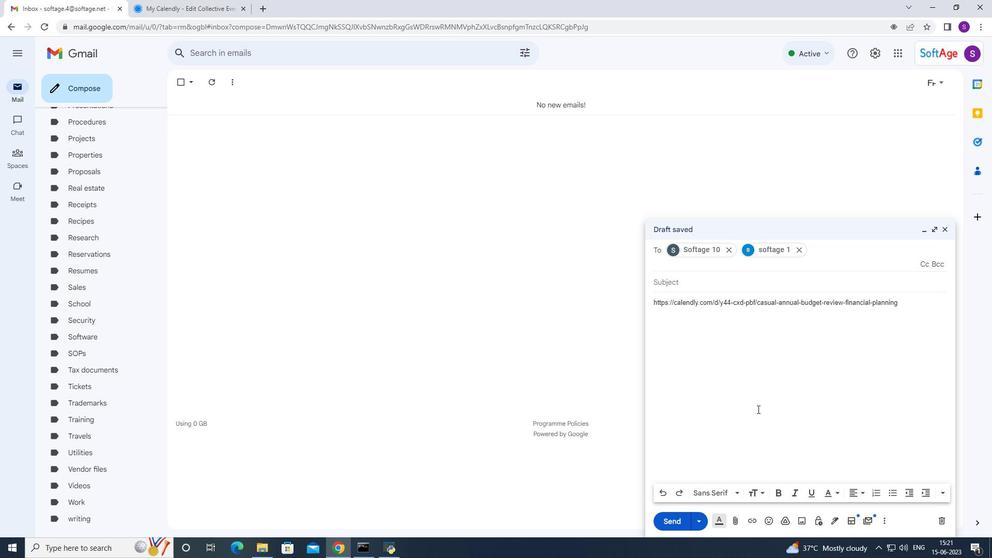 
Action: Mouse moved to (765, 513)
Screenshot: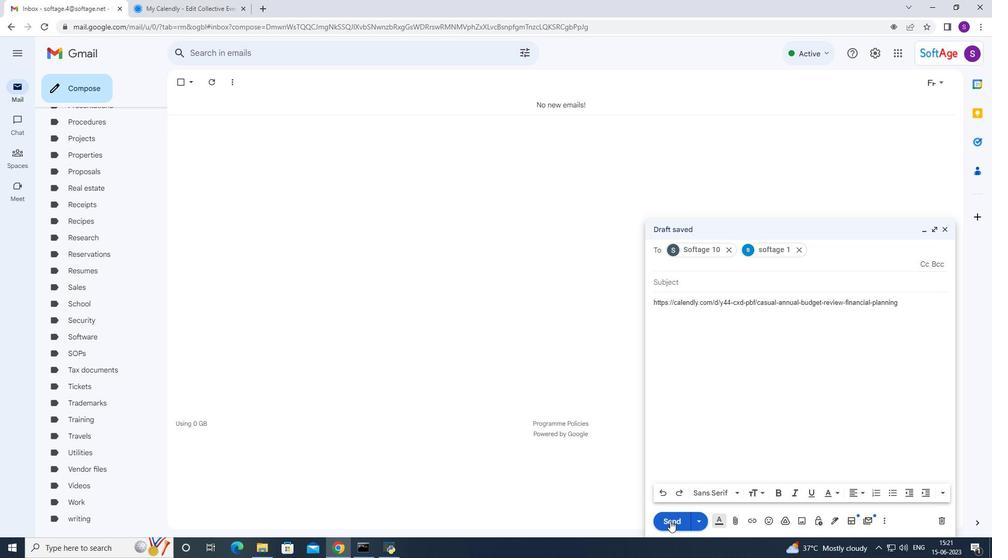 
Action: Mouse scrolled (765, 513) with delta (0, 0)
Screenshot: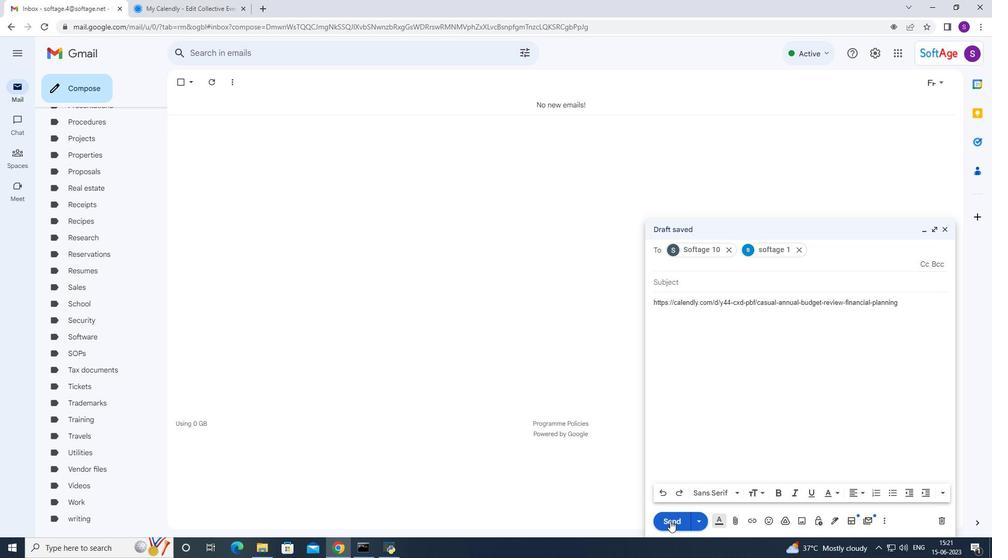 
Action: Mouse moved to (764, 513)
Screenshot: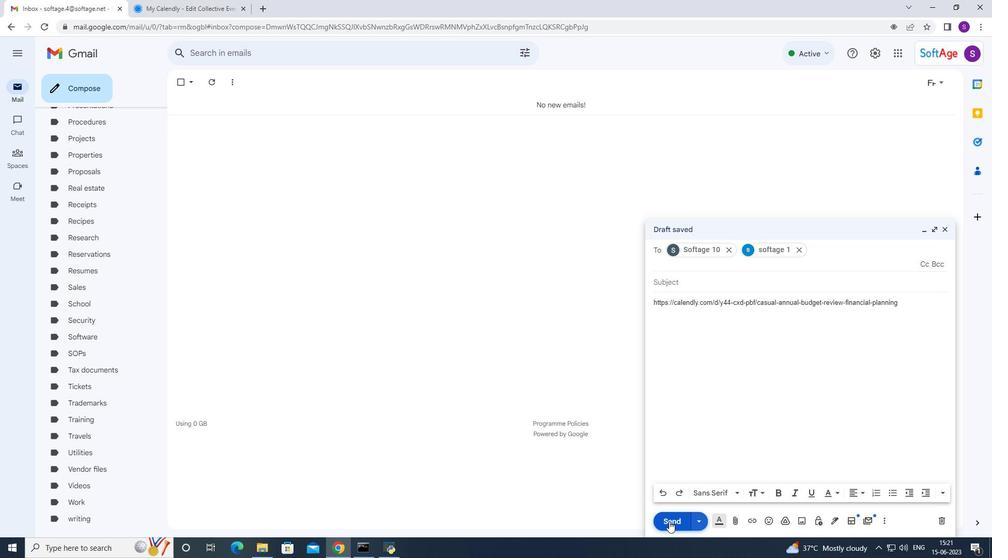 
Action: Mouse pressed left at (764, 513)
Screenshot: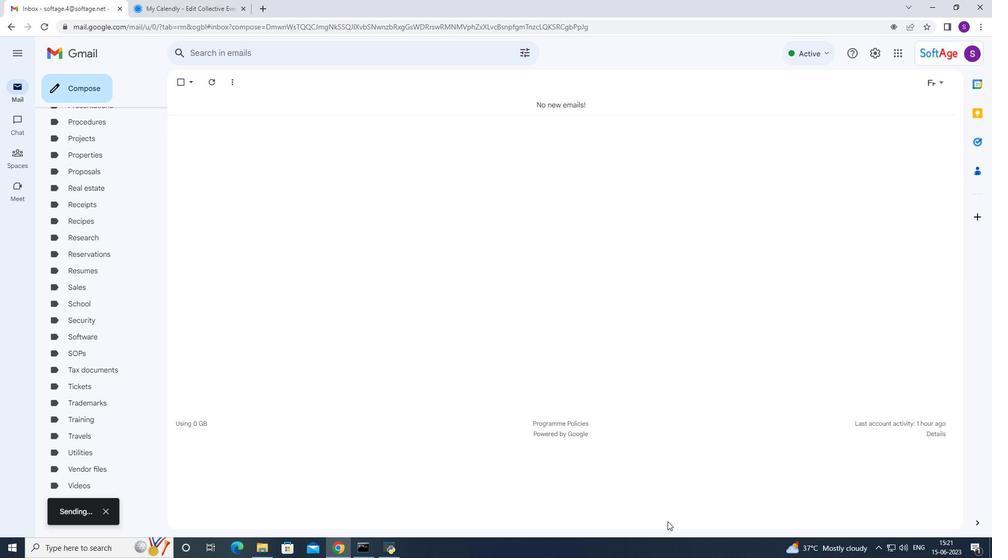 
Action: Mouse moved to (746, 486)
Screenshot: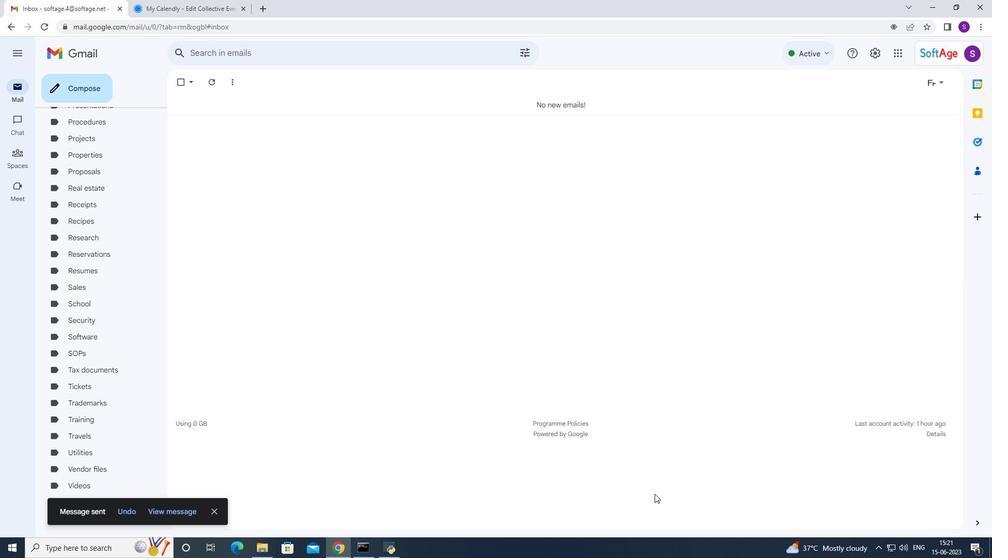 
